 Task: Look for space in Sablayan, Philippines from 10th July, 2023 to 15th July, 2023 for 7 adults in price range Rs.10000 to Rs.15000. Place can be entire place or shared room with 4 bedrooms having 7 beds and 4 bathrooms. Property type can be house, flat, guest house. Amenities needed are: wifi, TV, free parkinig on premises, gym, breakfast. Booking option can be shelf check-in. Required host language is English.
Action: Mouse moved to (396, 87)
Screenshot: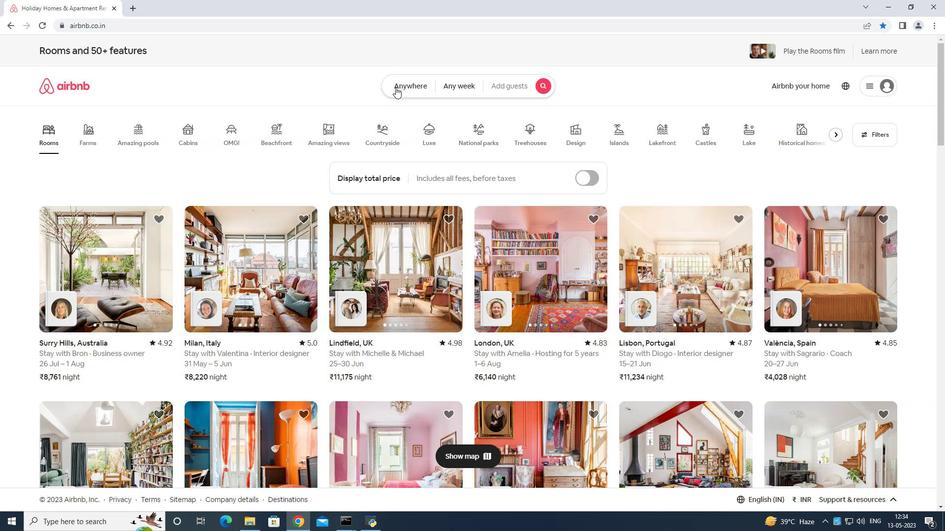 
Action: Mouse pressed left at (396, 87)
Screenshot: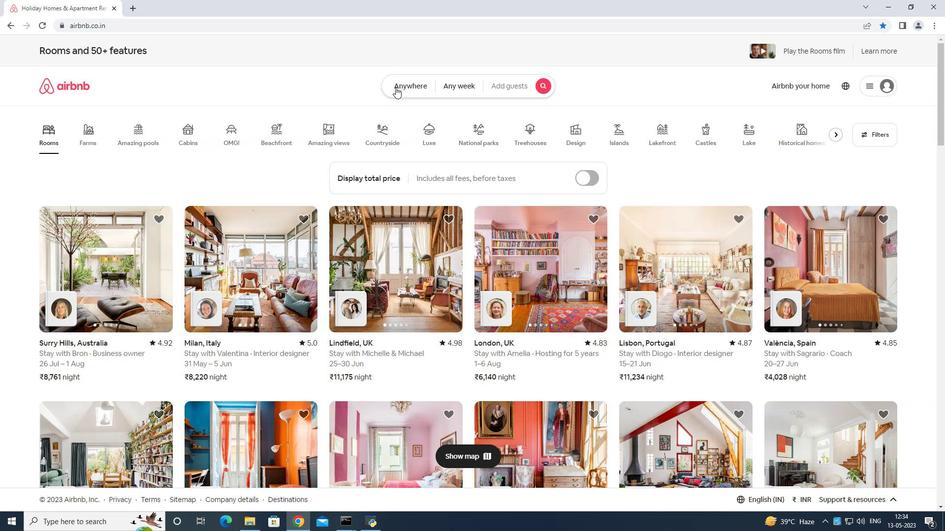 
Action: Mouse moved to (315, 118)
Screenshot: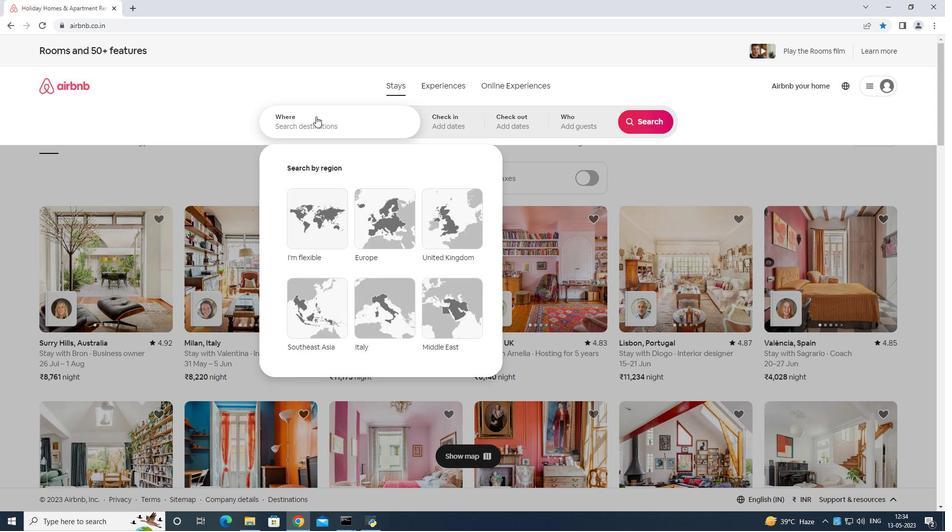 
Action: Mouse pressed left at (315, 118)
Screenshot: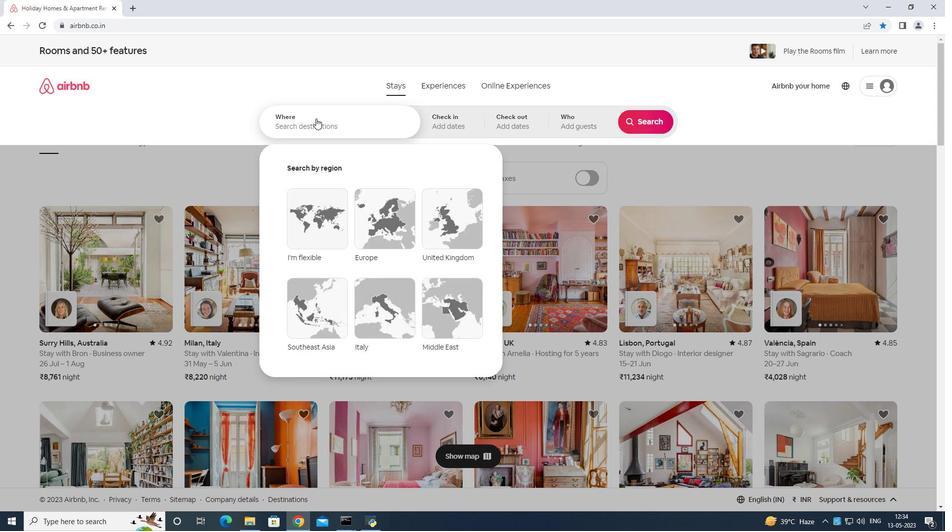 
Action: Mouse moved to (333, 120)
Screenshot: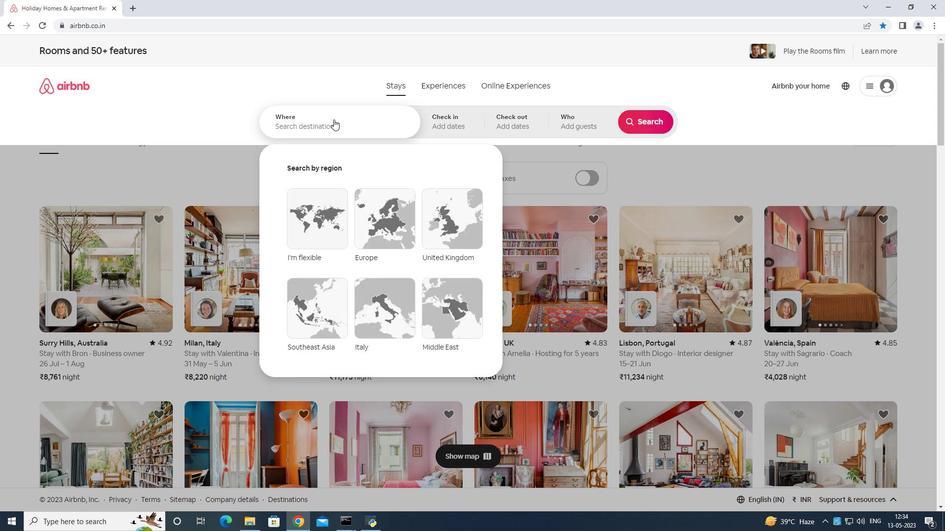 
Action: Key pressed <Key.shift>Sablayan<Key.space>pj<Key.backspace>hilipines<Key.enter>
Screenshot: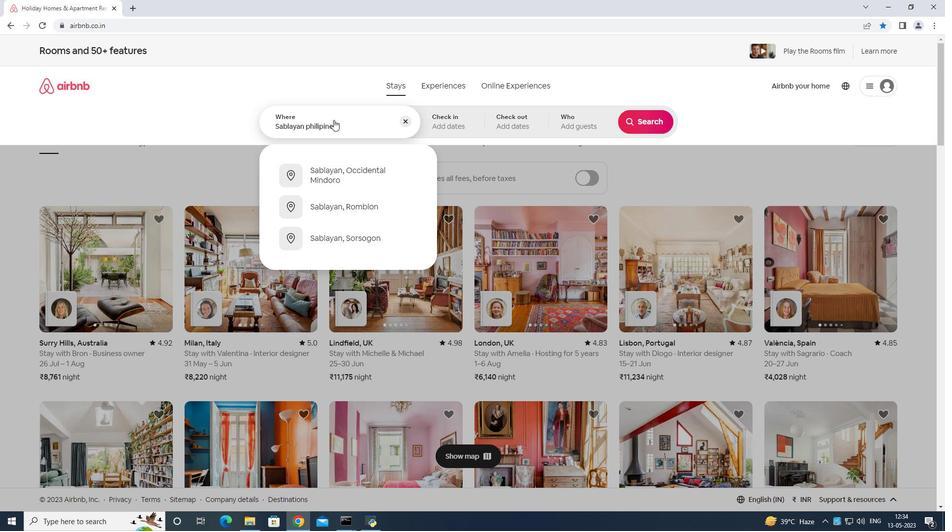 
Action: Mouse moved to (644, 199)
Screenshot: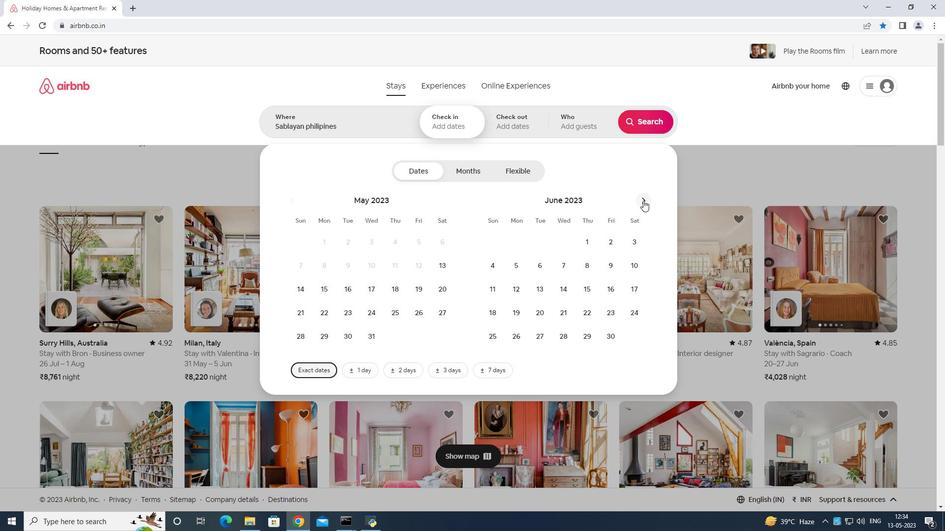 
Action: Mouse pressed left at (644, 199)
Screenshot: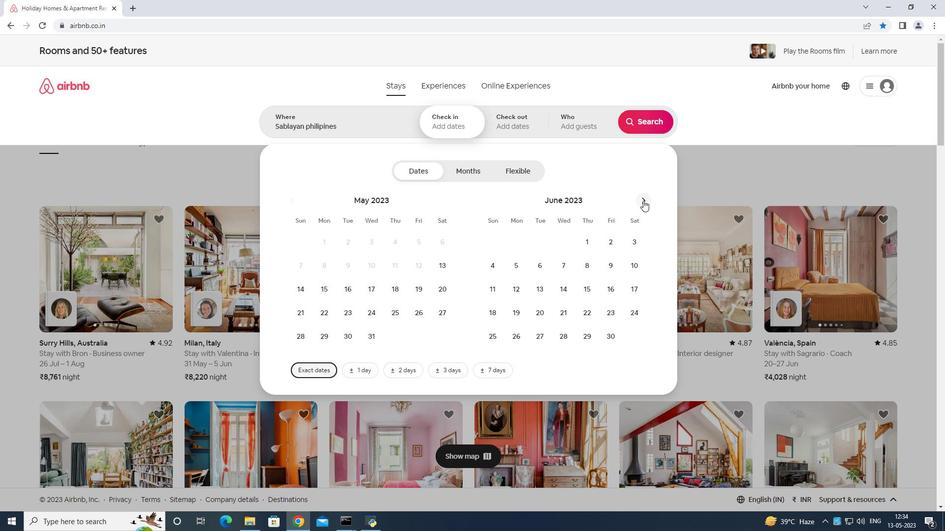 
Action: Mouse moved to (511, 284)
Screenshot: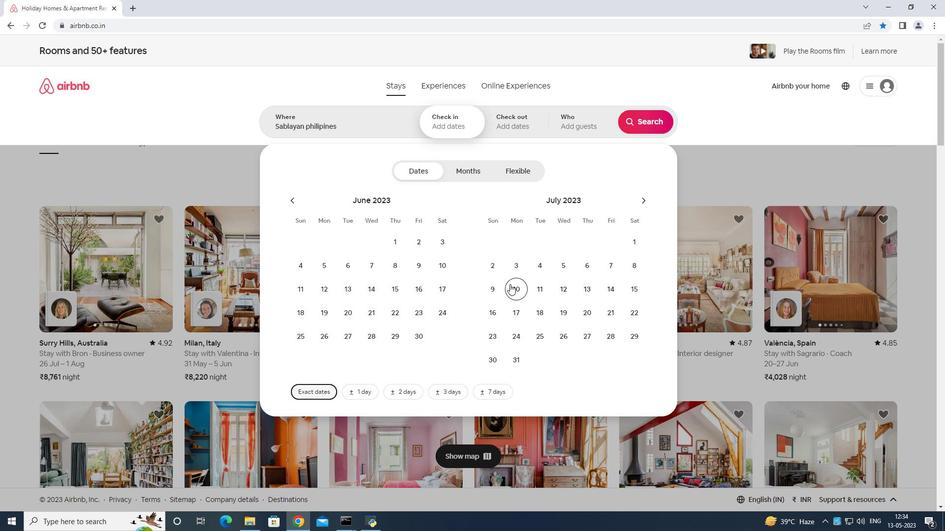 
Action: Mouse pressed left at (511, 284)
Screenshot: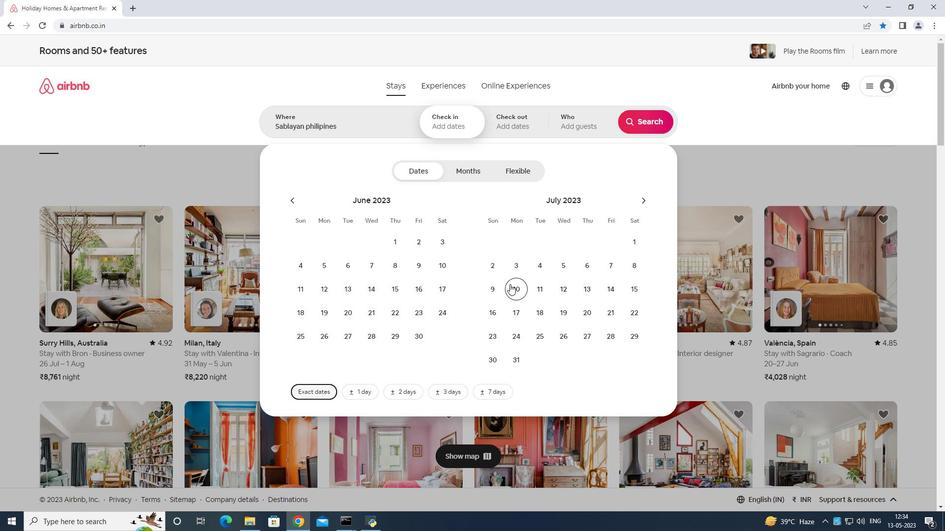
Action: Mouse moved to (633, 291)
Screenshot: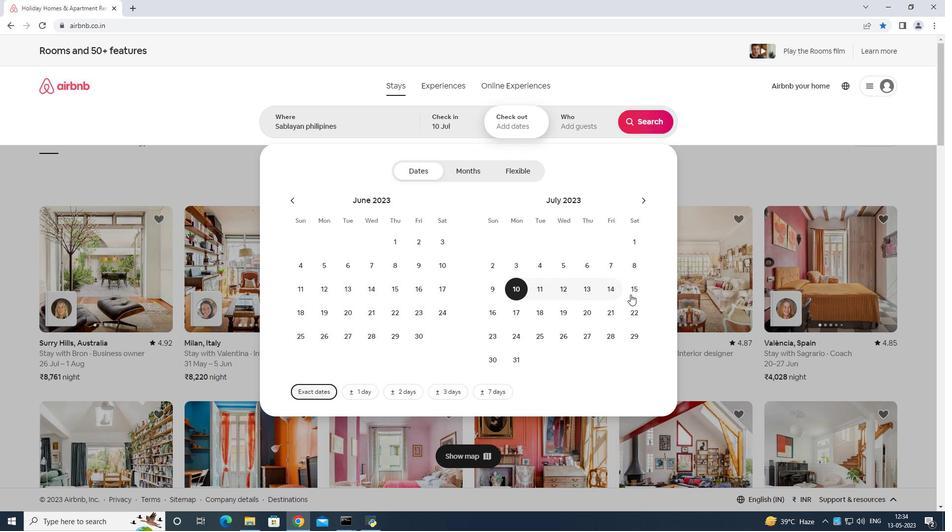 
Action: Mouse pressed left at (633, 291)
Screenshot: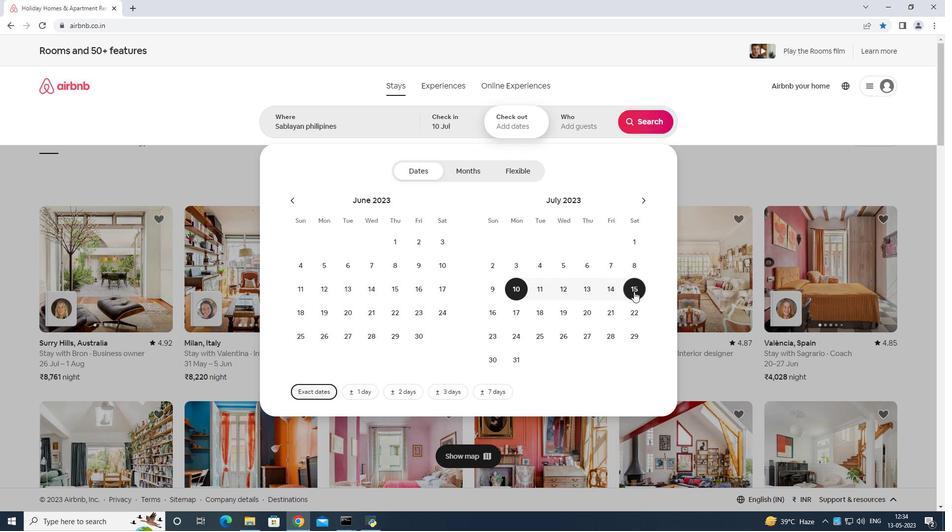 
Action: Mouse moved to (573, 119)
Screenshot: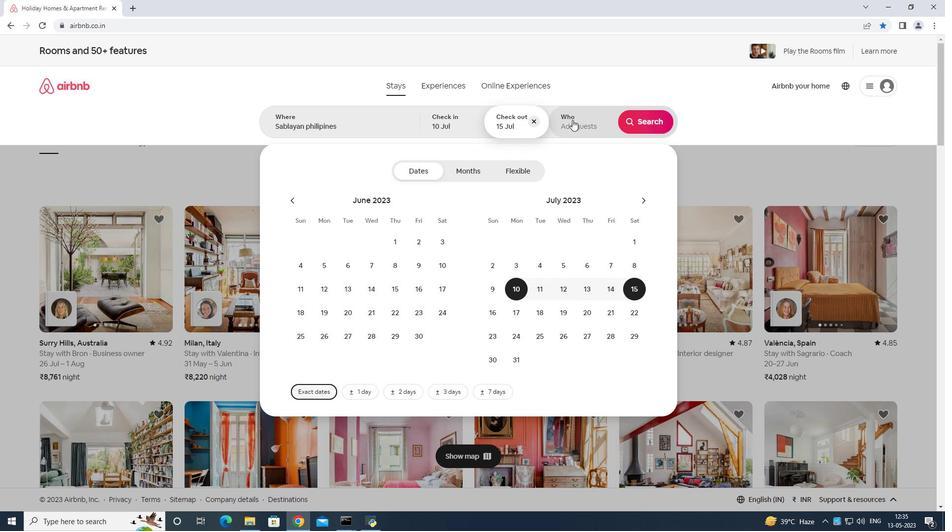 
Action: Mouse pressed left at (573, 119)
Screenshot: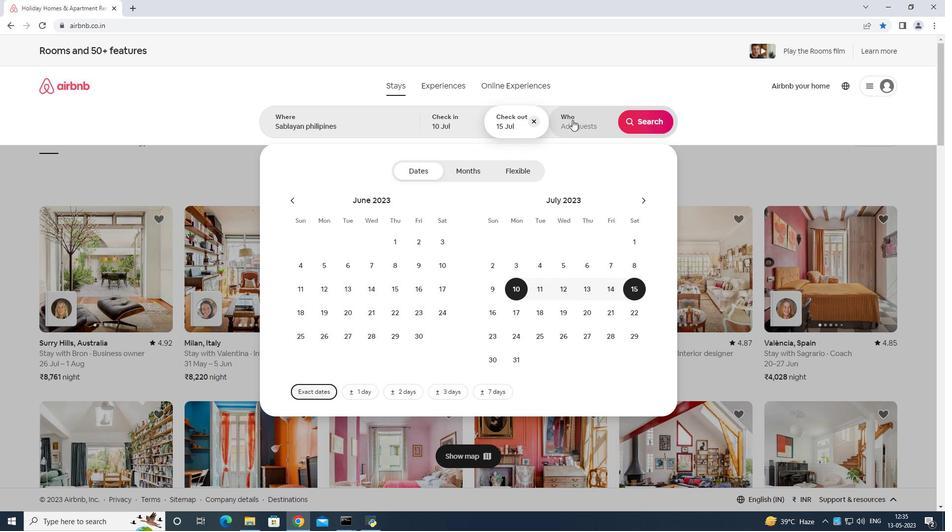 
Action: Mouse moved to (651, 172)
Screenshot: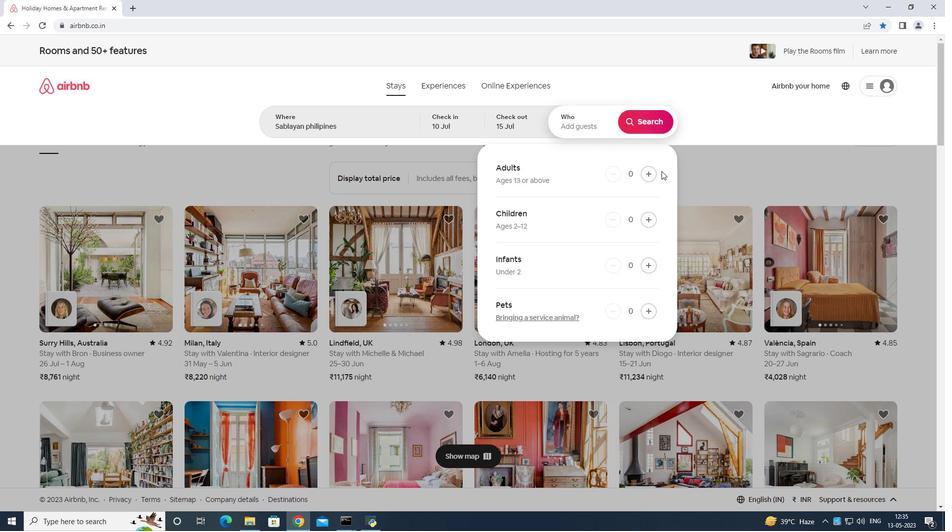 
Action: Mouse pressed left at (651, 172)
Screenshot: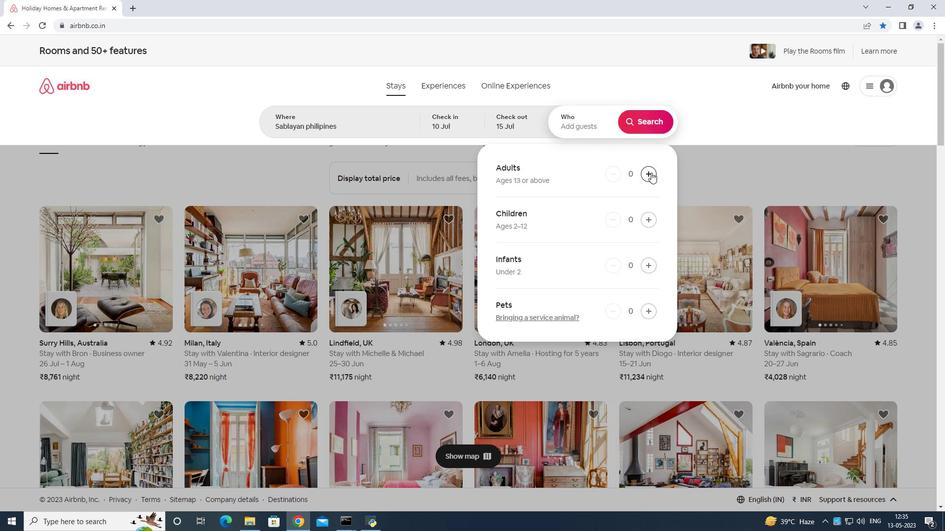 
Action: Mouse moved to (650, 172)
Screenshot: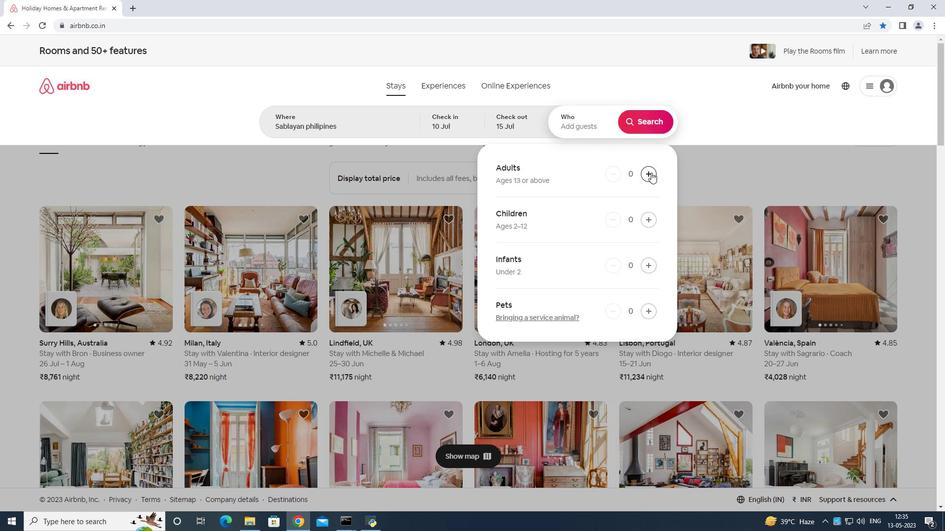 
Action: Mouse pressed left at (650, 172)
Screenshot: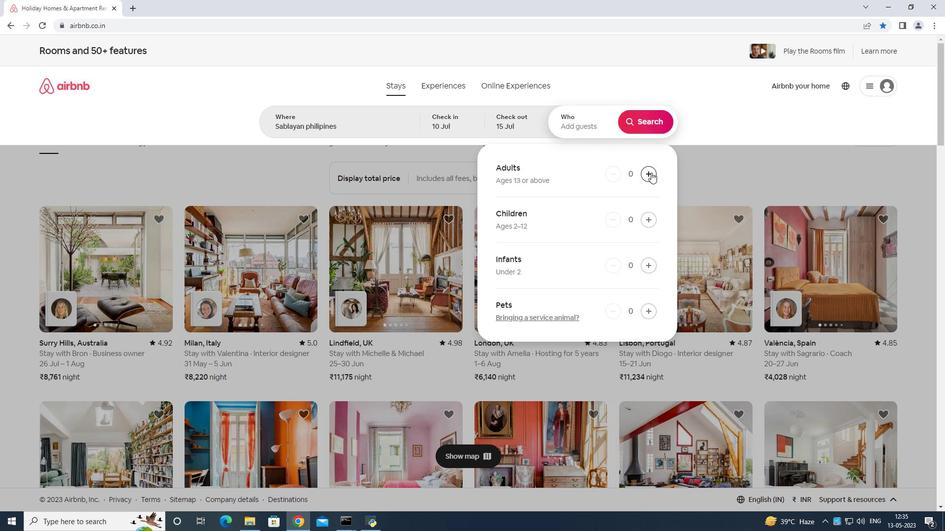 
Action: Mouse pressed left at (650, 172)
Screenshot: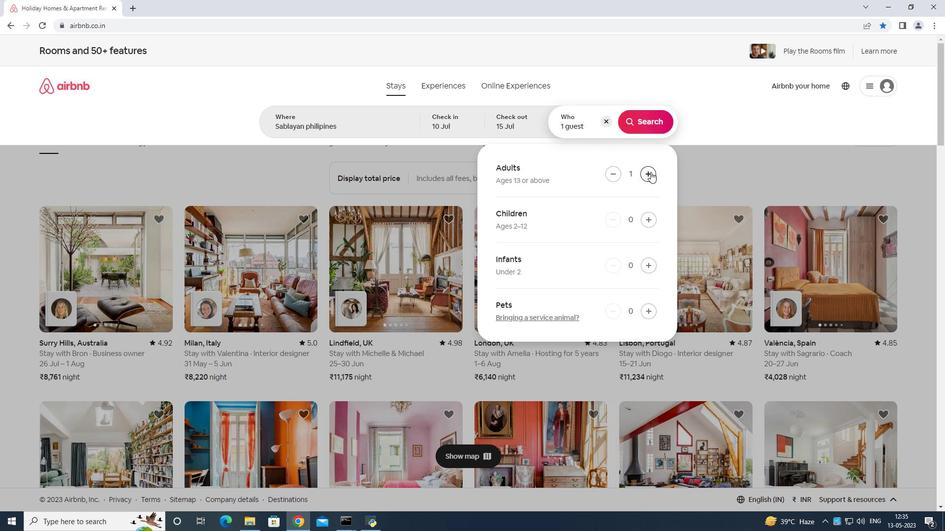 
Action: Mouse pressed left at (650, 172)
Screenshot: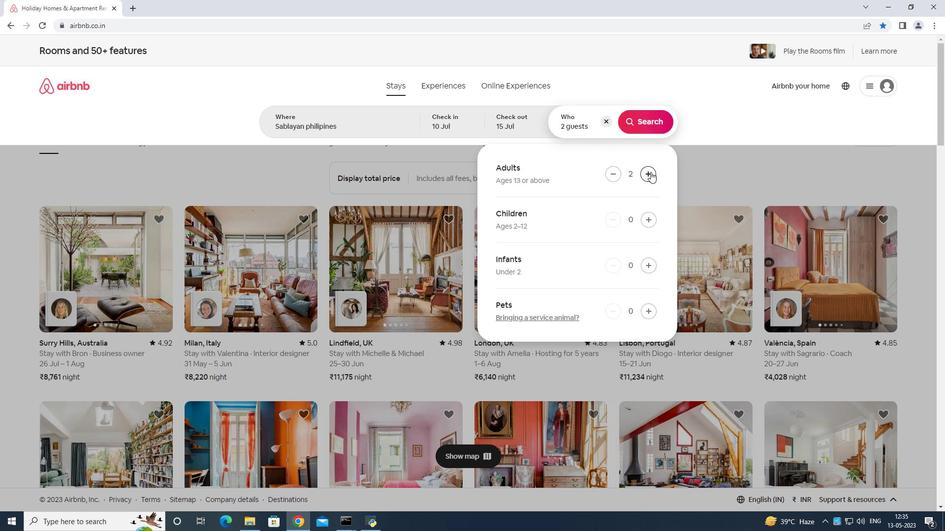 
Action: Mouse pressed left at (650, 172)
Screenshot: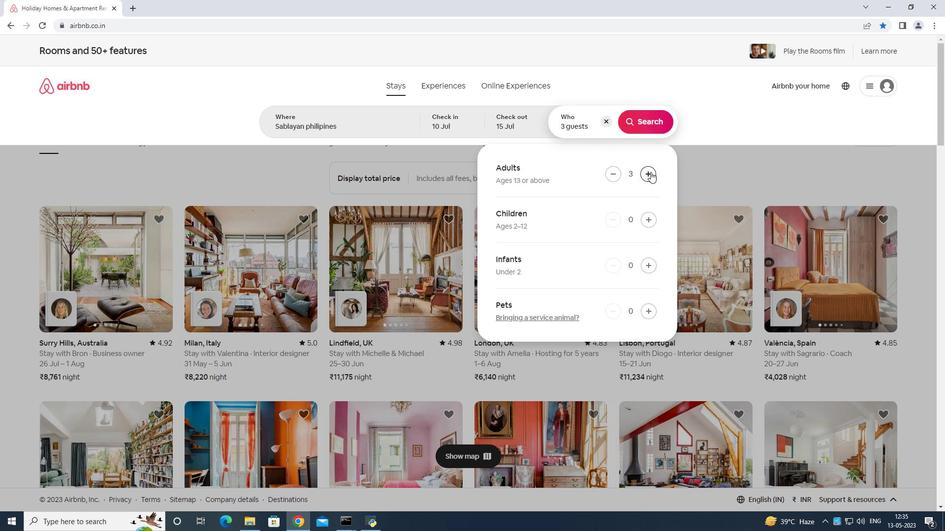 
Action: Mouse moved to (650, 172)
Screenshot: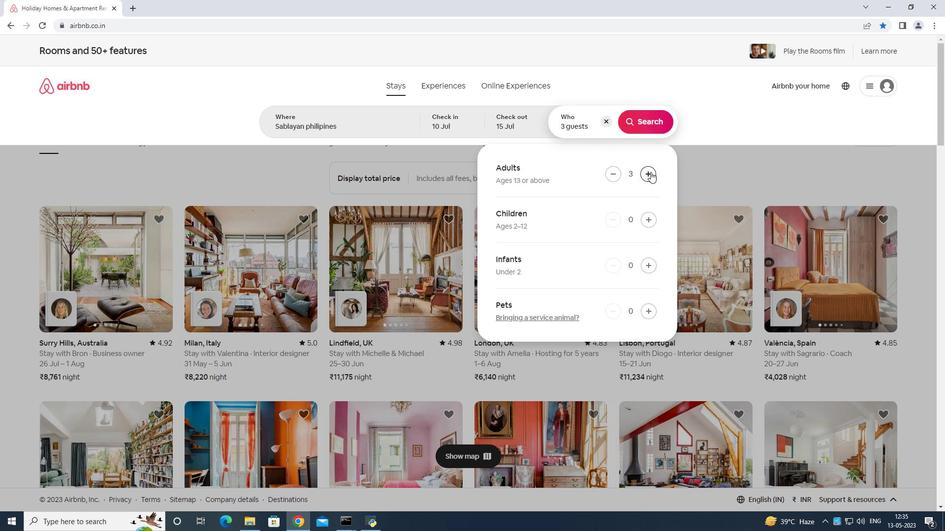 
Action: Mouse pressed left at (650, 172)
Screenshot: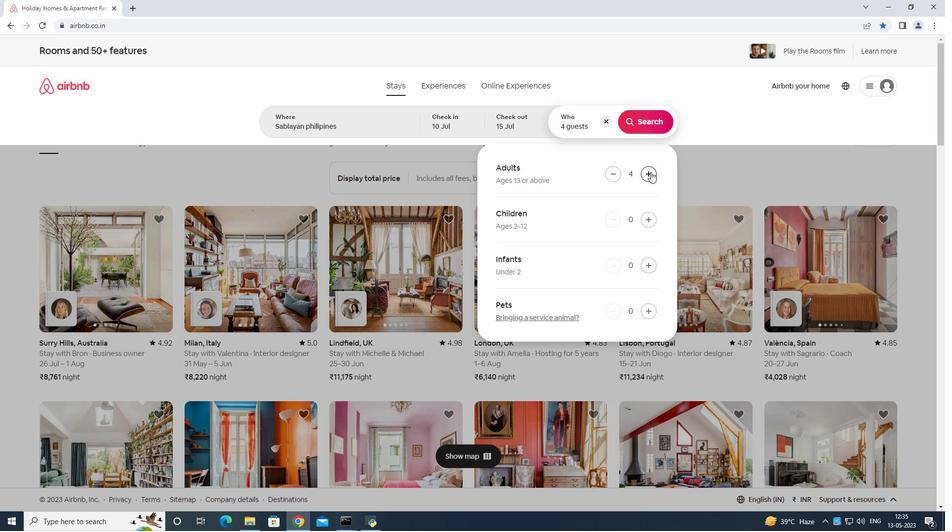
Action: Mouse moved to (651, 172)
Screenshot: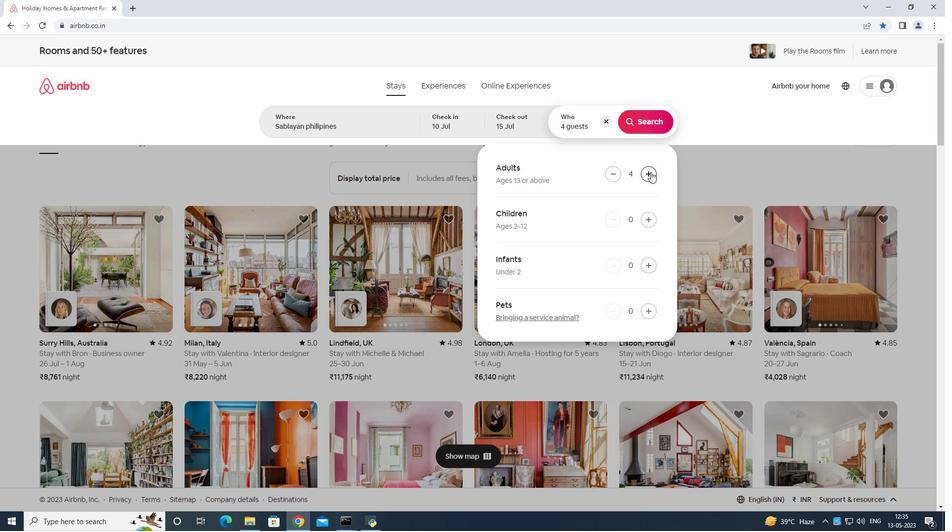 
Action: Mouse pressed left at (651, 172)
Screenshot: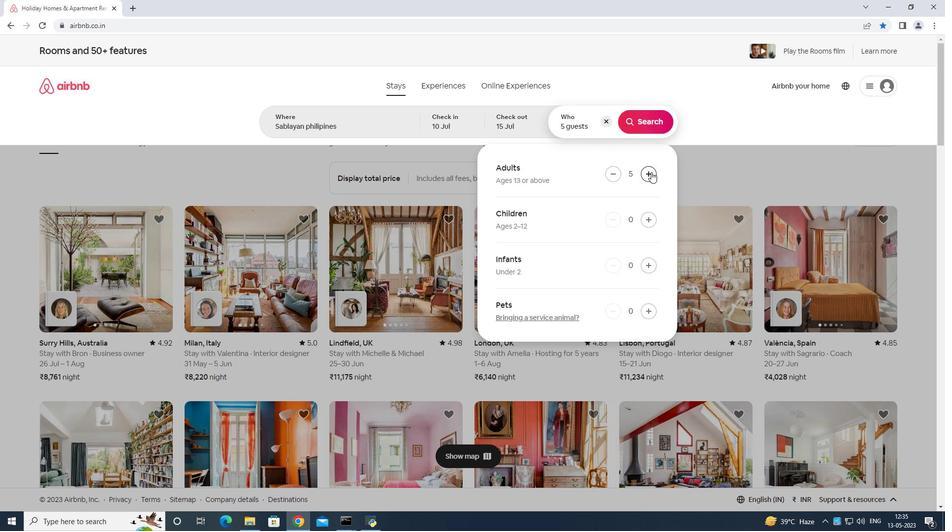 
Action: Mouse pressed left at (651, 172)
Screenshot: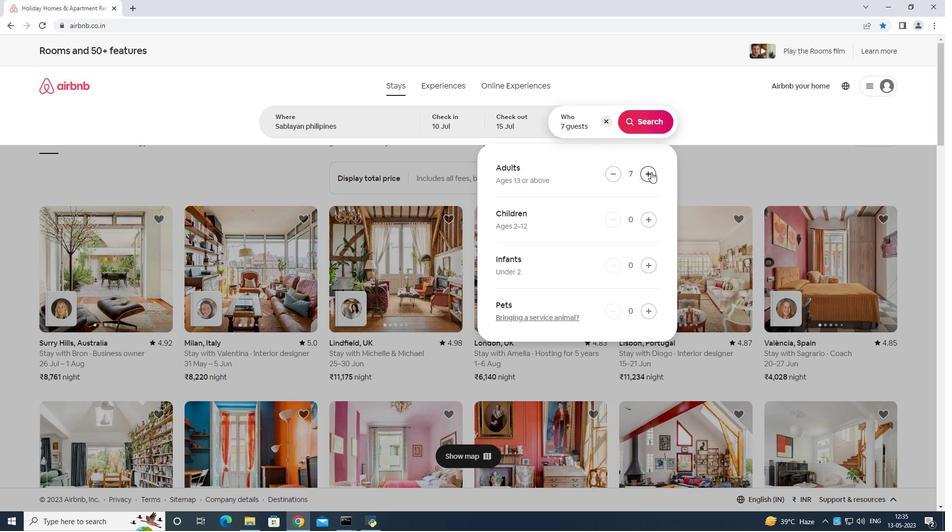 
Action: Mouse moved to (614, 172)
Screenshot: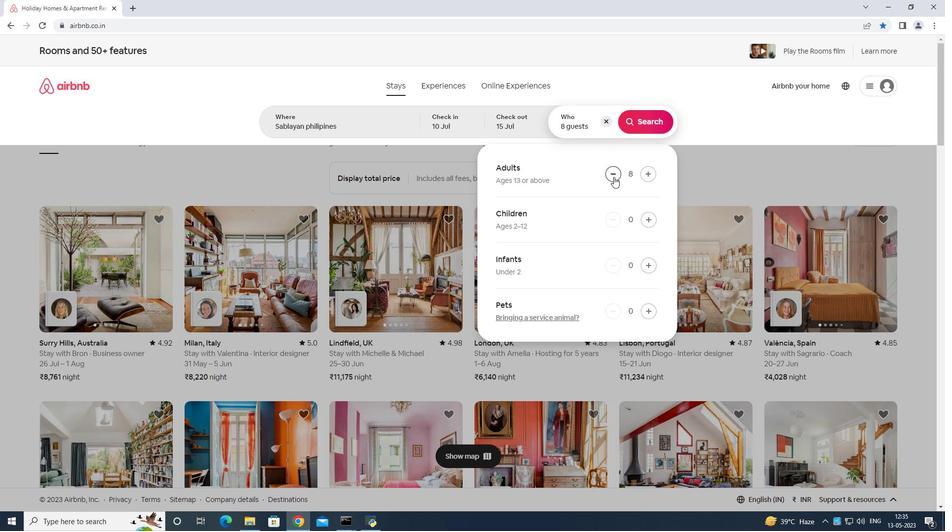 
Action: Mouse pressed left at (614, 172)
Screenshot: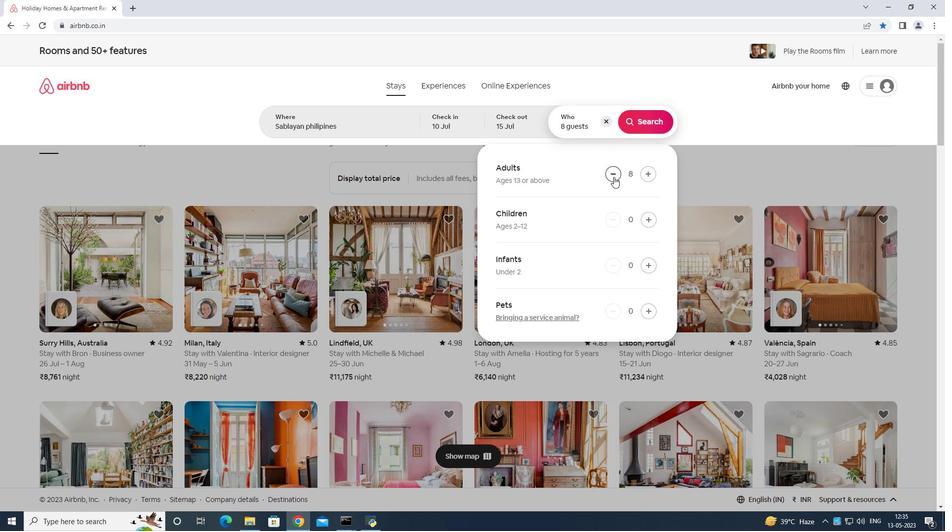 
Action: Mouse moved to (649, 116)
Screenshot: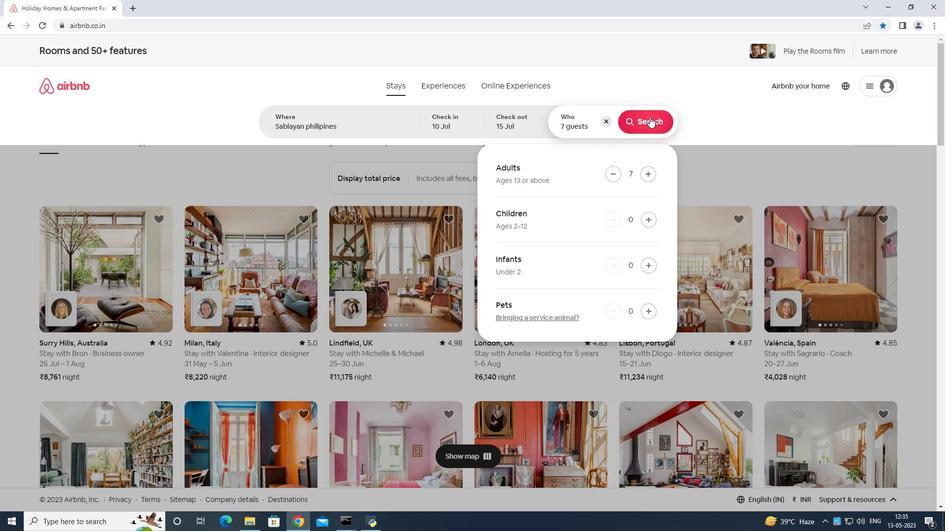 
Action: Mouse pressed left at (649, 116)
Screenshot: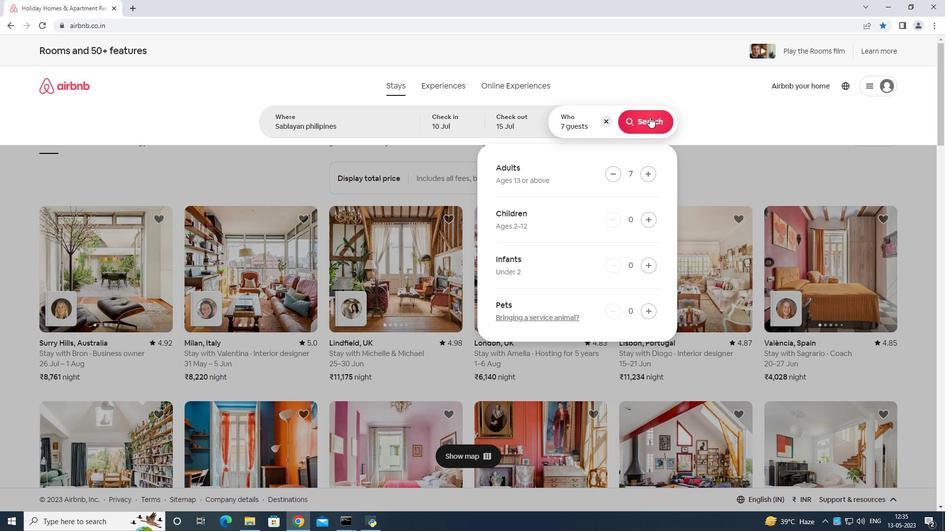 
Action: Mouse moved to (915, 90)
Screenshot: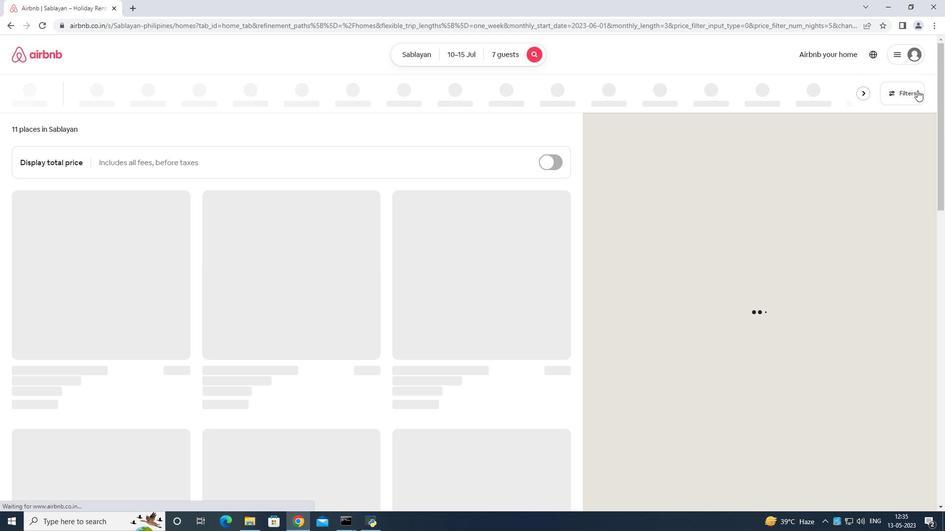 
Action: Mouse pressed left at (915, 90)
Screenshot: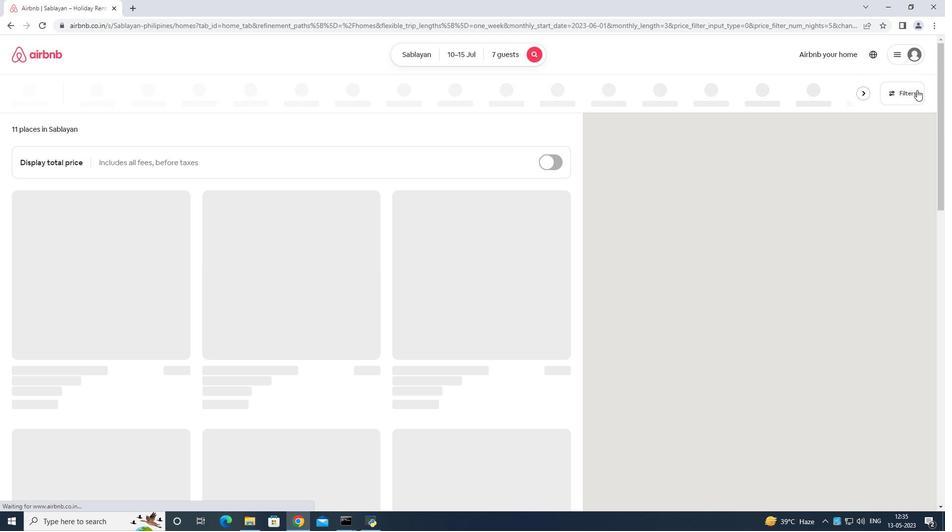 
Action: Mouse moved to (421, 325)
Screenshot: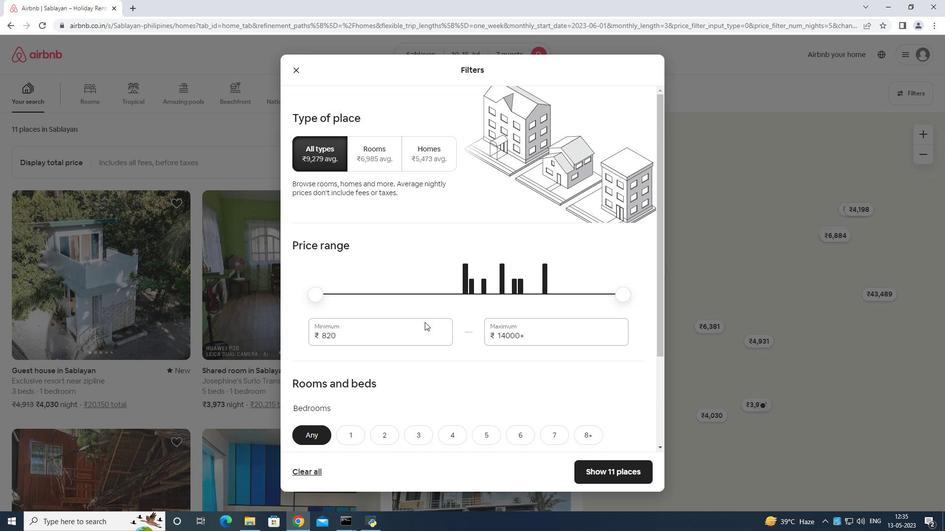 
Action: Mouse pressed left at (421, 325)
Screenshot: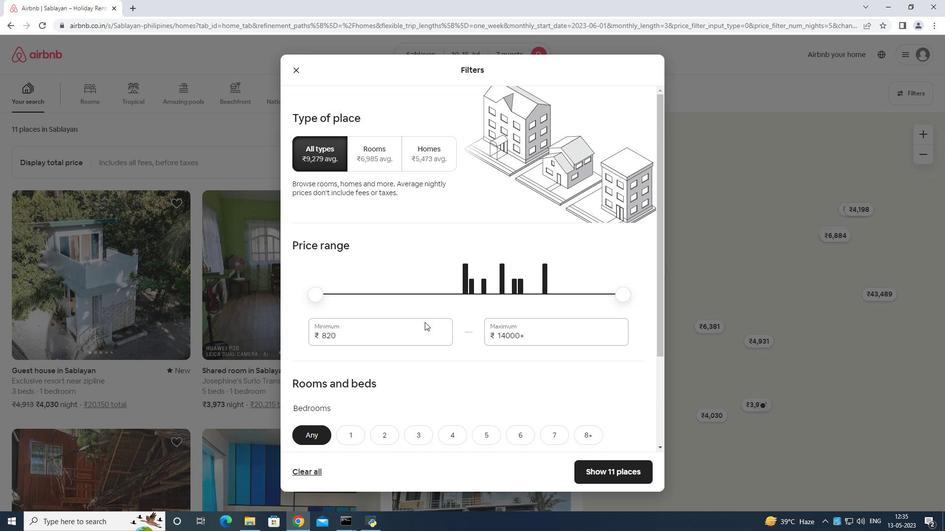 
Action: Mouse moved to (423, 323)
Screenshot: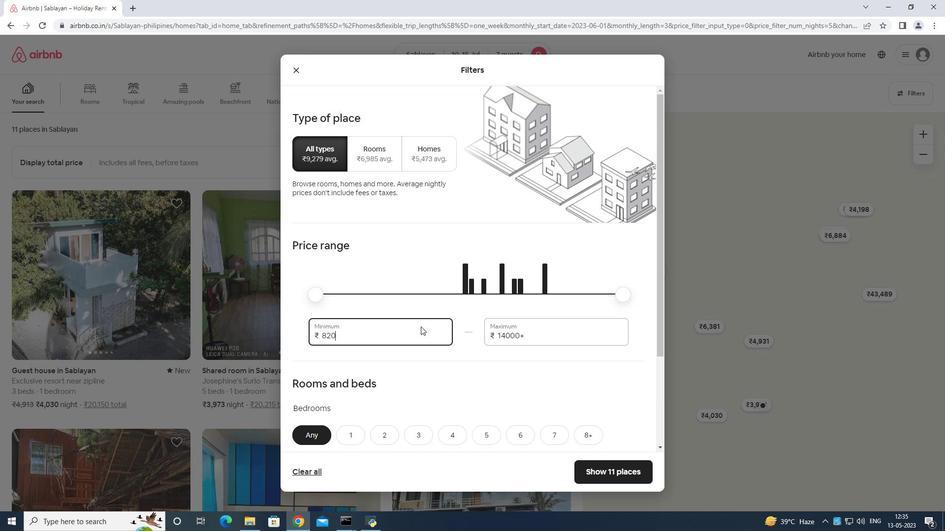 
Action: Key pressed <Key.backspace>
Screenshot: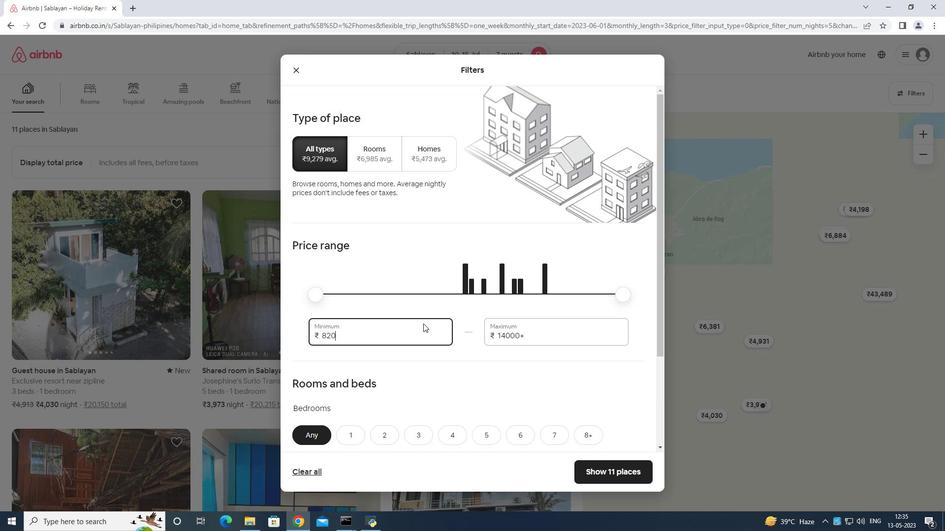
Action: Mouse moved to (423, 322)
Screenshot: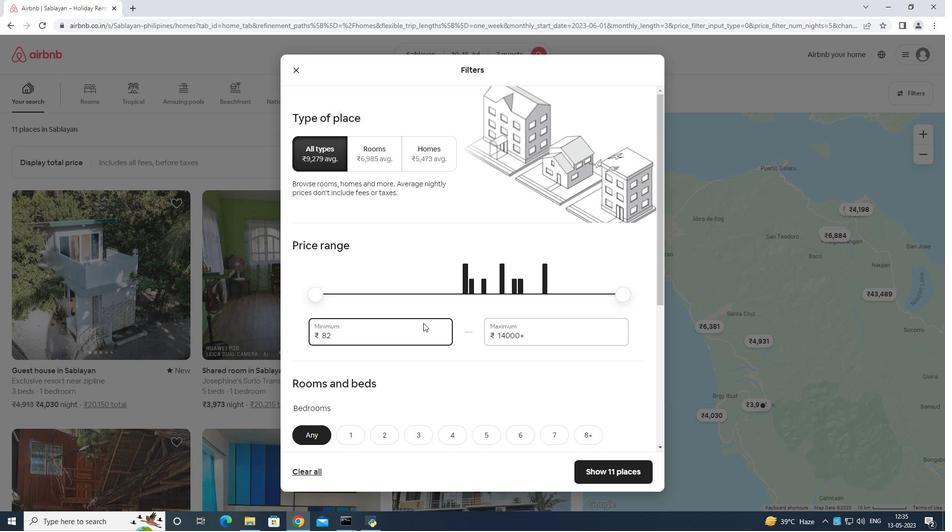 
Action: Key pressed <Key.backspace>
Screenshot: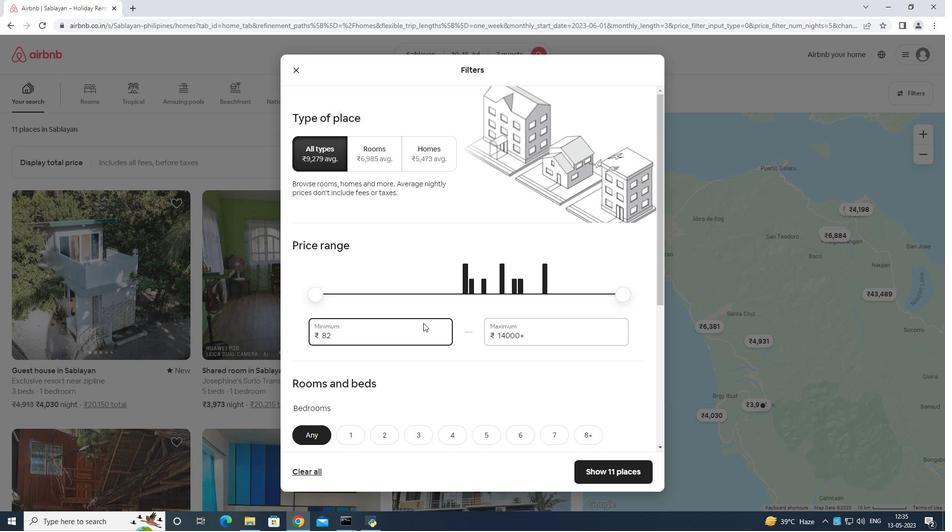 
Action: Mouse moved to (423, 321)
Screenshot: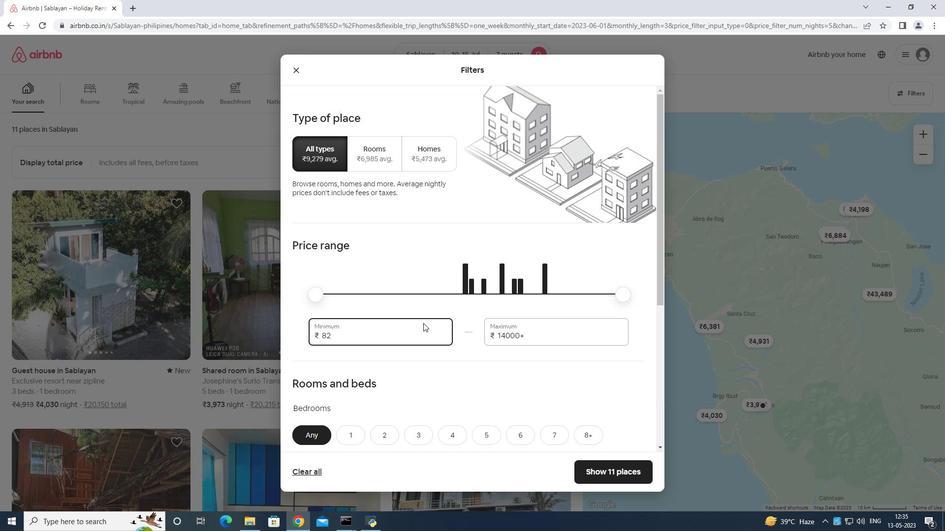 
Action: Key pressed <Key.backspace><Key.backspace>
Screenshot: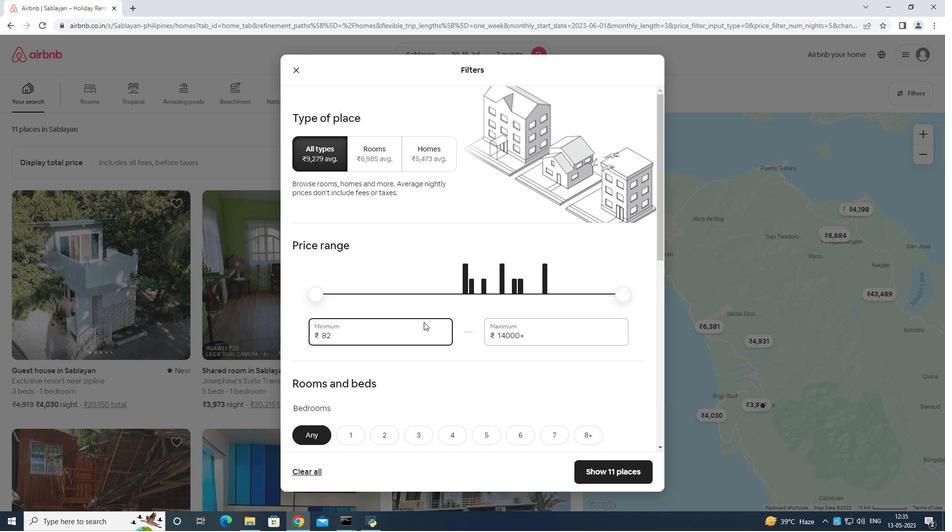 
Action: Mouse moved to (423, 320)
Screenshot: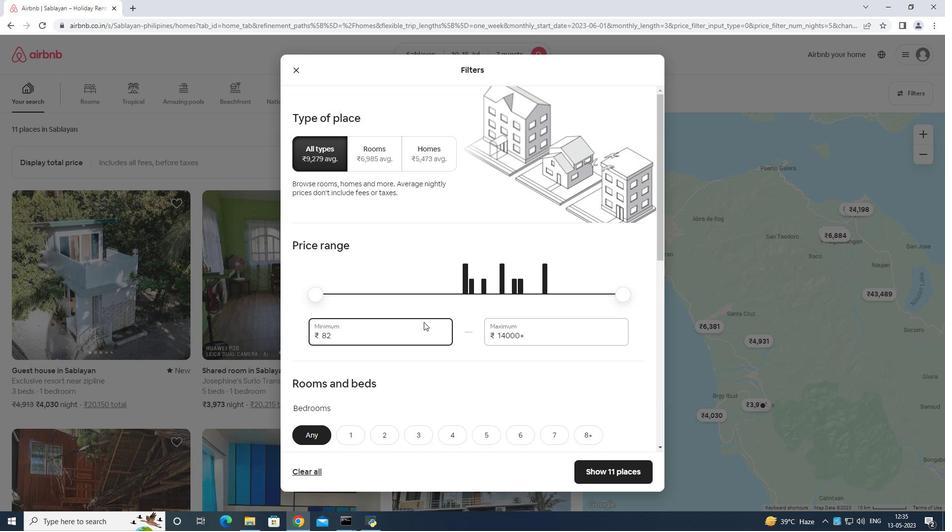 
Action: Key pressed <Key.backspace><Key.backspace>
Screenshot: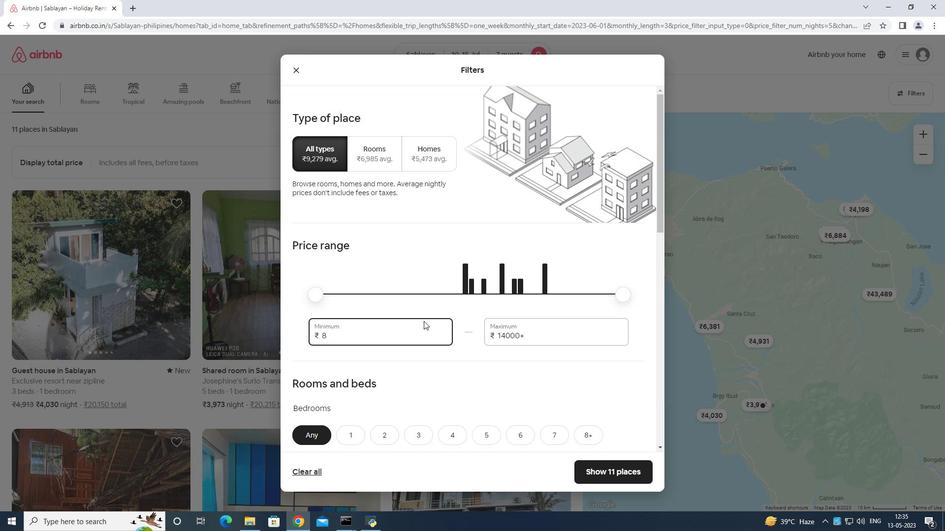 
Action: Mouse moved to (424, 319)
Screenshot: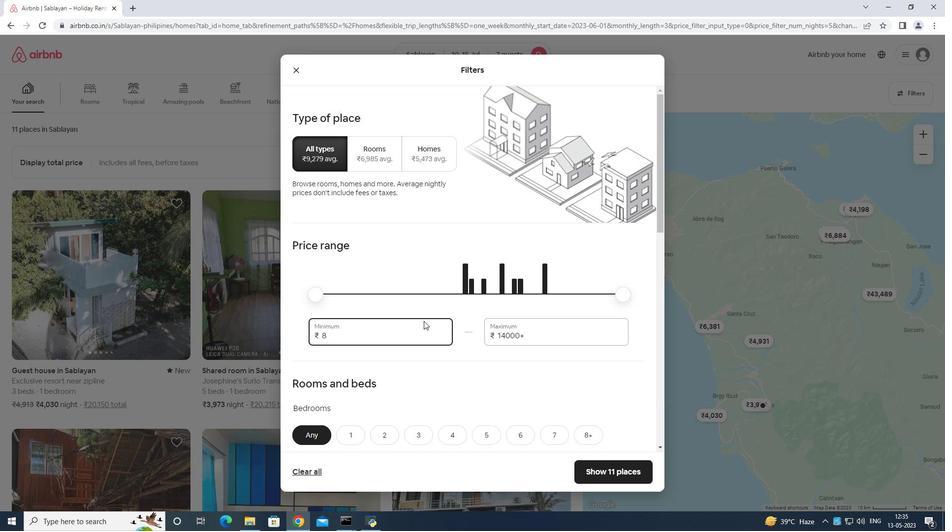 
Action: Key pressed <Key.backspace>
Screenshot: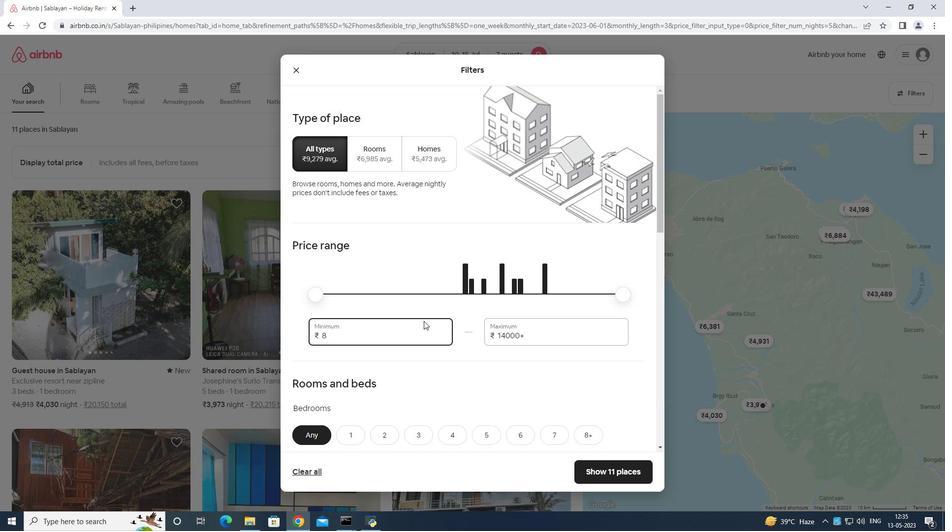 
Action: Mouse moved to (424, 319)
Screenshot: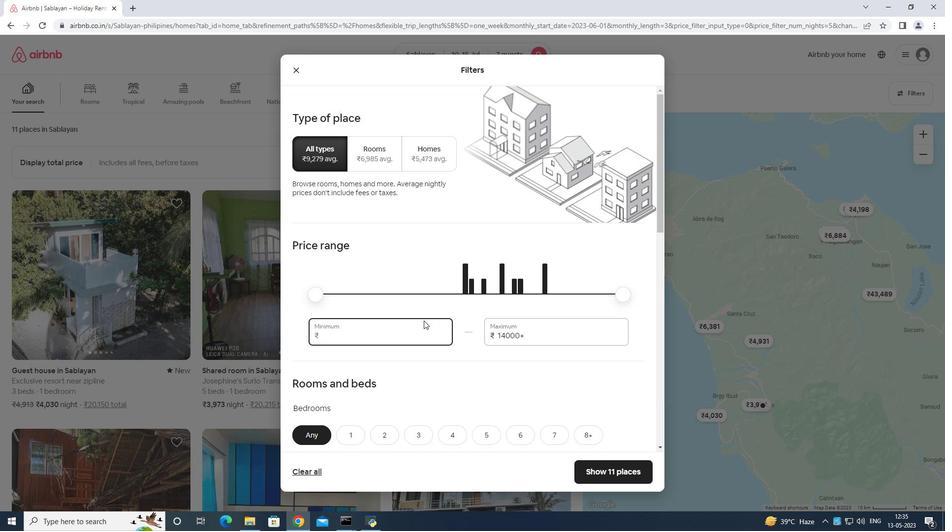 
Action: Key pressed <Key.backspace>
Screenshot: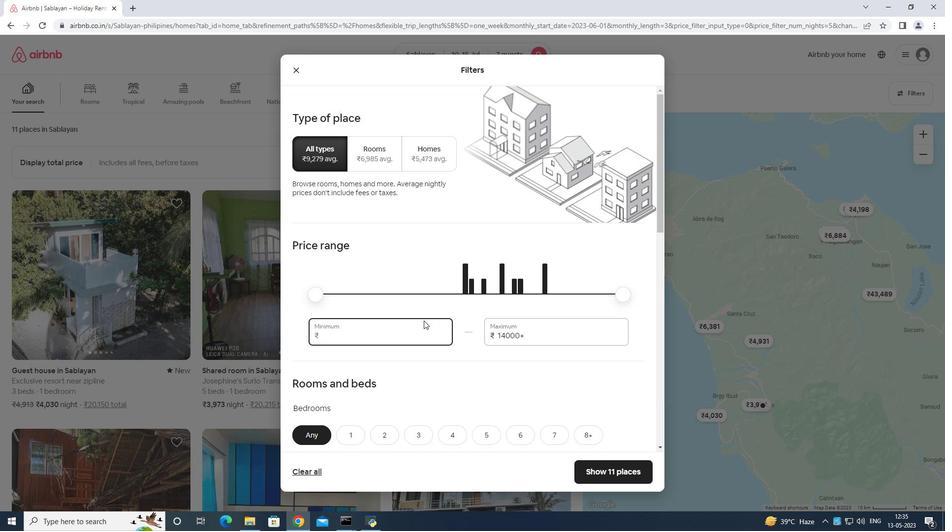 
Action: Mouse moved to (425, 318)
Screenshot: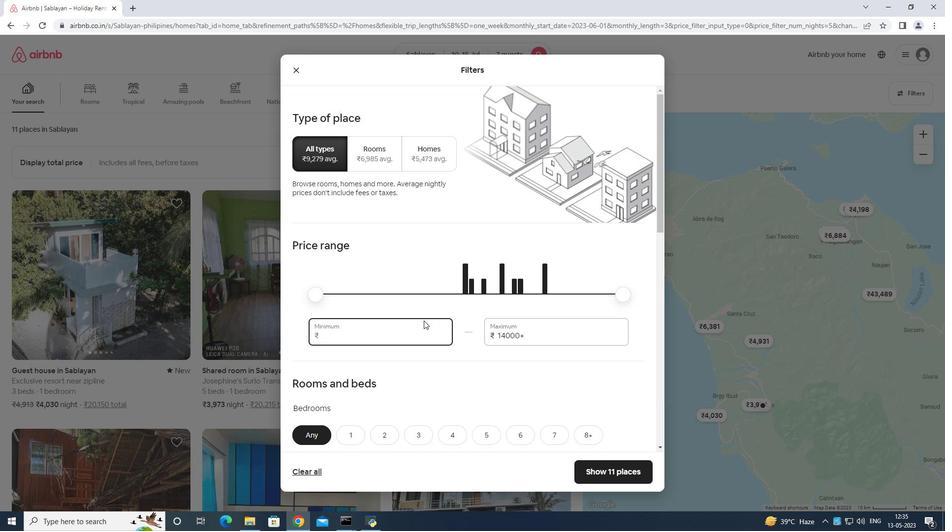
Action: Key pressed <Key.backspace>
Screenshot: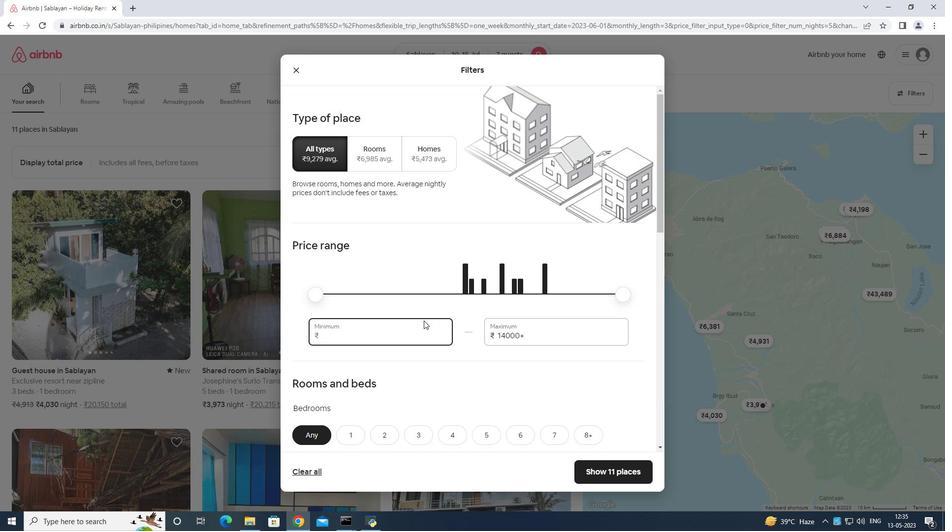 
Action: Mouse moved to (426, 317)
Screenshot: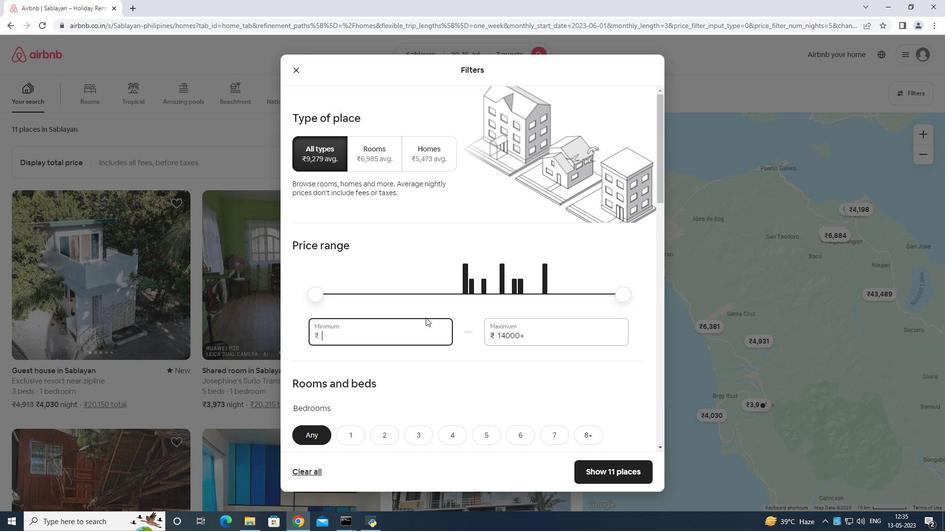 
Action: Key pressed 1
Screenshot: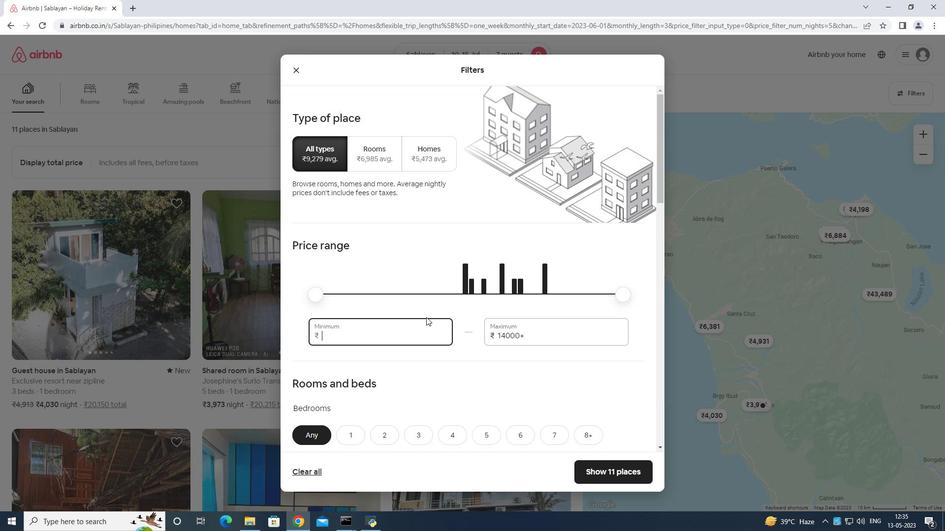 
Action: Mouse moved to (427, 316)
Screenshot: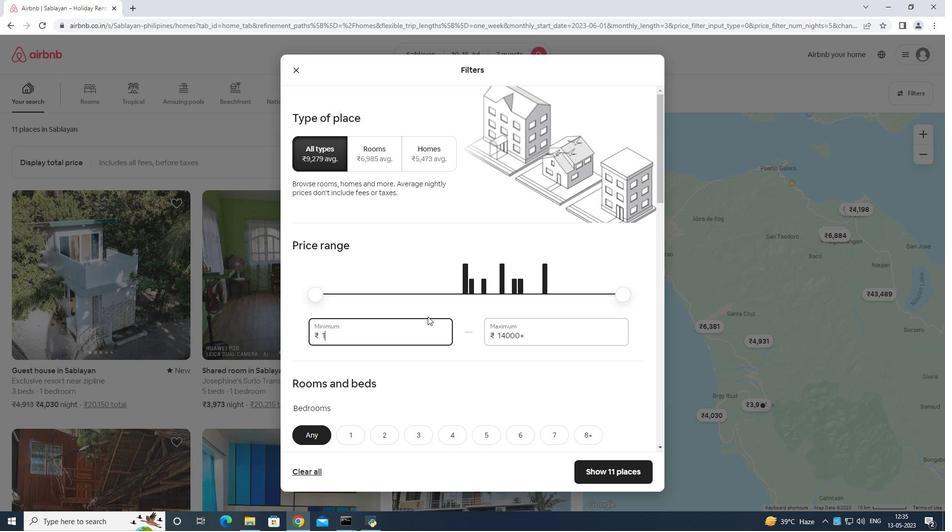 
Action: Key pressed 0
Screenshot: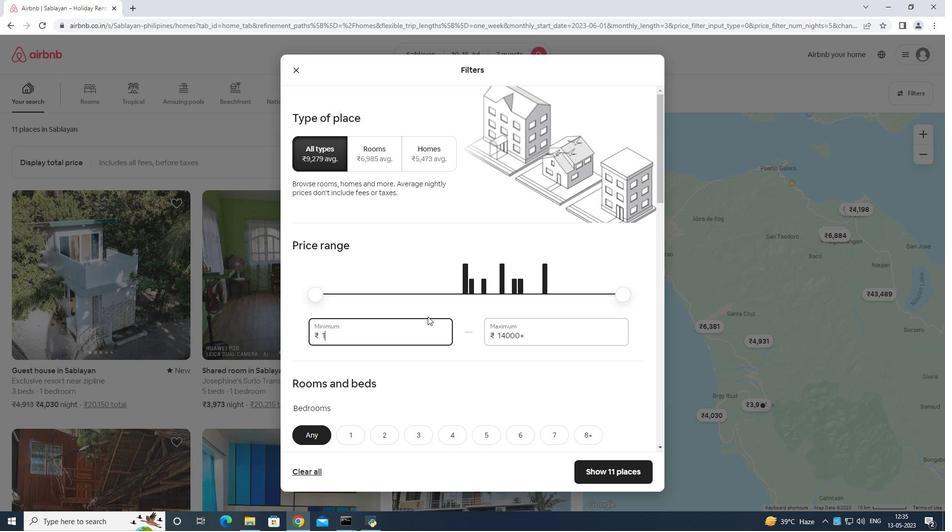 
Action: Mouse moved to (428, 315)
Screenshot: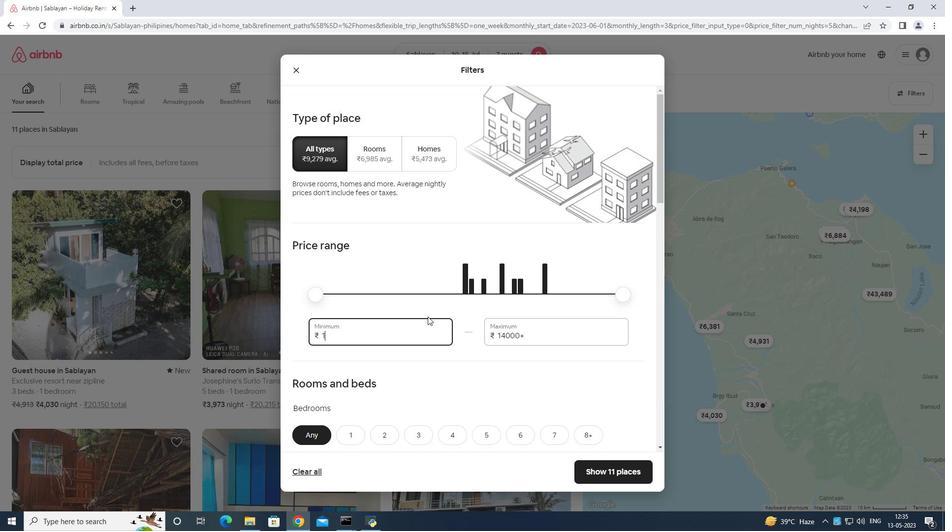 
Action: Key pressed 0
Screenshot: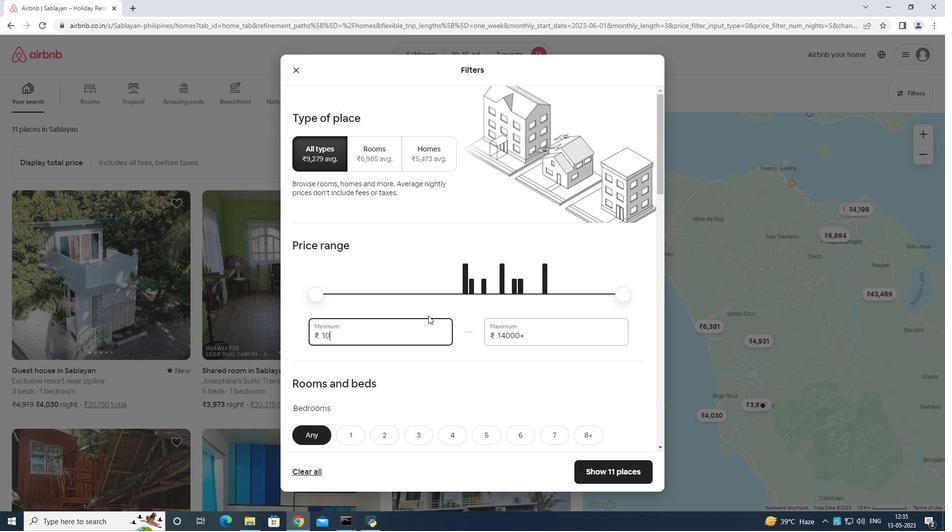 
Action: Mouse moved to (428, 315)
Screenshot: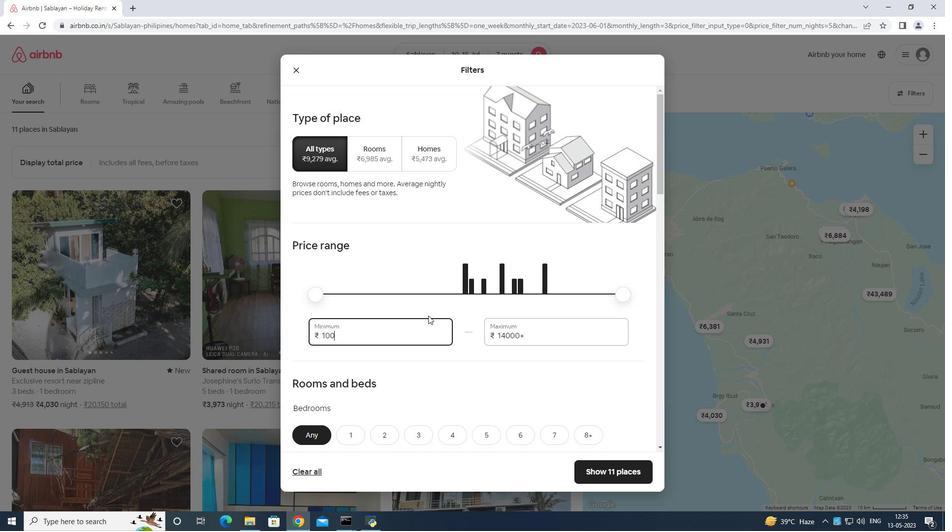 
Action: Key pressed 0
Screenshot: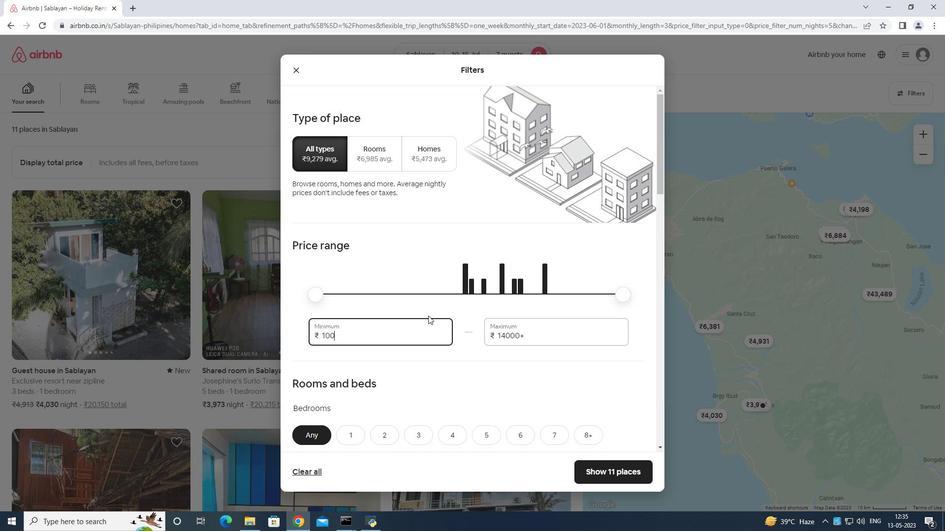 
Action: Mouse moved to (450, 320)
Screenshot: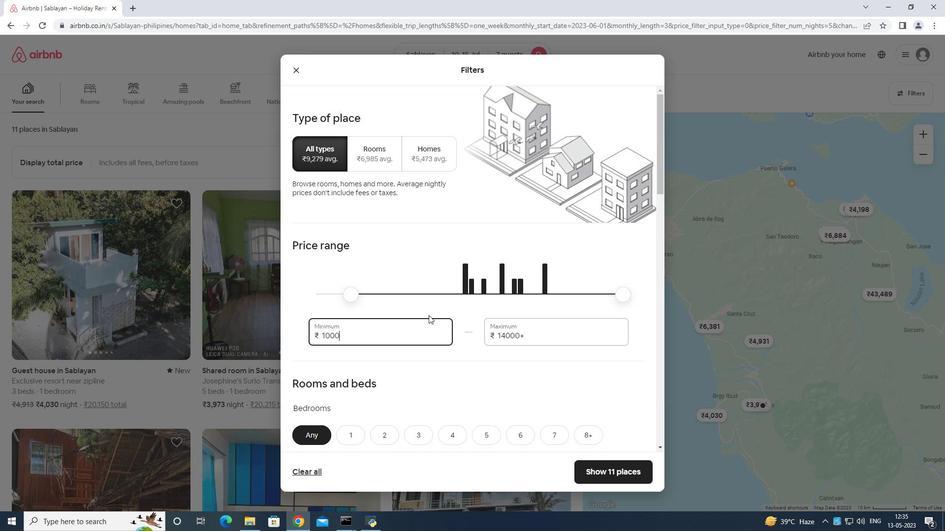 
Action: Key pressed 0
Screenshot: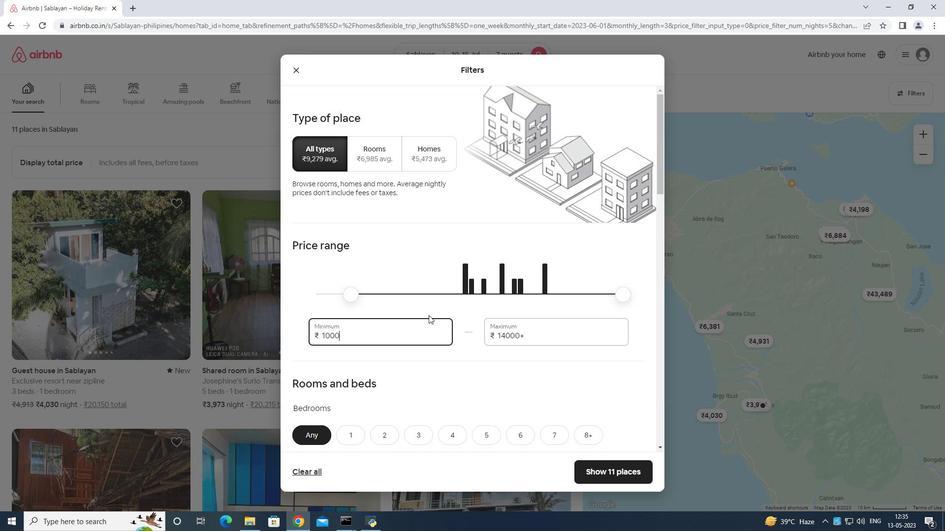 
Action: Mouse moved to (551, 328)
Screenshot: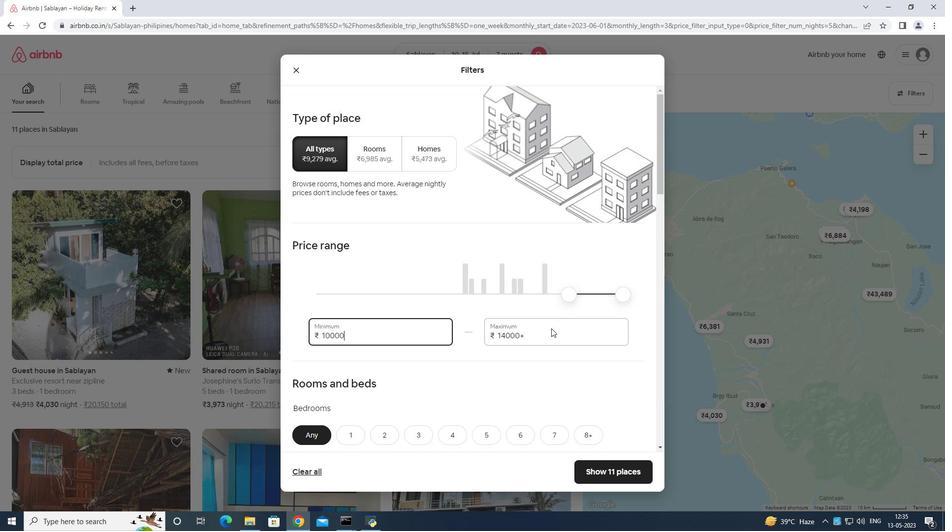 
Action: Mouse pressed left at (551, 328)
Screenshot: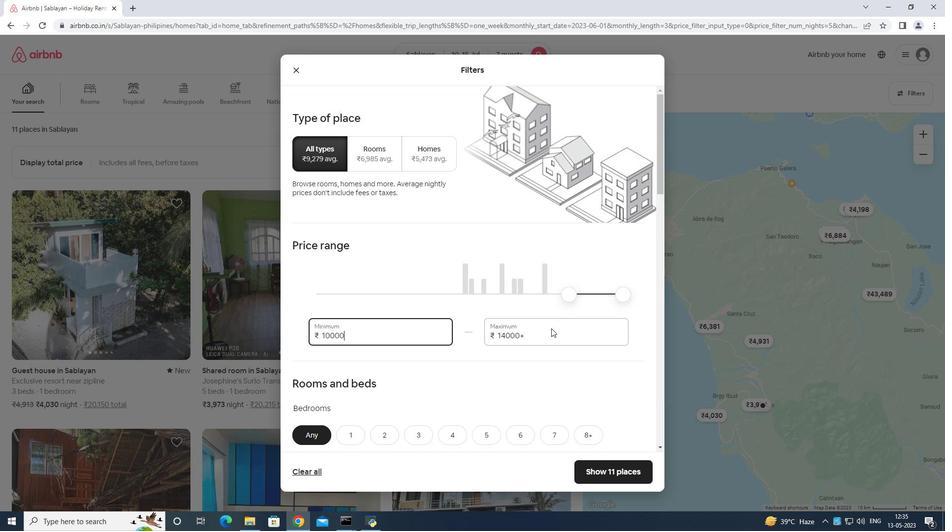 
Action: Mouse moved to (552, 328)
Screenshot: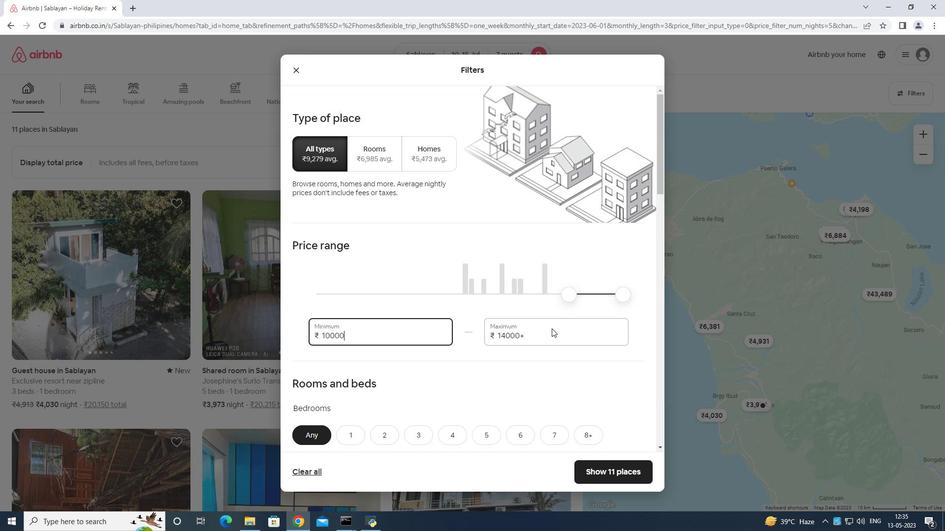 
Action: Key pressed <Key.backspace><Key.backspace><Key.backspace><Key.backspace><Key.backspace><Key.backspace><Key.backspace><Key.backspace><Key.backspace><Key.backspace><Key.backspace><Key.backspace>
Screenshot: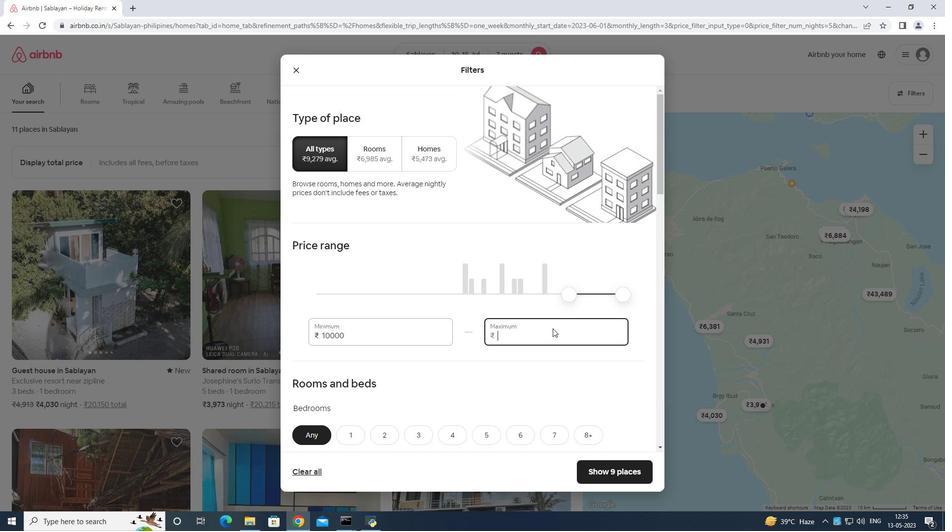 
Action: Mouse moved to (553, 328)
Screenshot: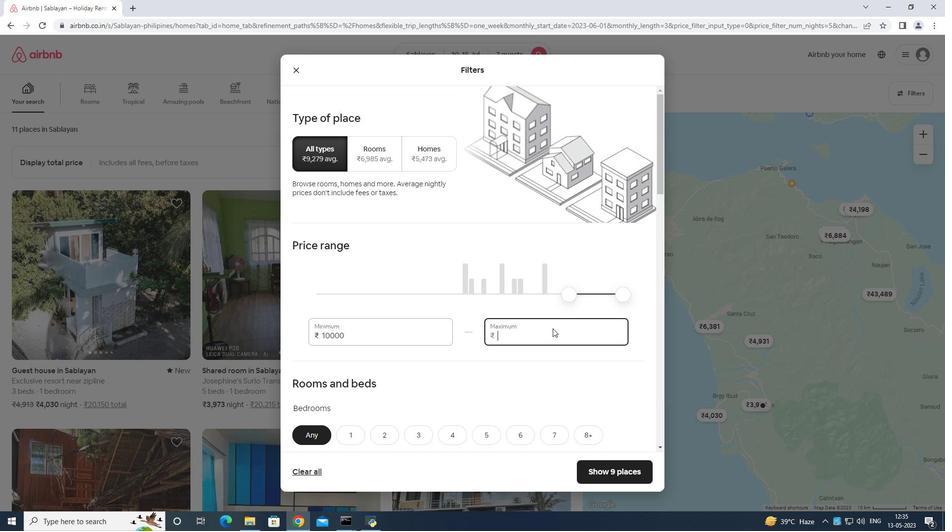
Action: Key pressed 15
Screenshot: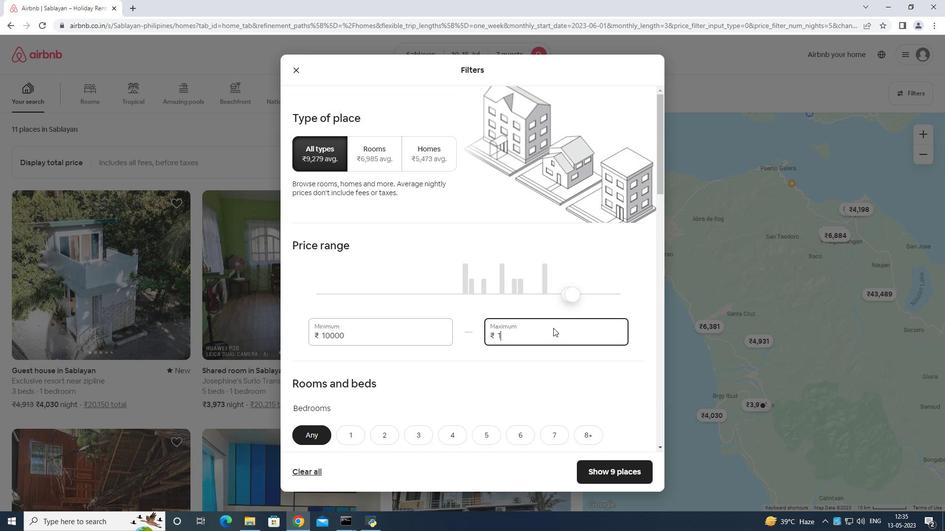 
Action: Mouse moved to (553, 328)
Screenshot: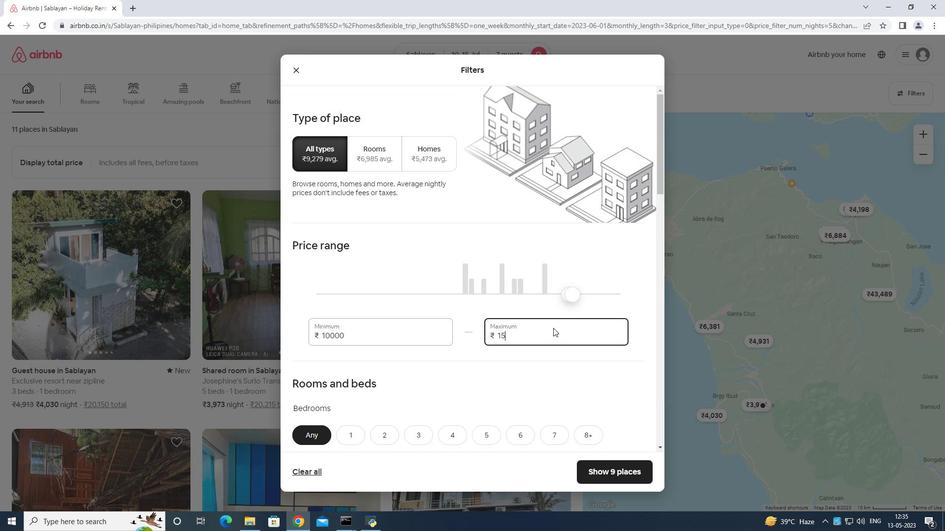 
Action: Key pressed 000
Screenshot: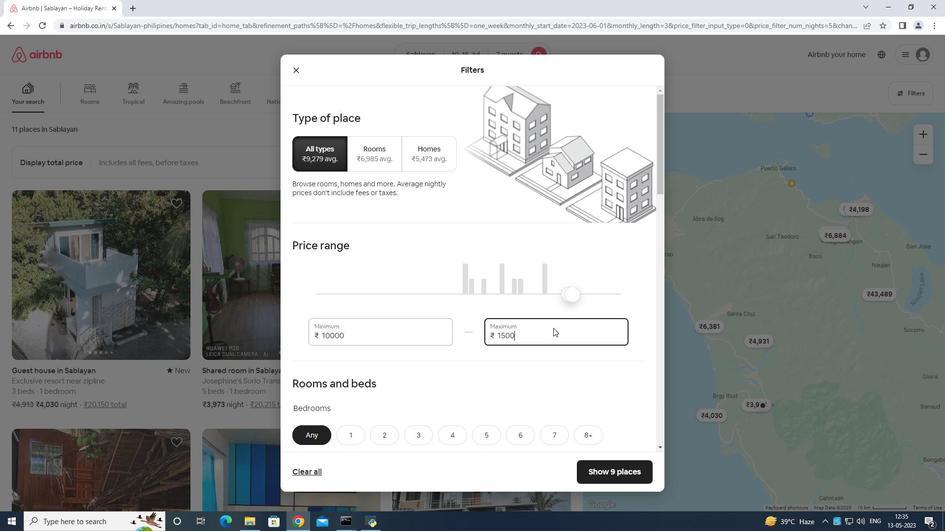 
Action: Mouse moved to (487, 353)
Screenshot: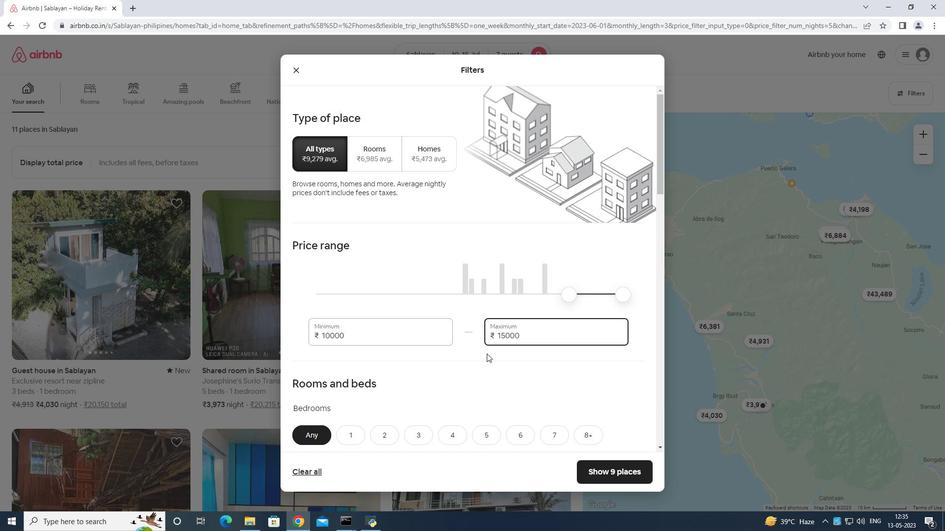 
Action: Mouse scrolled (487, 353) with delta (0, 0)
Screenshot: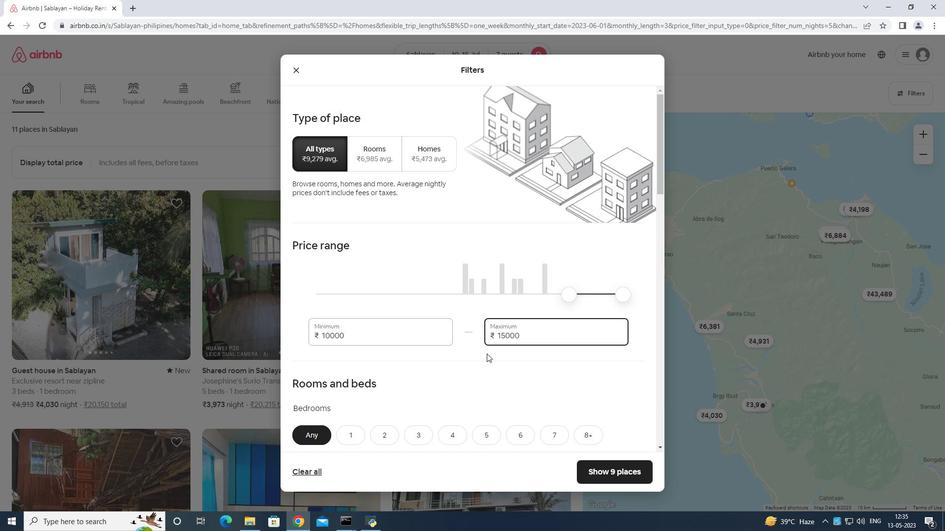 
Action: Mouse moved to (487, 353)
Screenshot: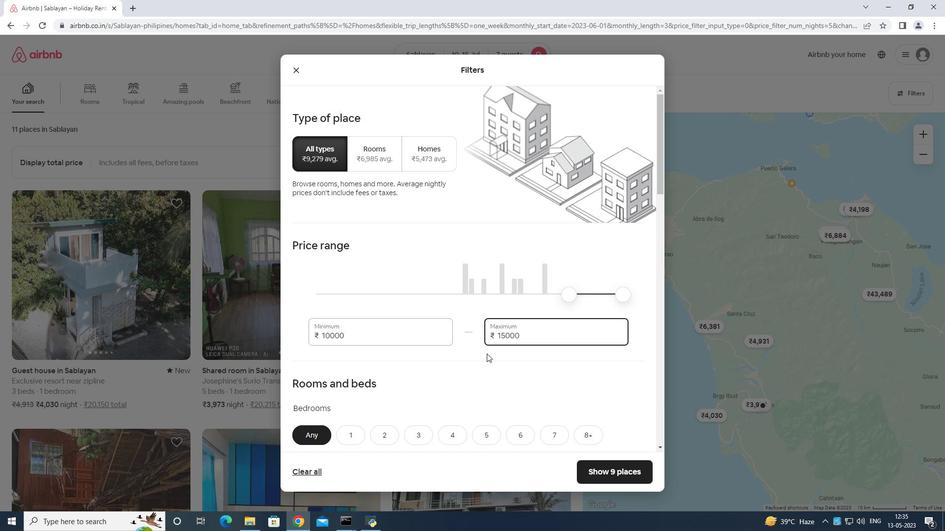 
Action: Mouse scrolled (487, 353) with delta (0, 0)
Screenshot: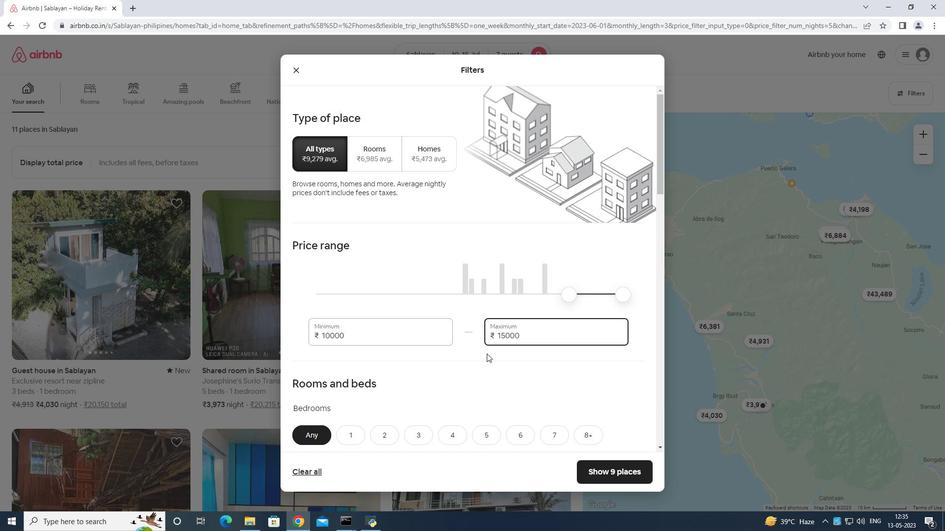 
Action: Mouse moved to (488, 353)
Screenshot: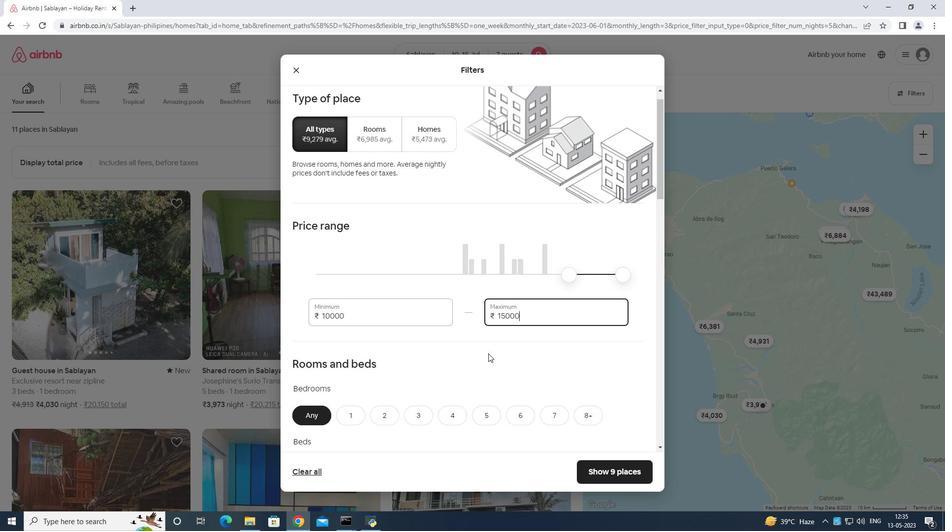 
Action: Mouse scrolled (488, 353) with delta (0, 0)
Screenshot: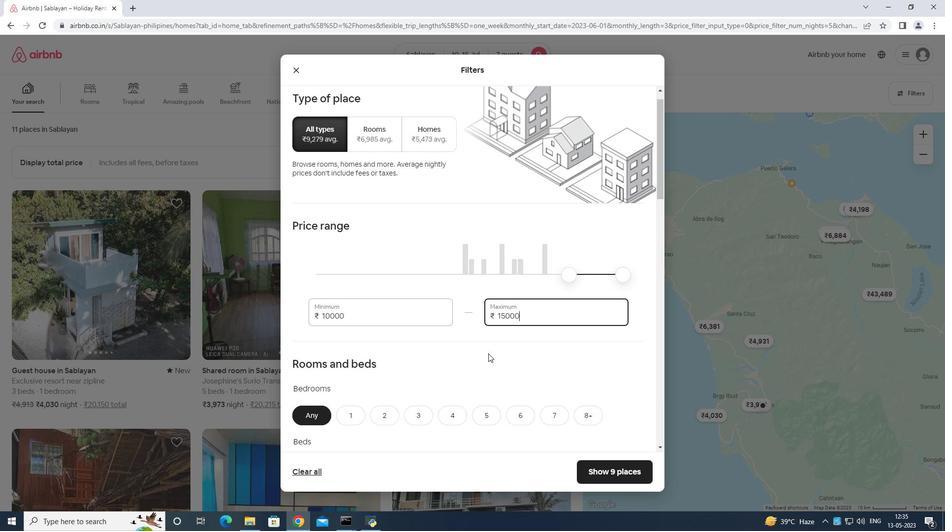 
Action: Mouse moved to (490, 350)
Screenshot: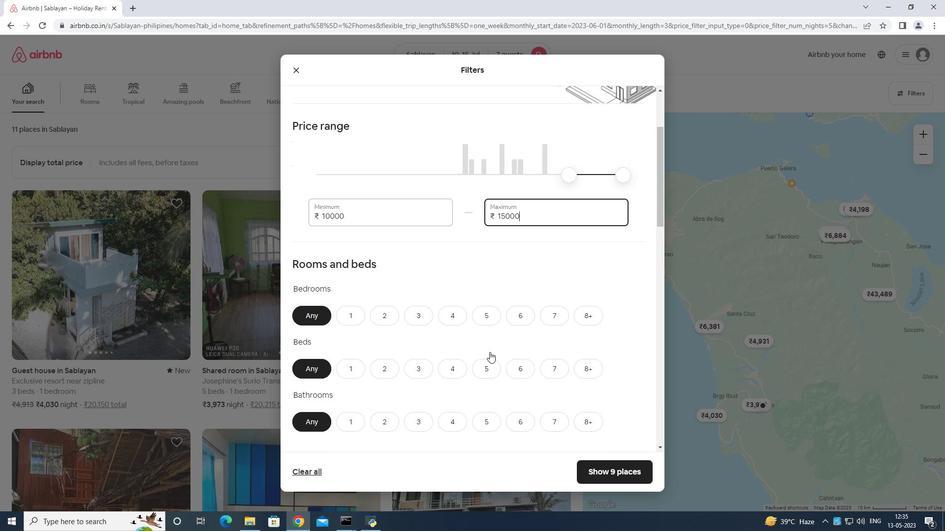 
Action: Mouse scrolled (490, 350) with delta (0, 0)
Screenshot: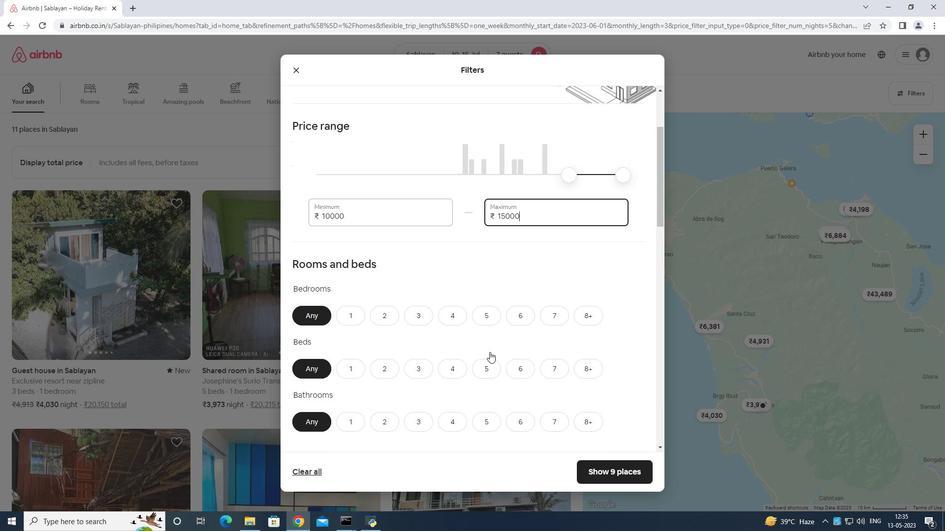 
Action: Mouse moved to (490, 350)
Screenshot: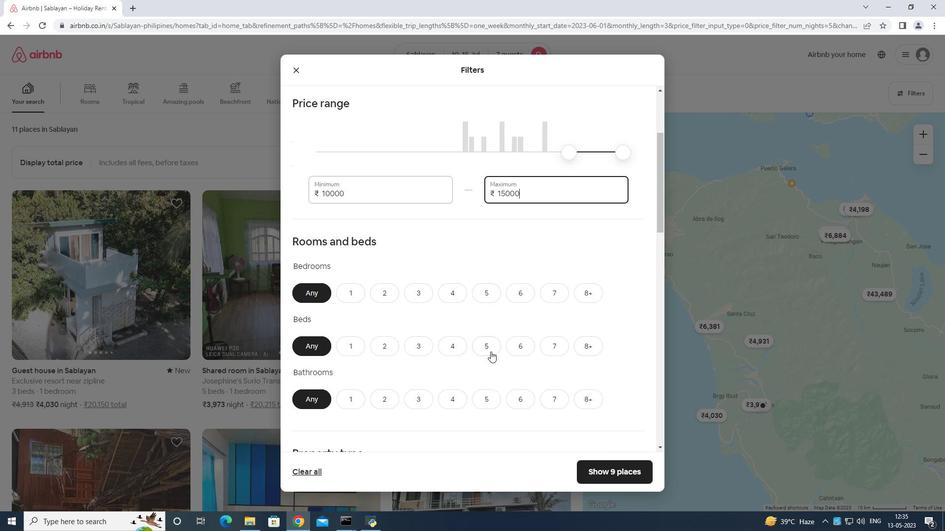 
Action: Mouse scrolled (490, 349) with delta (0, 0)
Screenshot: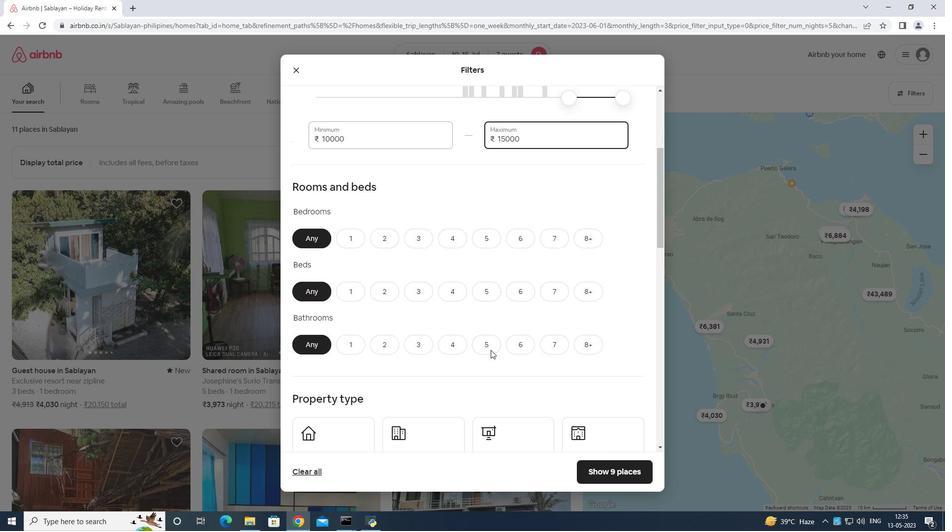 
Action: Mouse moved to (448, 185)
Screenshot: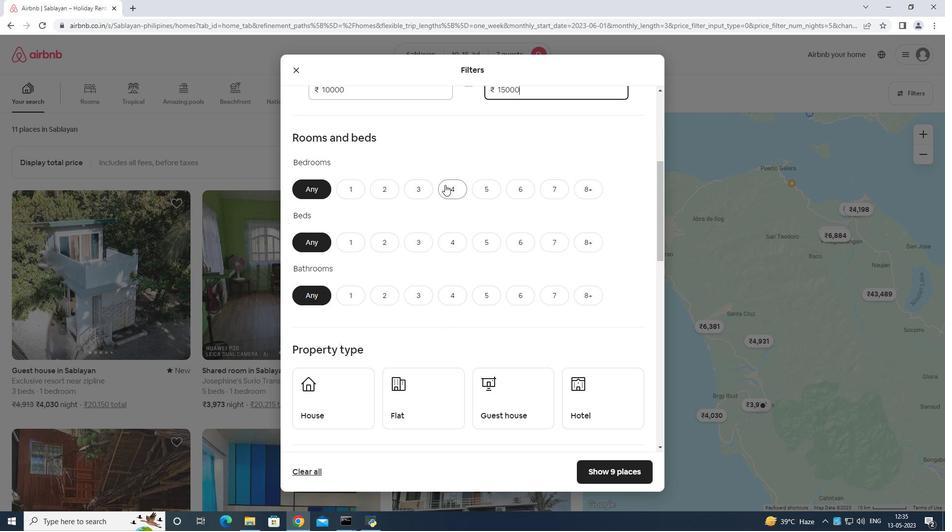 
Action: Mouse pressed left at (448, 185)
Screenshot: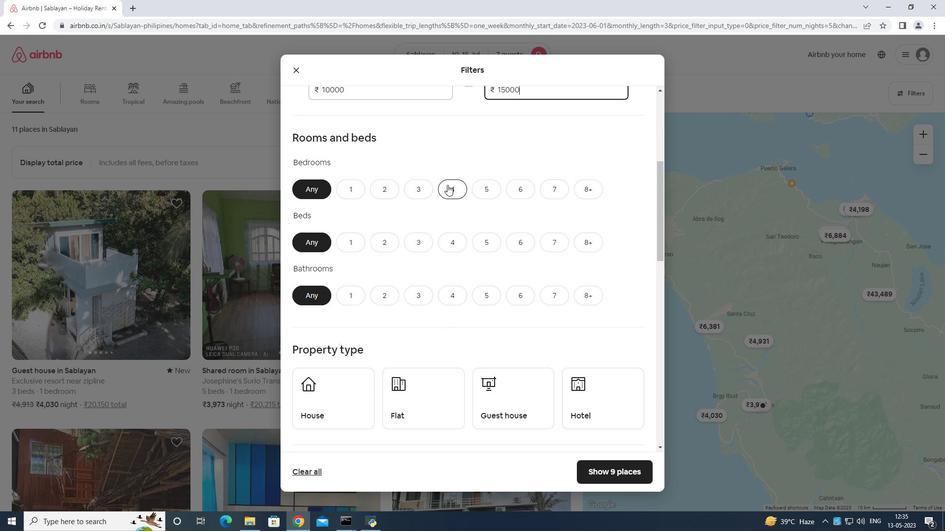 
Action: Mouse moved to (558, 240)
Screenshot: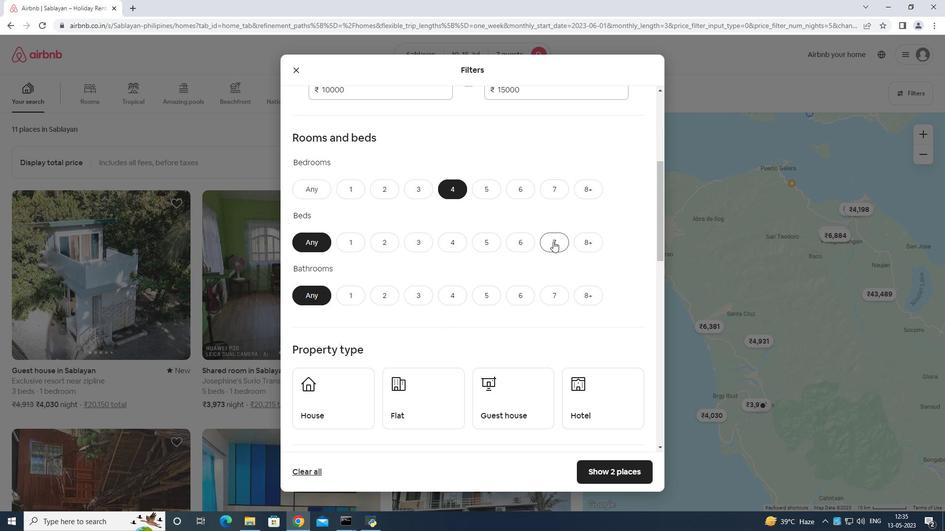 
Action: Mouse pressed left at (558, 240)
Screenshot: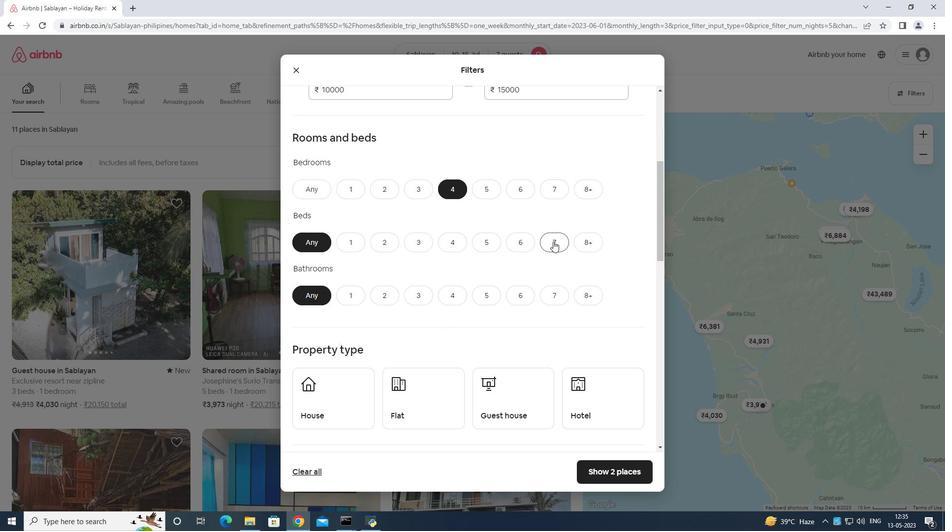 
Action: Mouse moved to (446, 296)
Screenshot: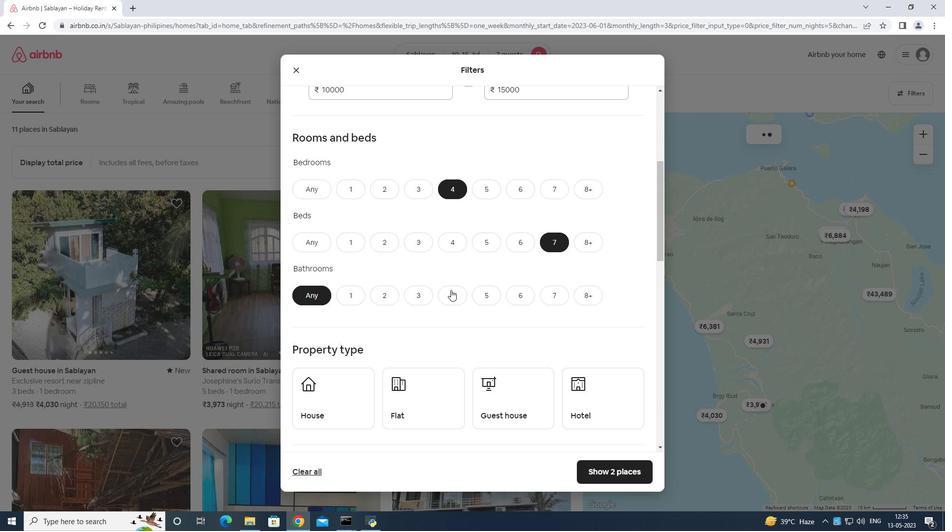 
Action: Mouse pressed left at (446, 296)
Screenshot: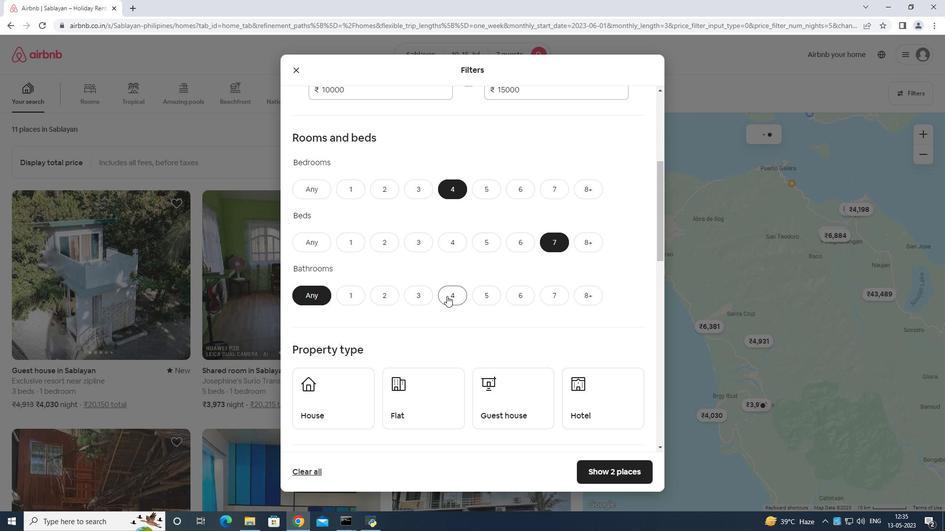 
Action: Mouse moved to (469, 262)
Screenshot: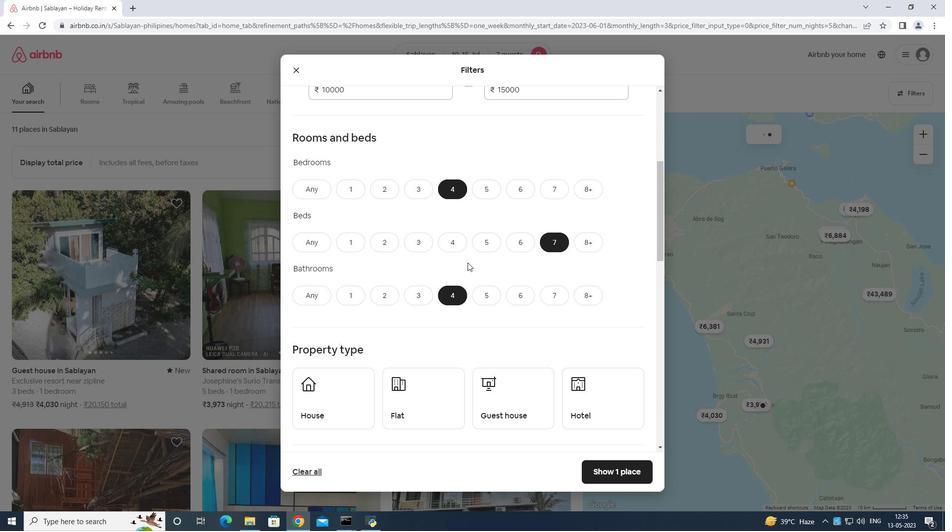 
Action: Mouse scrolled (469, 262) with delta (0, 0)
Screenshot: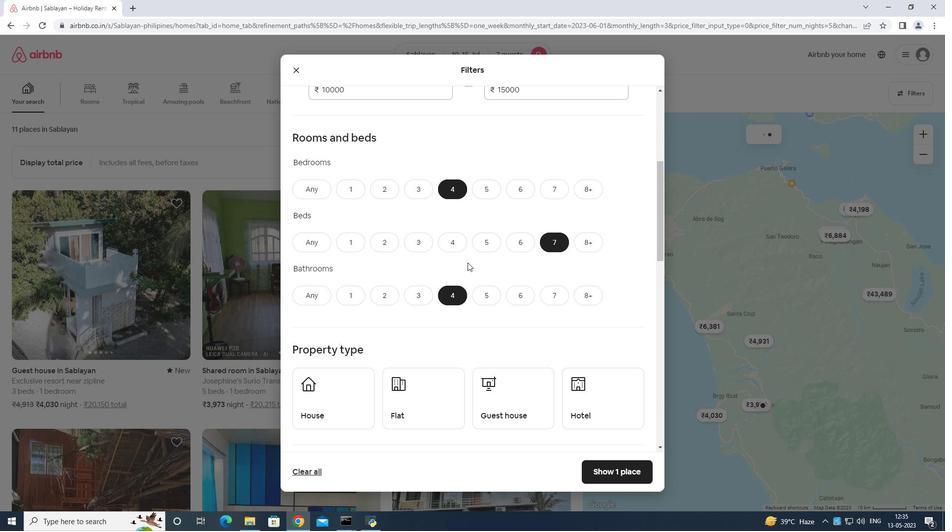 
Action: Mouse moved to (470, 263)
Screenshot: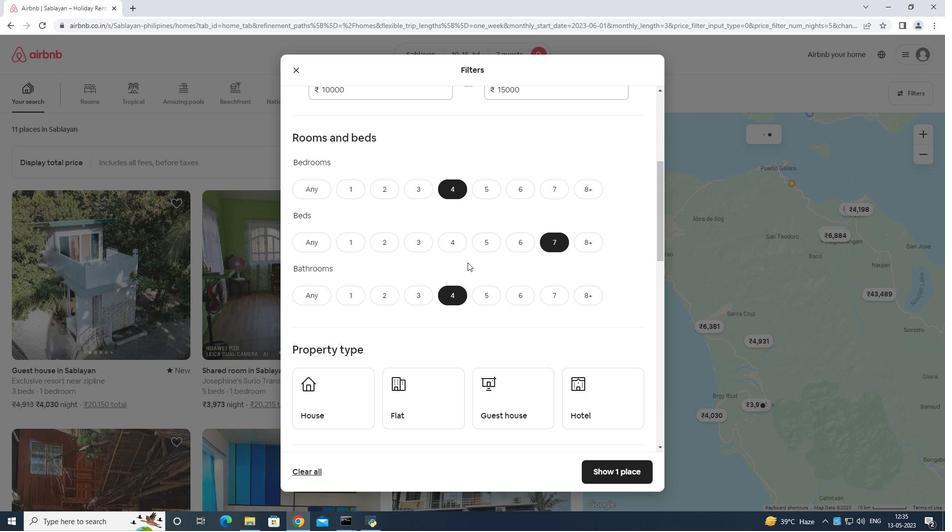 
Action: Mouse scrolled (470, 262) with delta (0, 0)
Screenshot: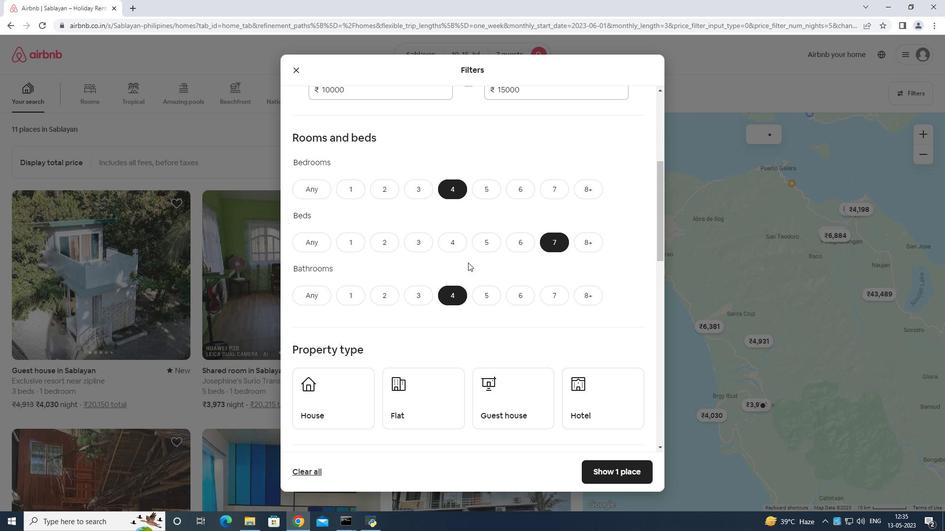 
Action: Mouse moved to (471, 263)
Screenshot: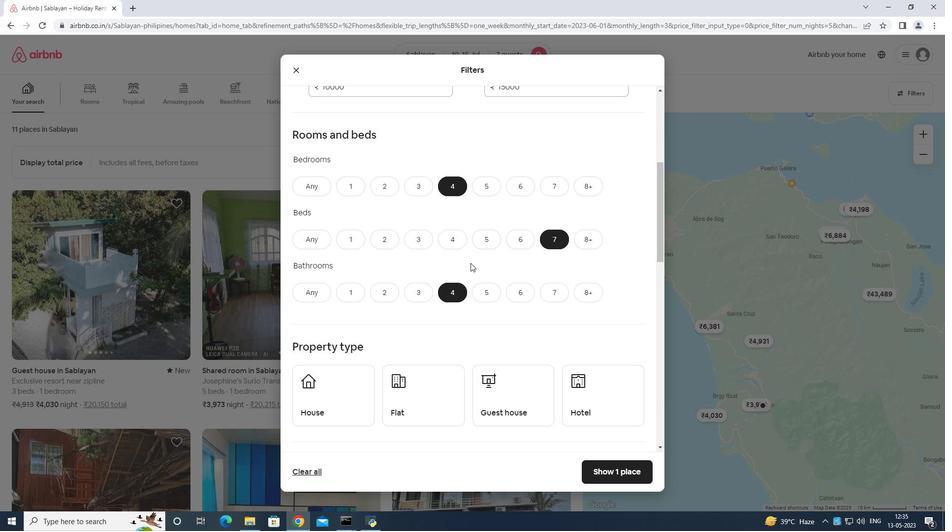 
Action: Mouse scrolled (471, 263) with delta (0, 0)
Screenshot: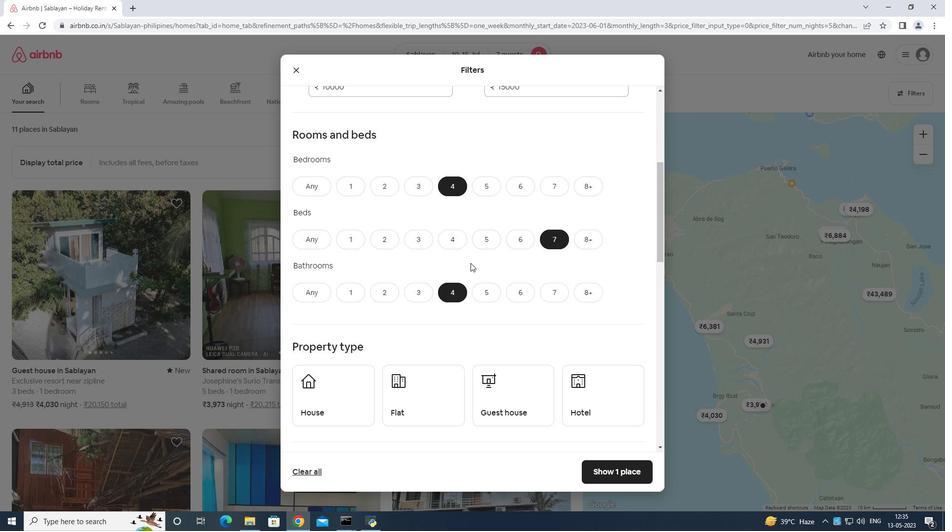
Action: Mouse moved to (352, 254)
Screenshot: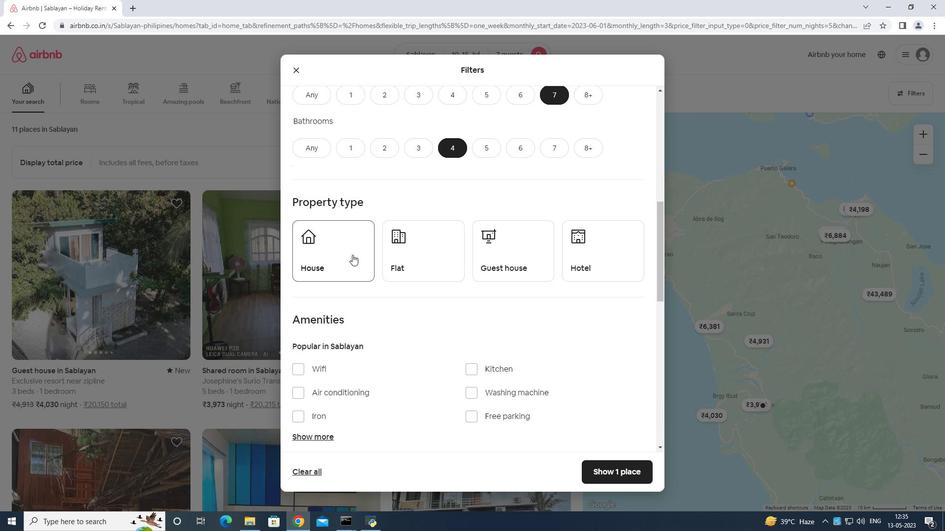
Action: Mouse pressed left at (352, 254)
Screenshot: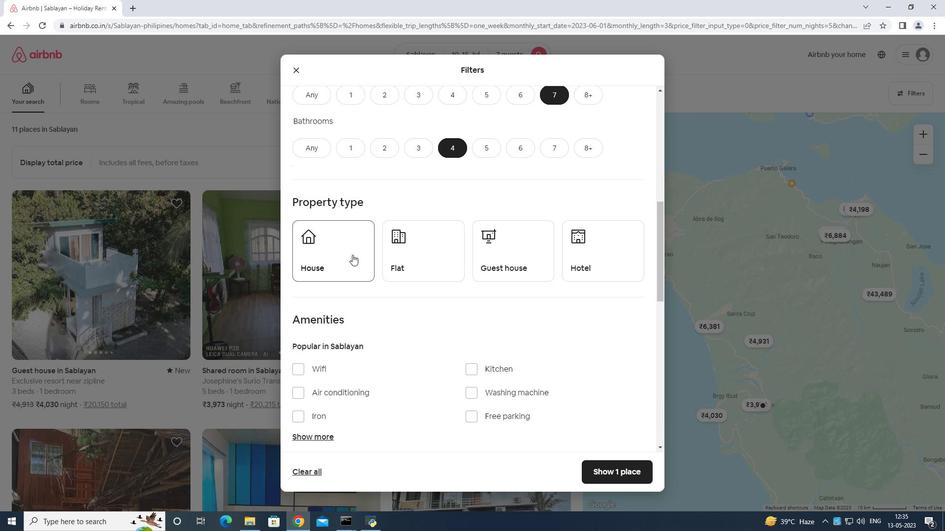
Action: Mouse moved to (425, 254)
Screenshot: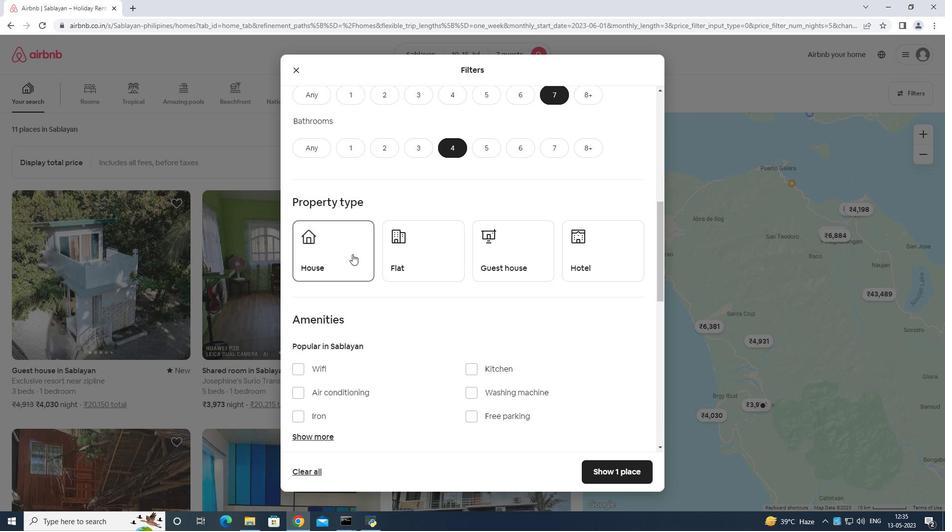 
Action: Mouse pressed left at (425, 254)
Screenshot: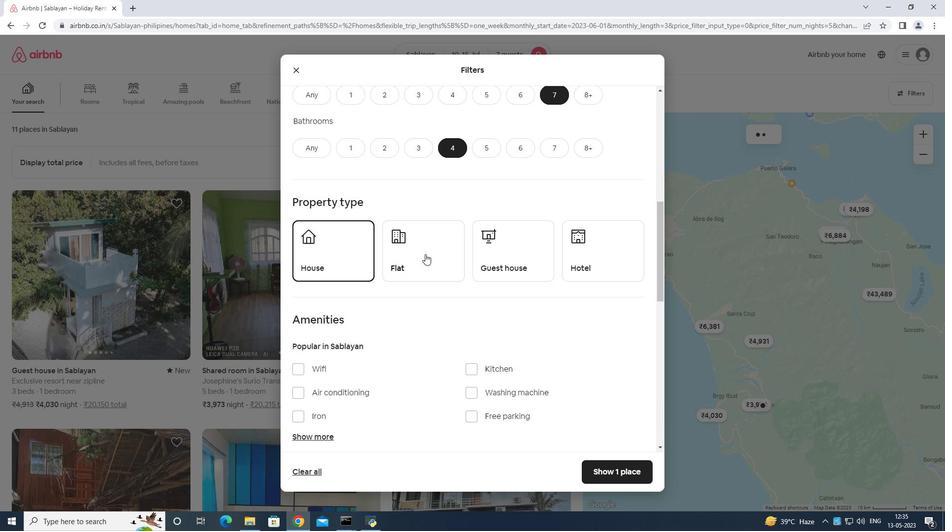 
Action: Mouse moved to (483, 256)
Screenshot: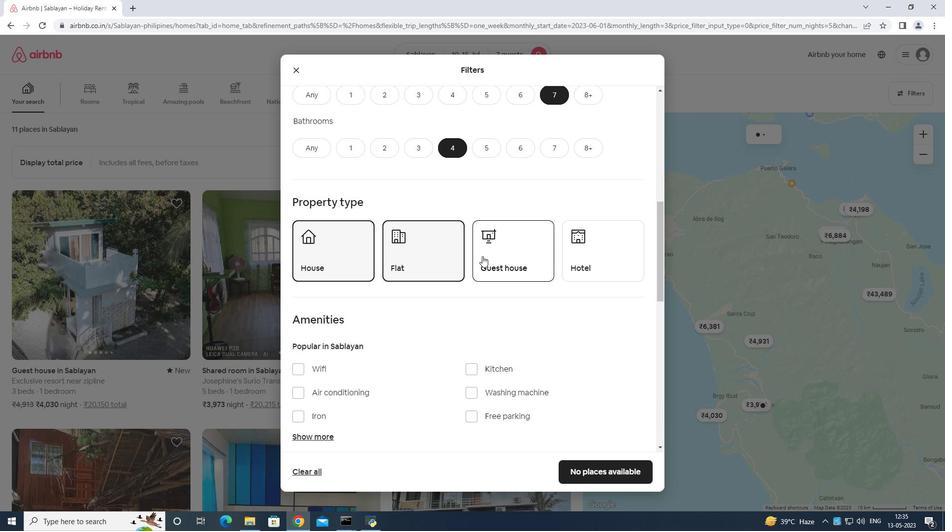 
Action: Mouse pressed left at (483, 256)
Screenshot: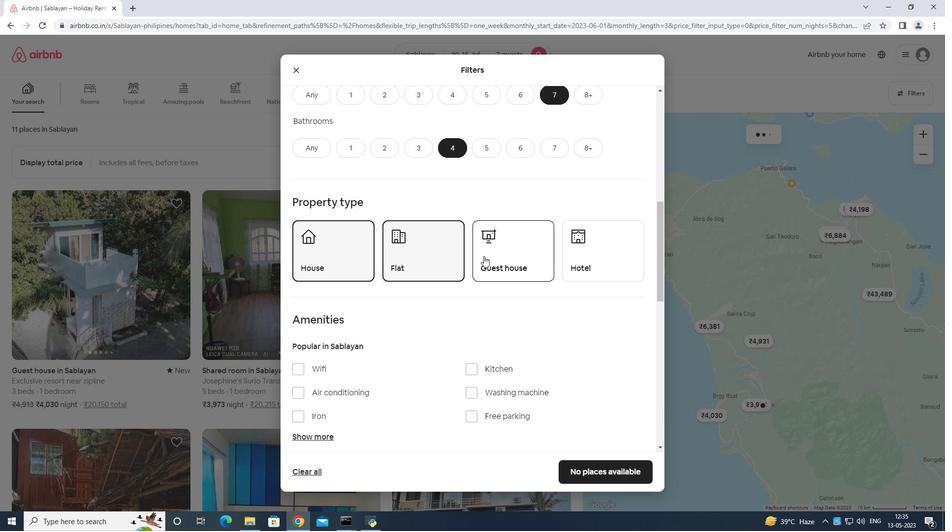 
Action: Mouse moved to (488, 253)
Screenshot: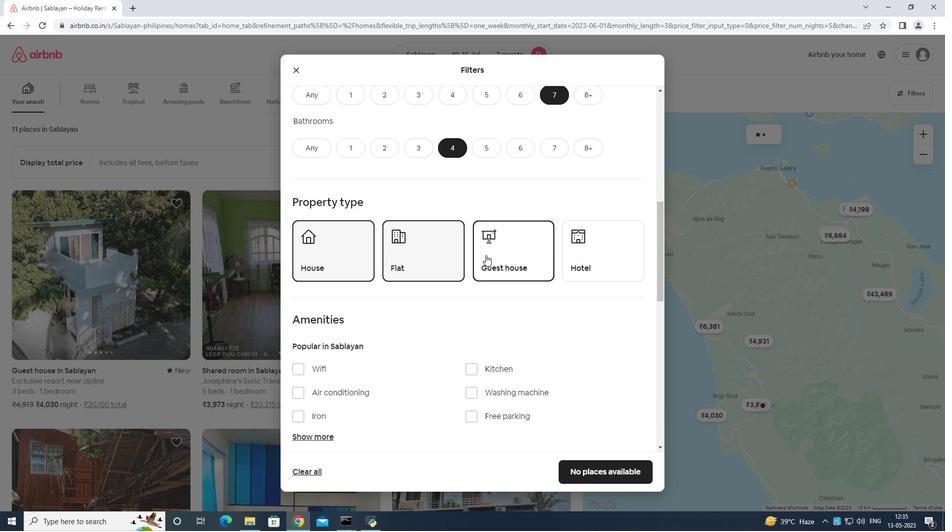 
Action: Mouse scrolled (488, 253) with delta (0, 0)
Screenshot: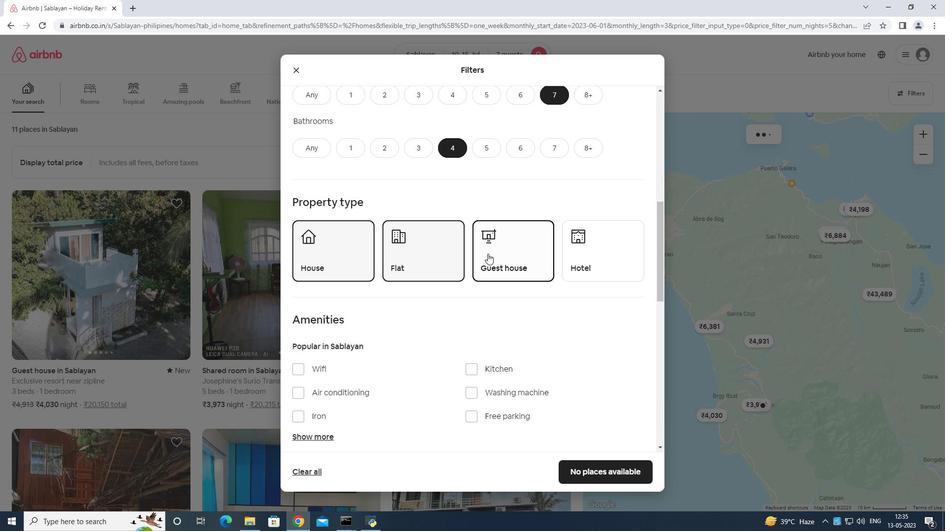 
Action: Mouse scrolled (488, 253) with delta (0, 0)
Screenshot: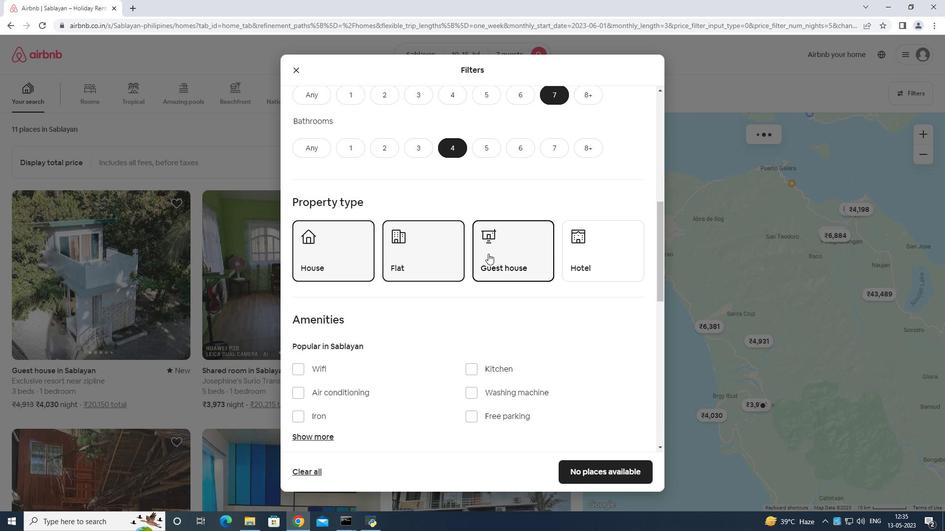 
Action: Mouse scrolled (488, 253) with delta (0, 0)
Screenshot: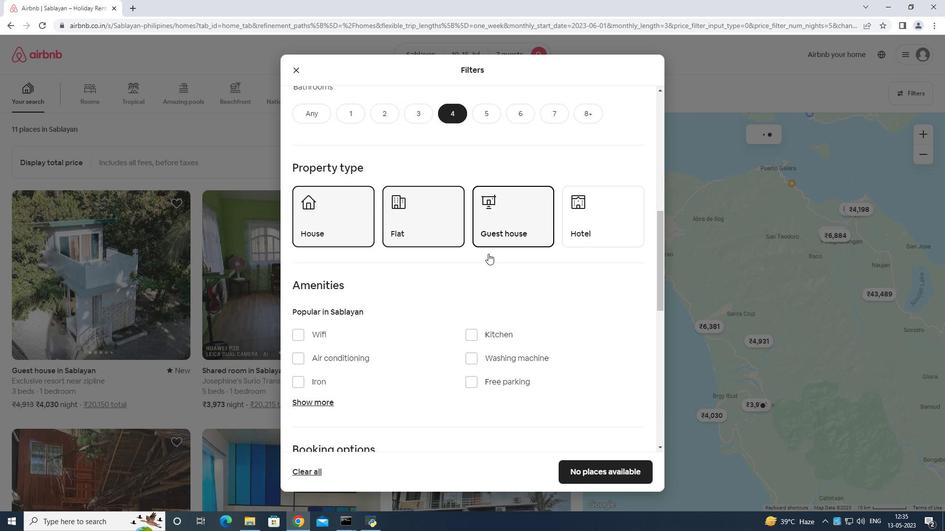
Action: Mouse moved to (298, 219)
Screenshot: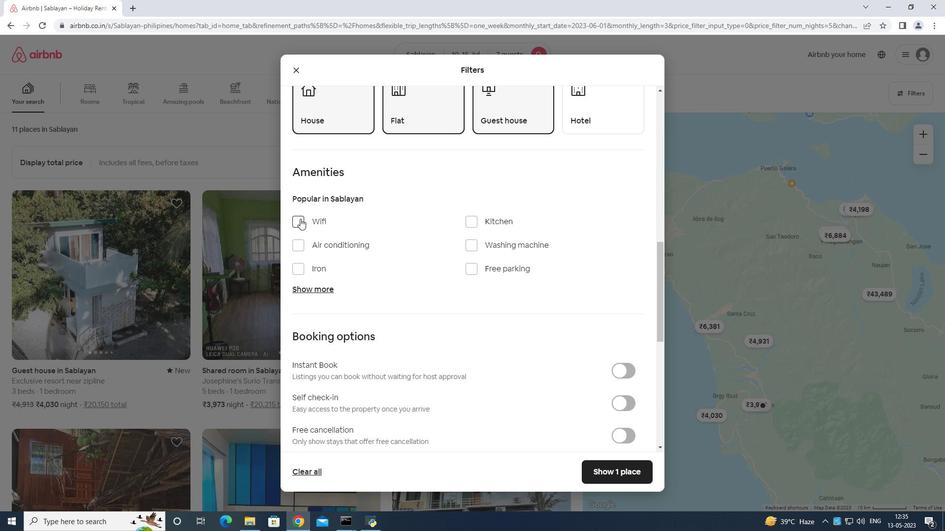 
Action: Mouse pressed left at (298, 219)
Screenshot: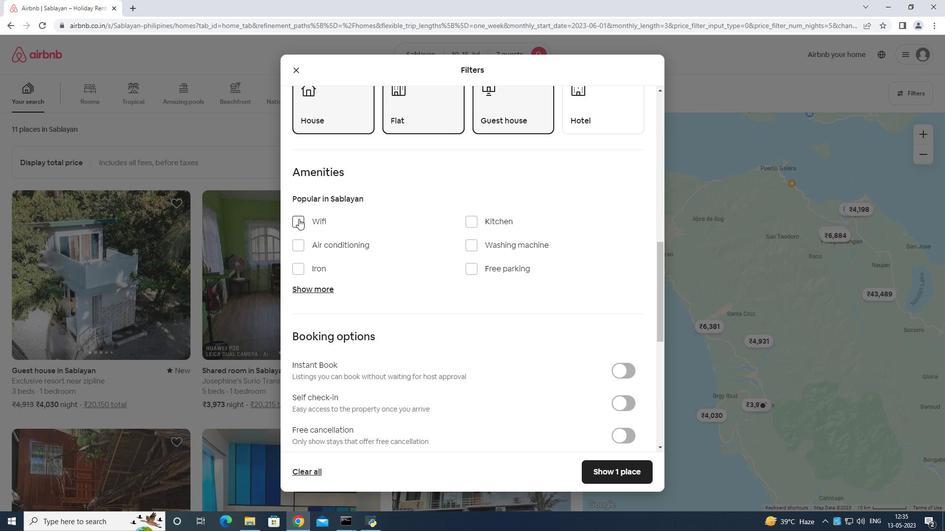 
Action: Mouse moved to (308, 280)
Screenshot: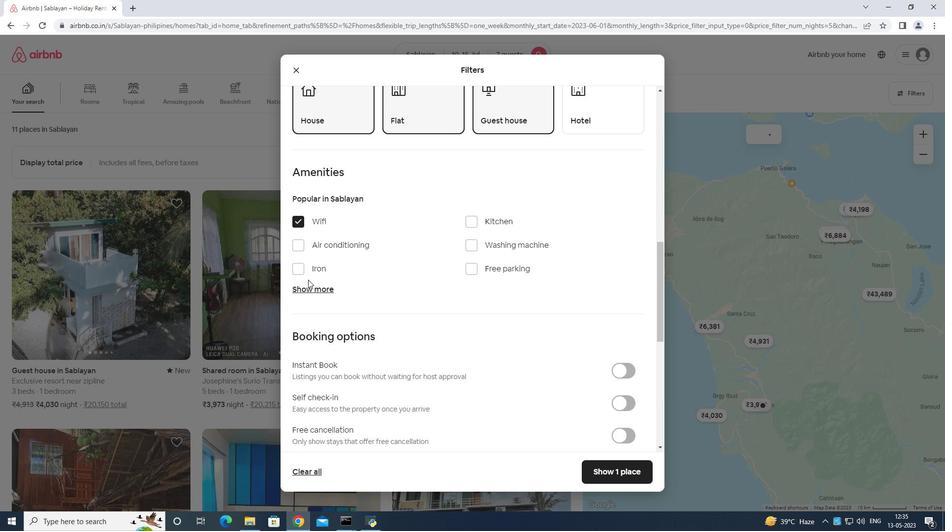 
Action: Mouse pressed left at (308, 280)
Screenshot: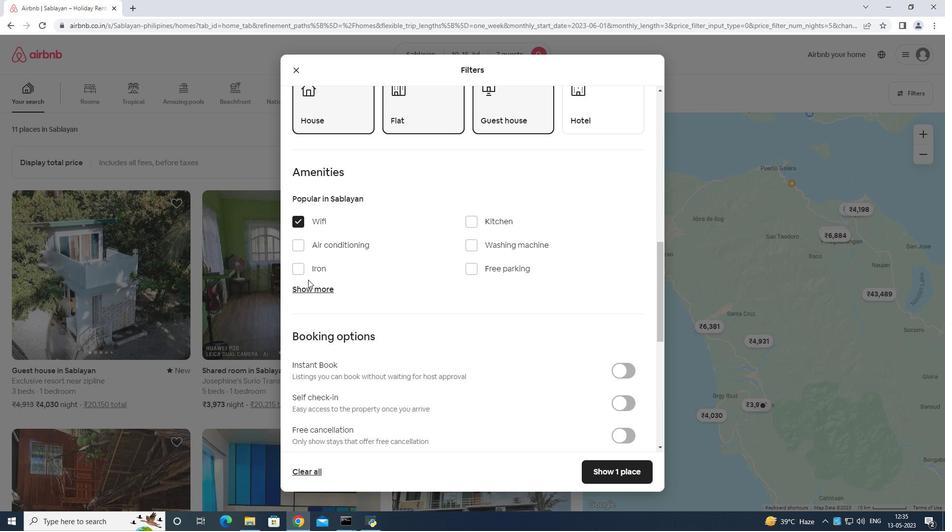 
Action: Mouse moved to (469, 267)
Screenshot: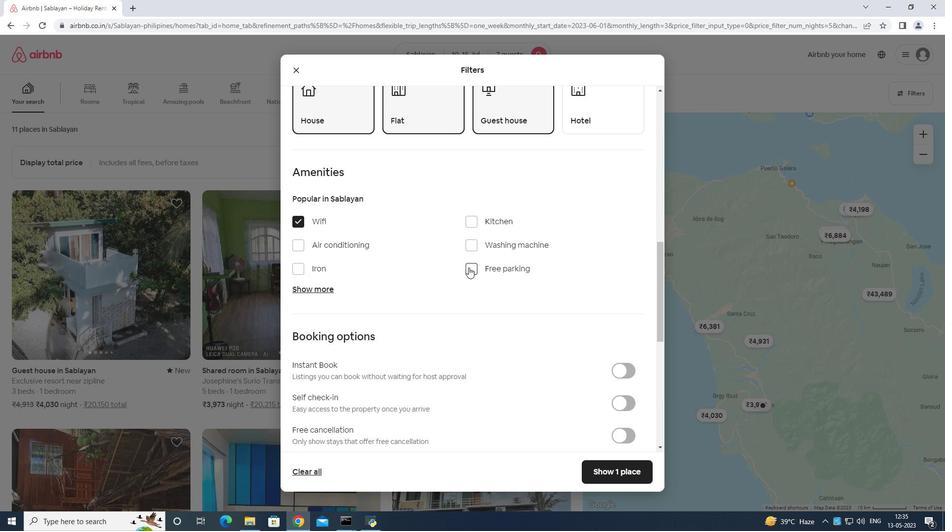 
Action: Mouse pressed left at (469, 267)
Screenshot: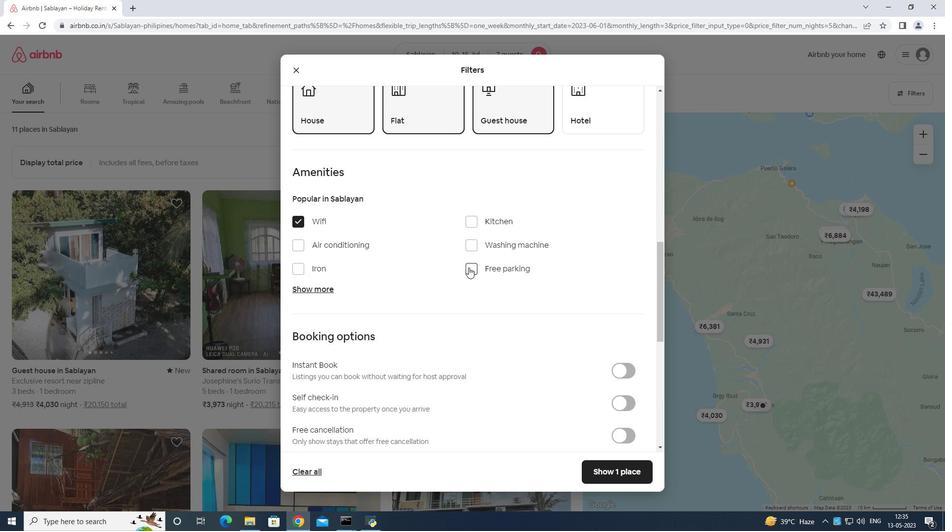 
Action: Mouse moved to (310, 286)
Screenshot: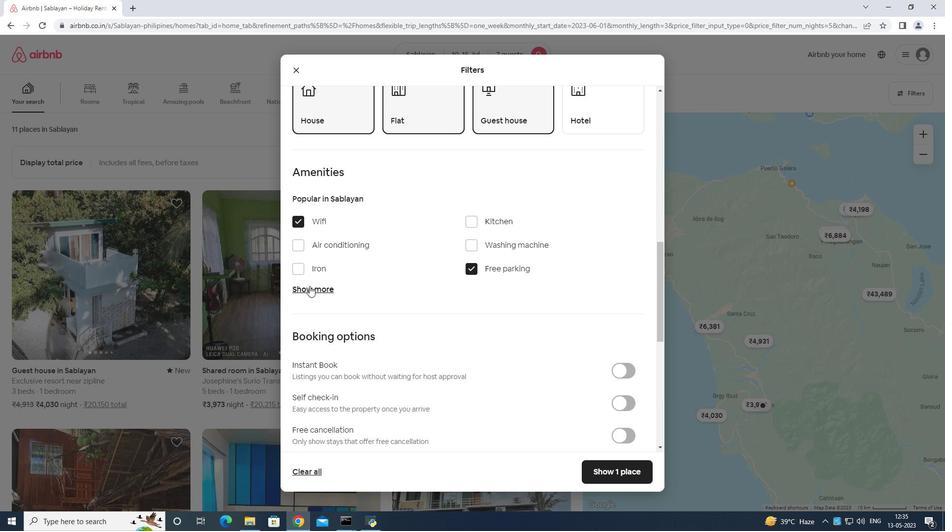 
Action: Mouse pressed left at (310, 286)
Screenshot: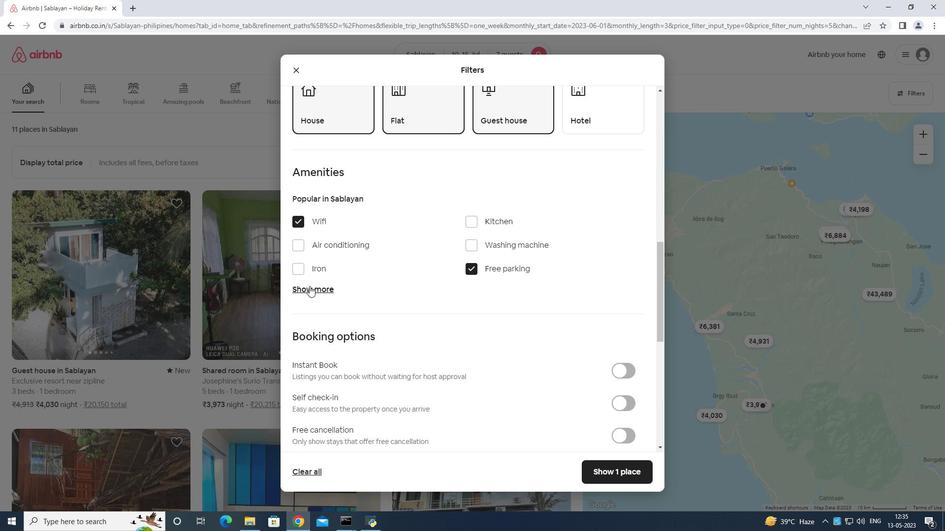 
Action: Mouse moved to (474, 347)
Screenshot: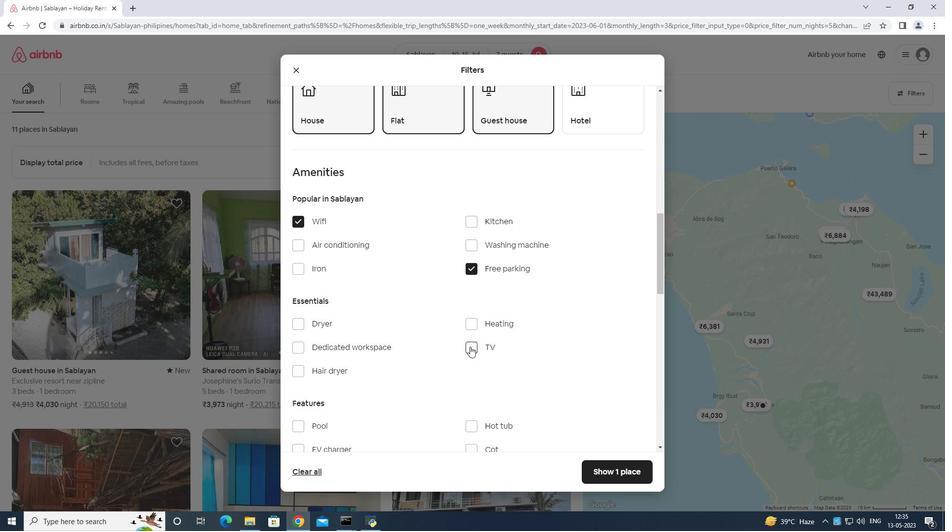 
Action: Mouse pressed left at (474, 347)
Screenshot: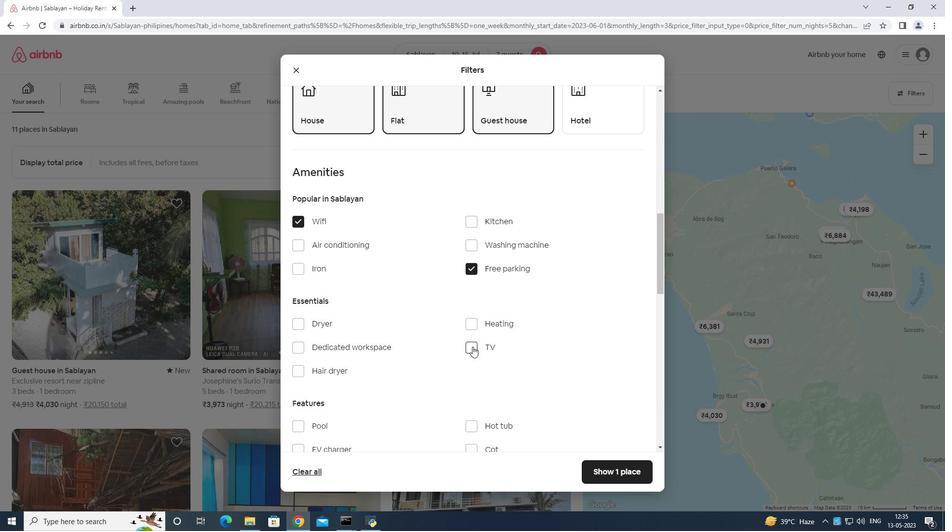 
Action: Mouse moved to (473, 336)
Screenshot: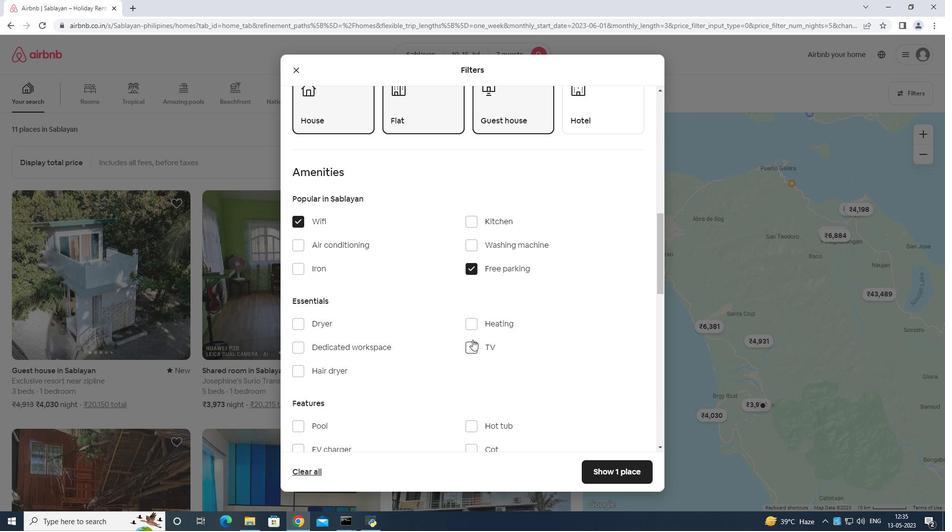 
Action: Mouse scrolled (473, 336) with delta (0, 0)
Screenshot: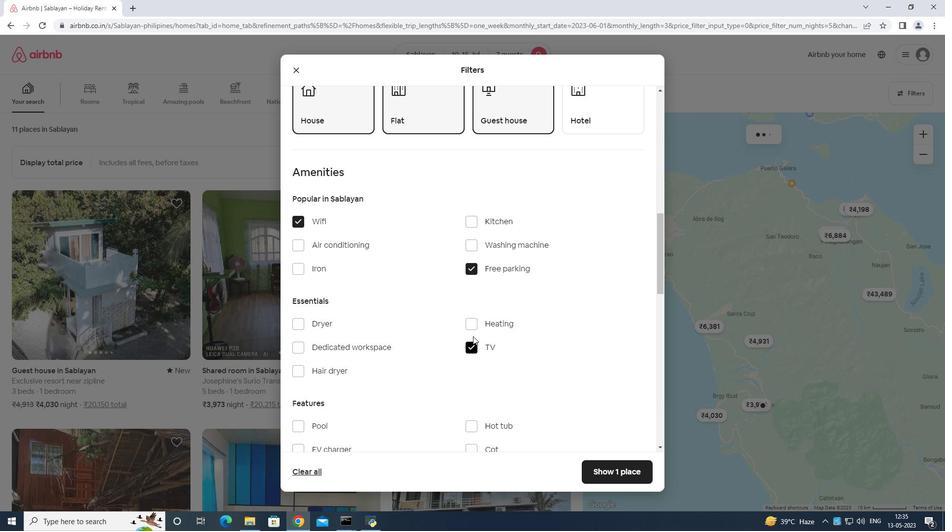 
Action: Mouse moved to (473, 336)
Screenshot: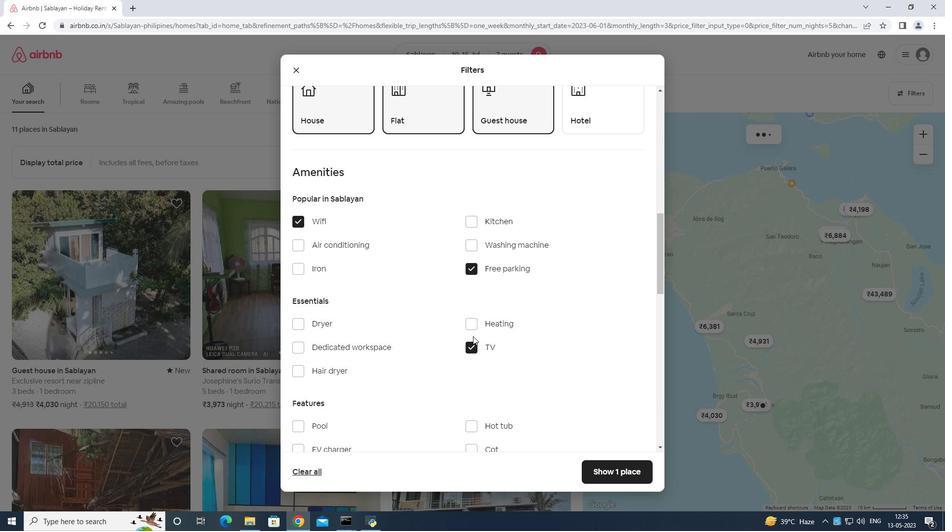 
Action: Mouse scrolled (473, 336) with delta (0, 0)
Screenshot: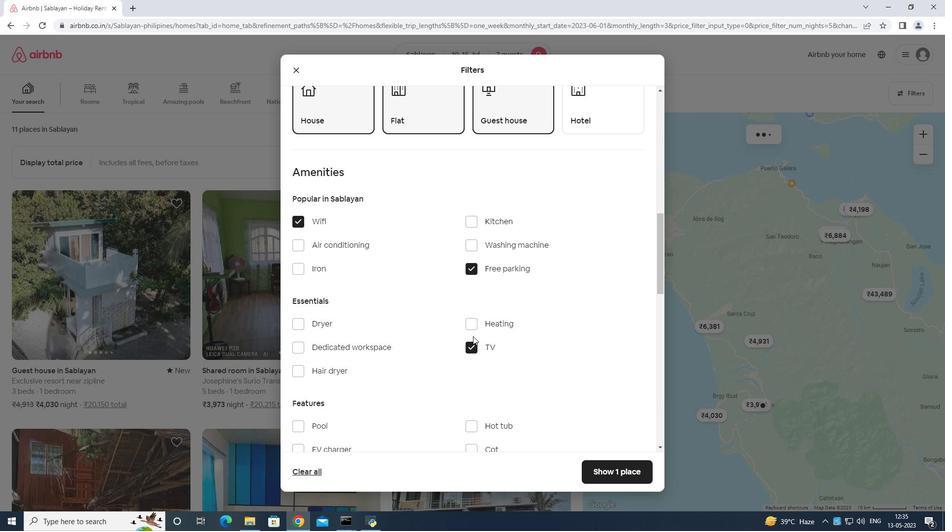 
Action: Mouse moved to (472, 336)
Screenshot: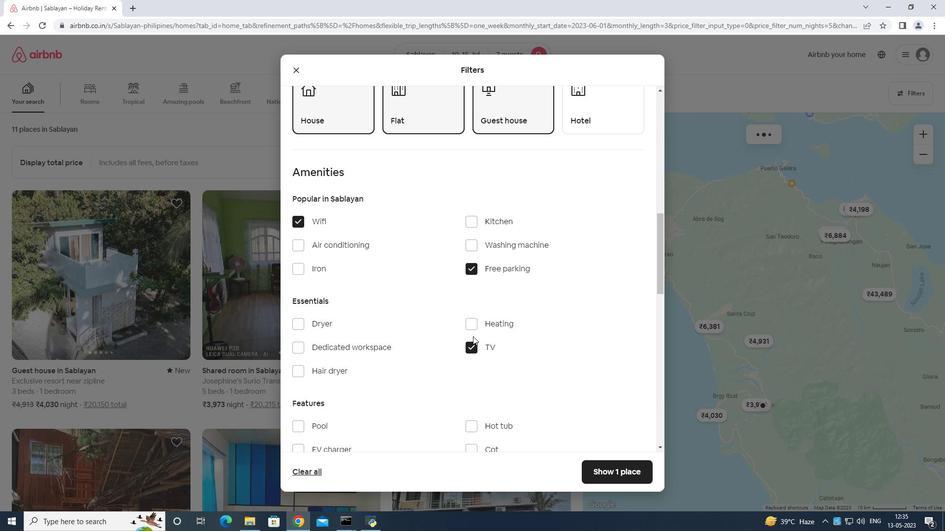 
Action: Mouse scrolled (472, 336) with delta (0, 0)
Screenshot: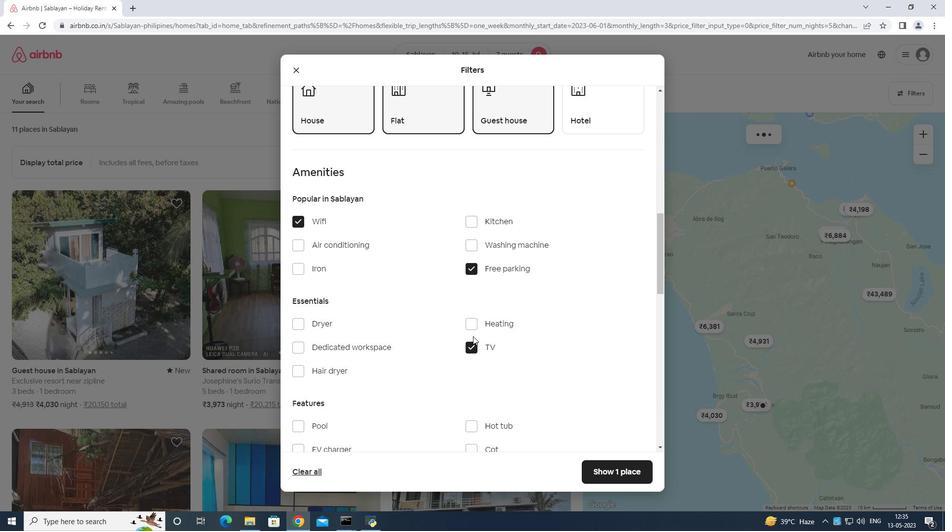 
Action: Mouse moved to (472, 336)
Screenshot: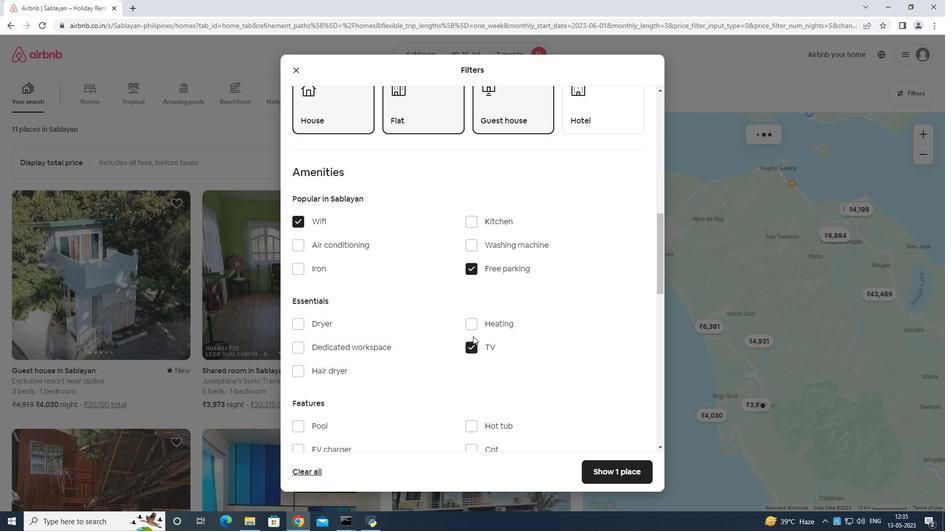 
Action: Mouse scrolled (472, 336) with delta (0, 0)
Screenshot: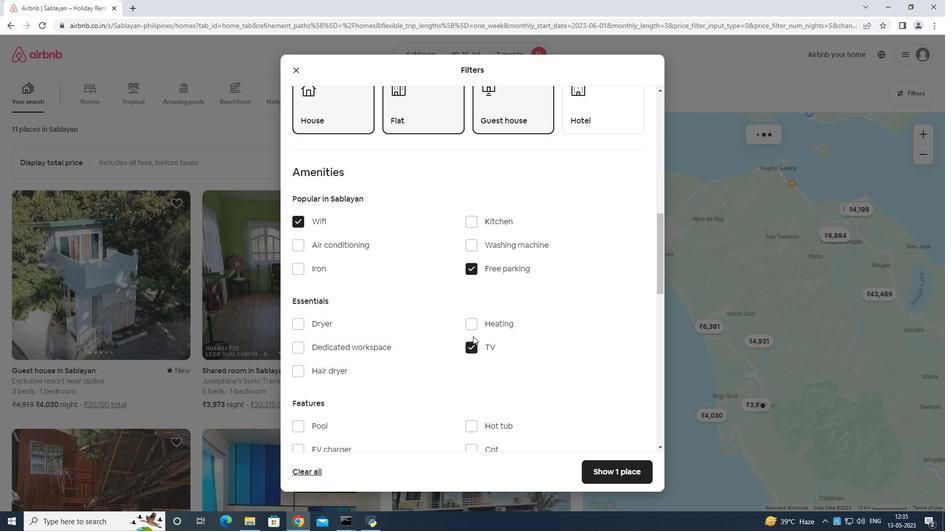 
Action: Mouse moved to (295, 276)
Screenshot: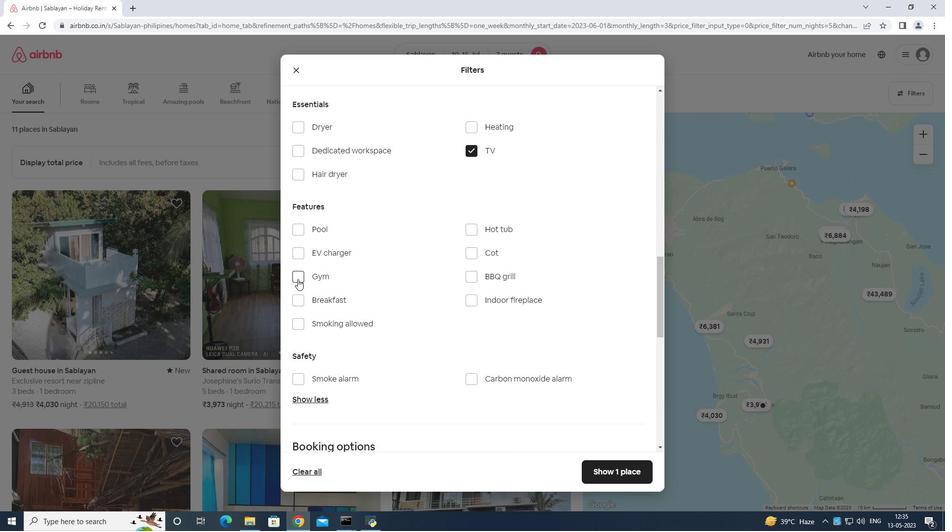 
Action: Mouse pressed left at (295, 276)
Screenshot: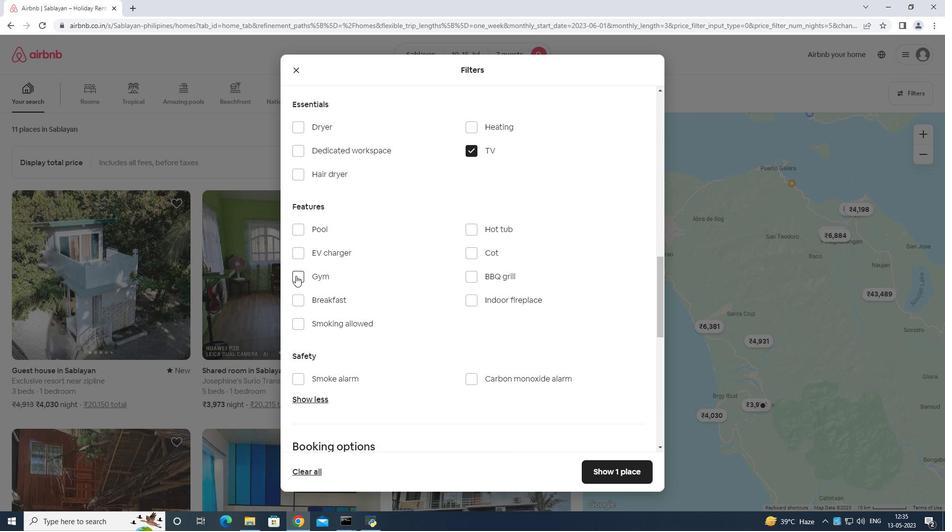 
Action: Mouse moved to (297, 298)
Screenshot: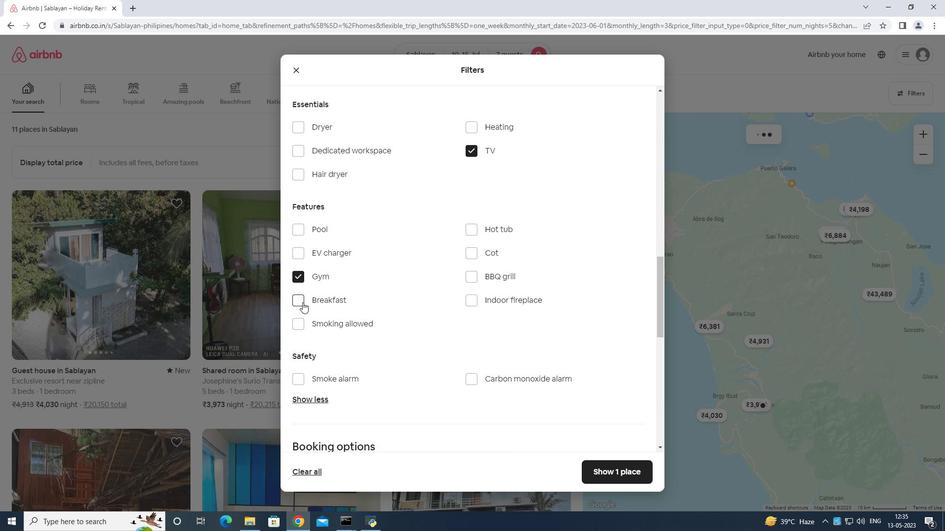
Action: Mouse pressed left at (297, 298)
Screenshot: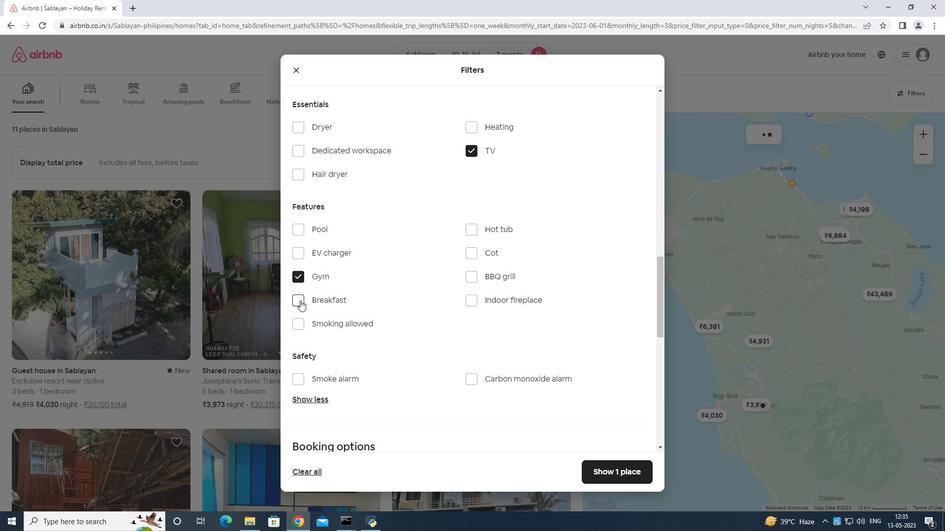 
Action: Mouse moved to (386, 302)
Screenshot: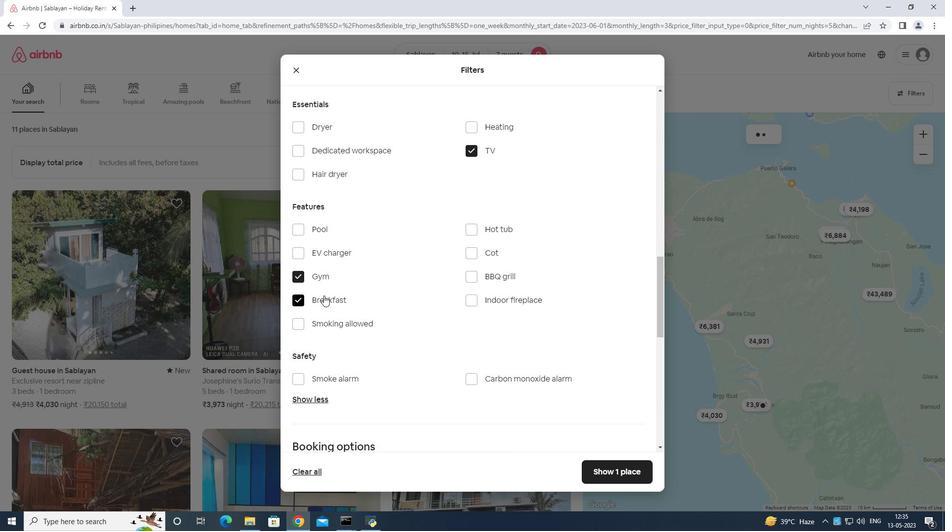 
Action: Mouse scrolled (386, 301) with delta (0, 0)
Screenshot: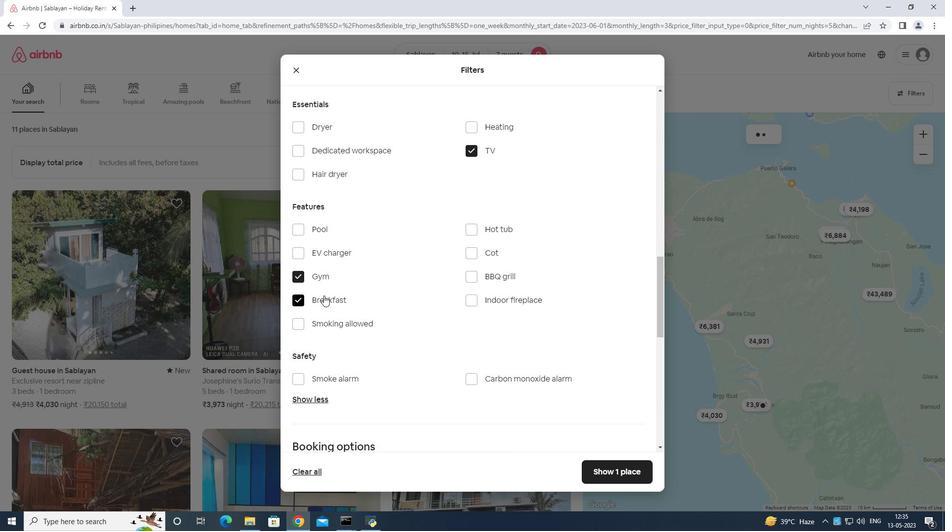 
Action: Mouse moved to (405, 311)
Screenshot: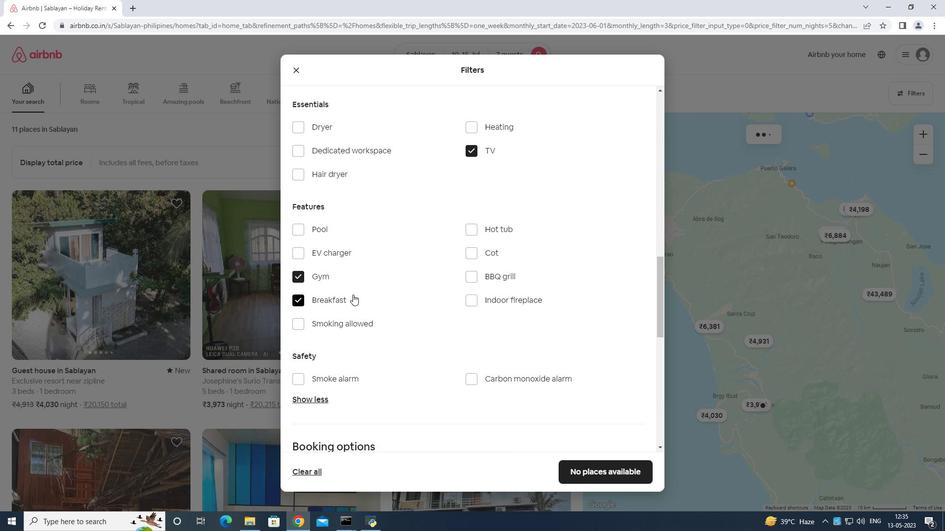
Action: Mouse scrolled (405, 310) with delta (0, 0)
Screenshot: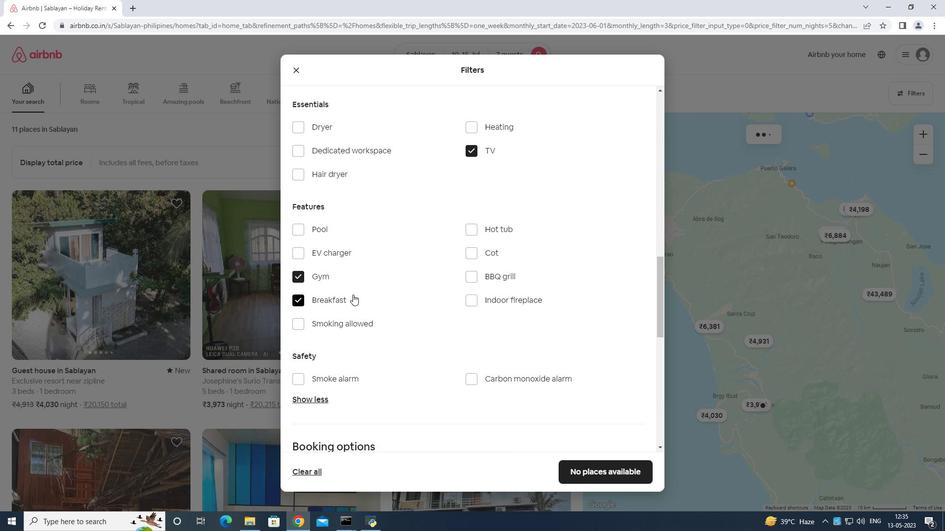 
Action: Mouse moved to (412, 314)
Screenshot: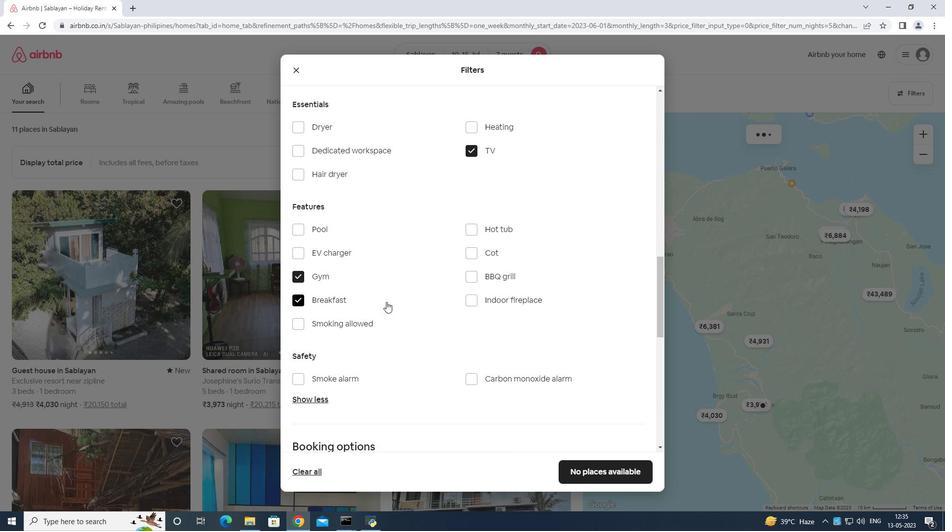 
Action: Mouse scrolled (412, 314) with delta (0, 0)
Screenshot: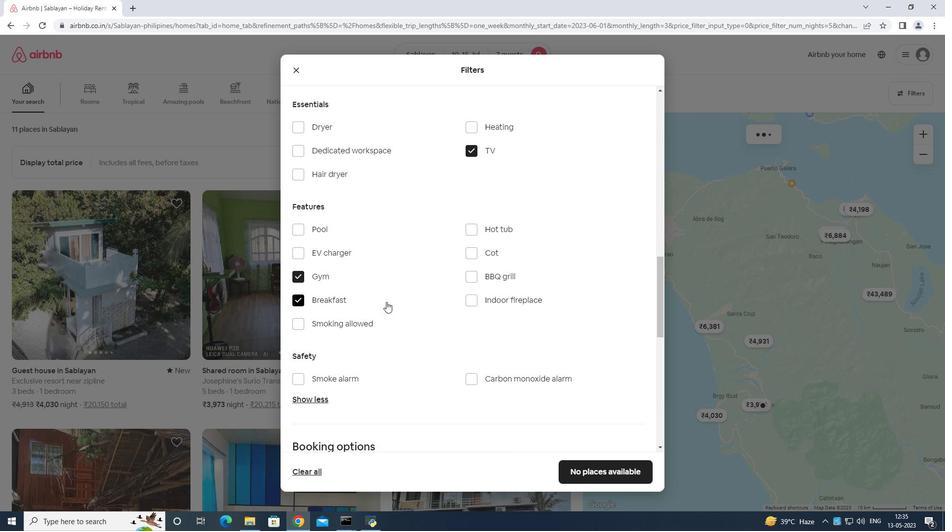 
Action: Mouse moved to (420, 315)
Screenshot: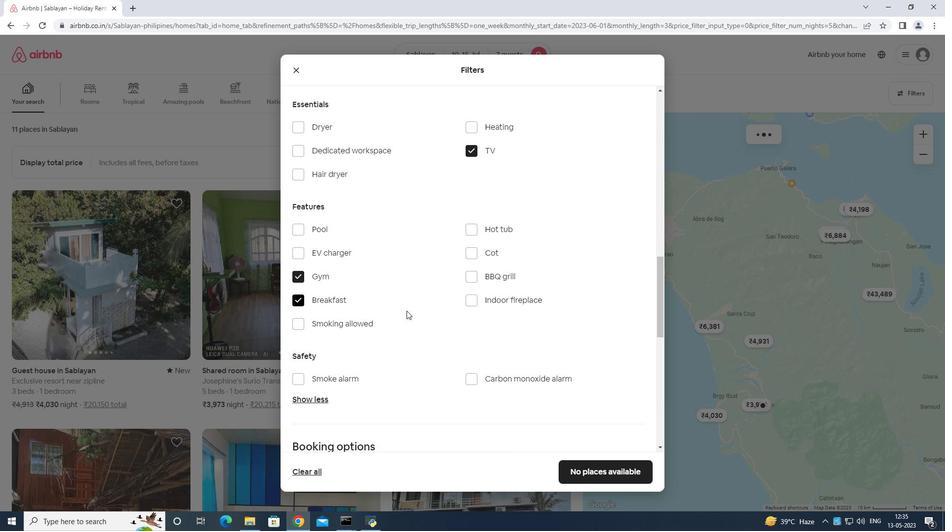 
Action: Mouse scrolled (420, 315) with delta (0, 0)
Screenshot: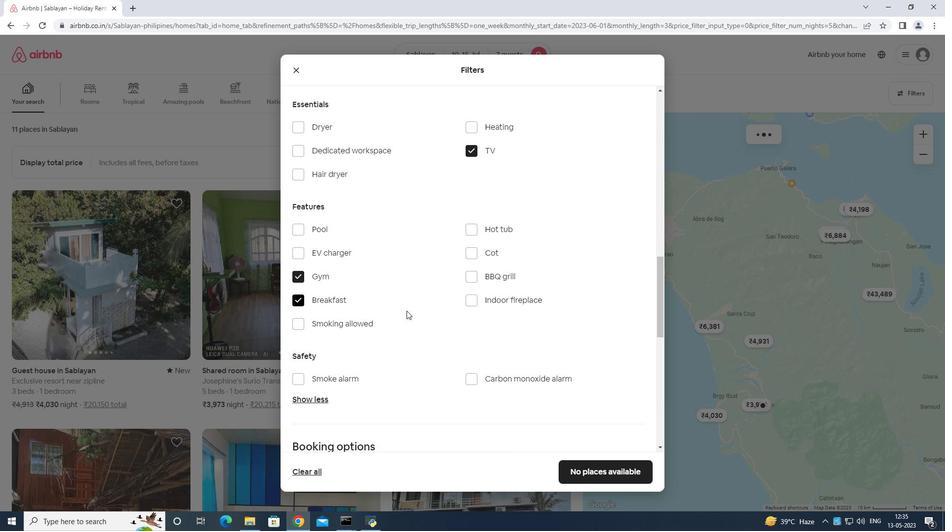 
Action: Mouse moved to (617, 313)
Screenshot: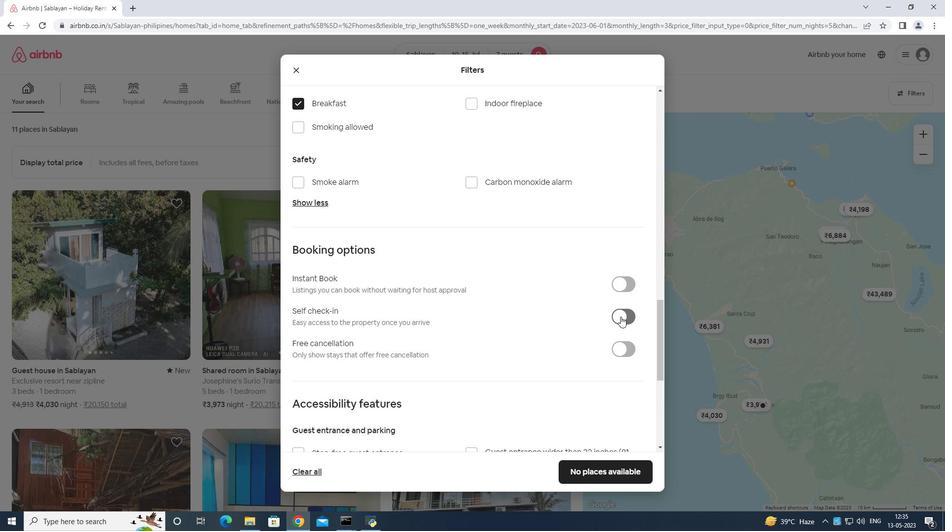 
Action: Mouse pressed left at (617, 313)
Screenshot: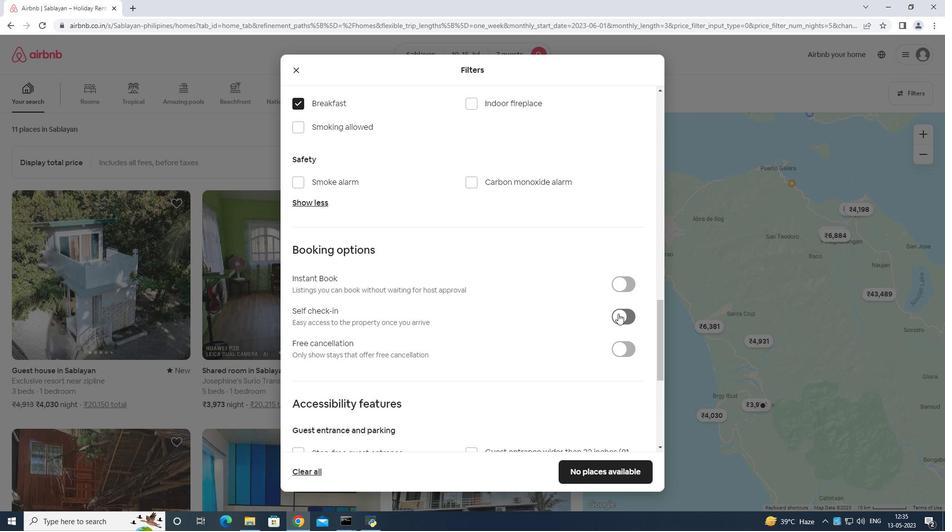 
Action: Mouse moved to (614, 307)
Screenshot: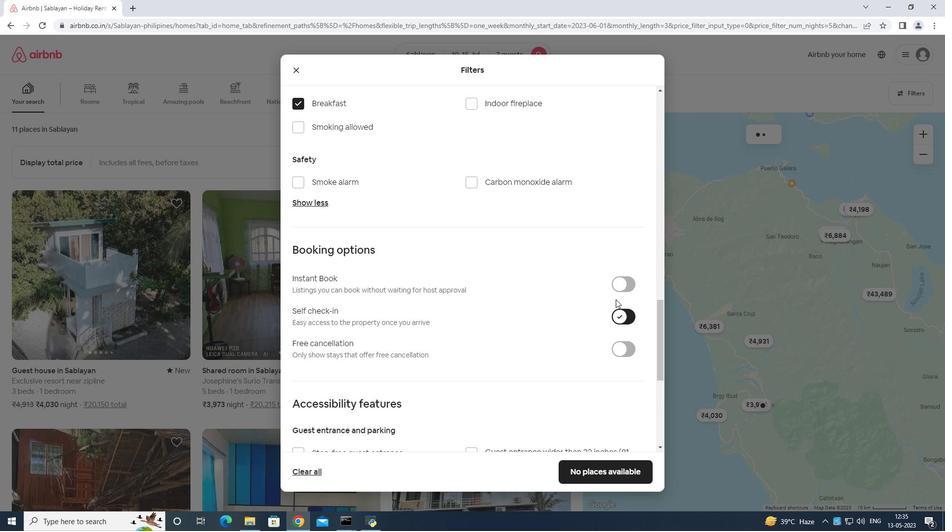 
Action: Mouse scrolled (614, 306) with delta (0, 0)
Screenshot: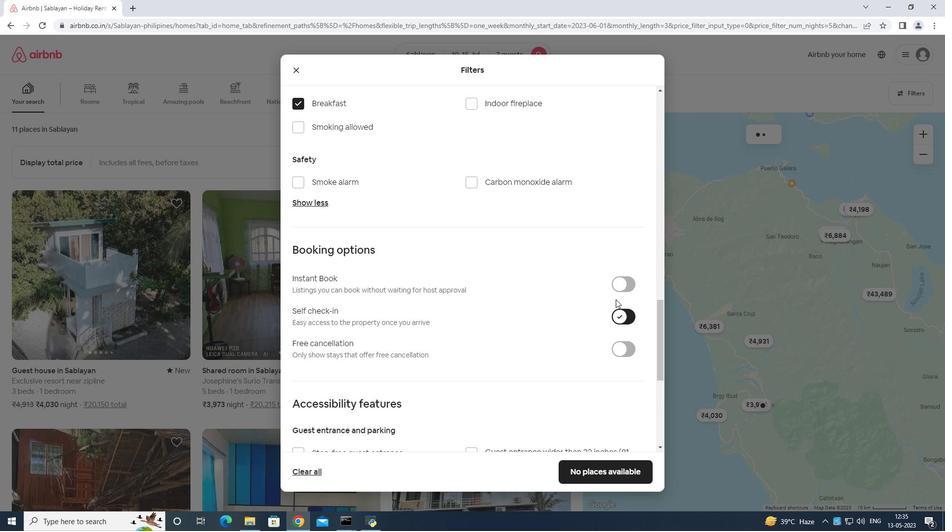 
Action: Mouse moved to (613, 312)
Screenshot: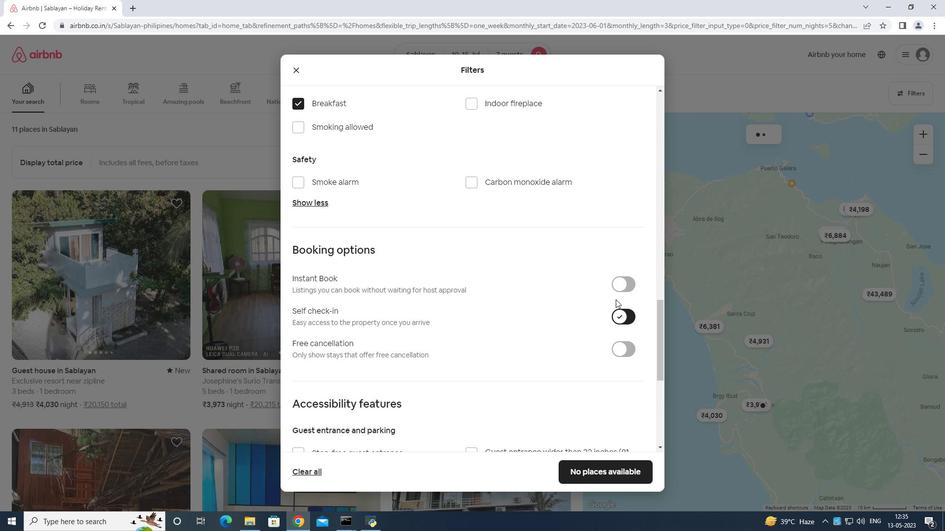 
Action: Mouse scrolled (613, 311) with delta (0, 0)
Screenshot: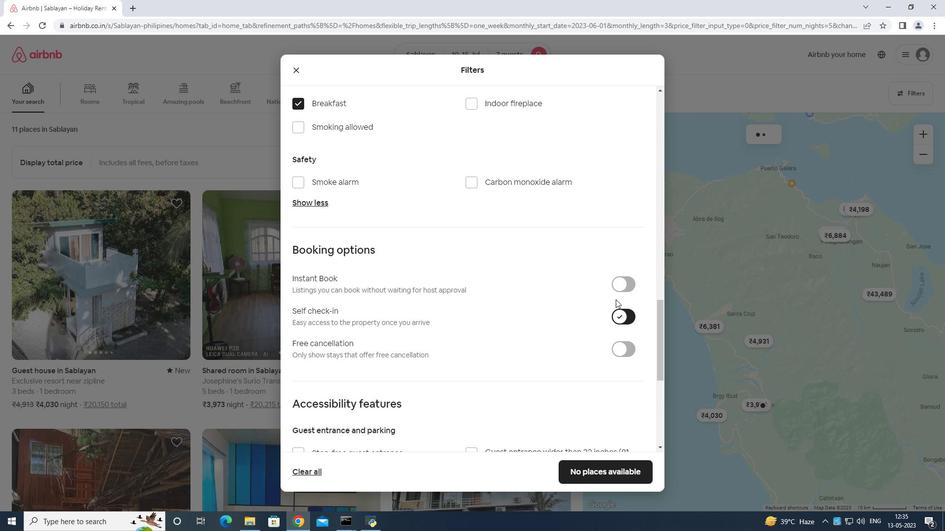 
Action: Mouse moved to (612, 314)
Screenshot: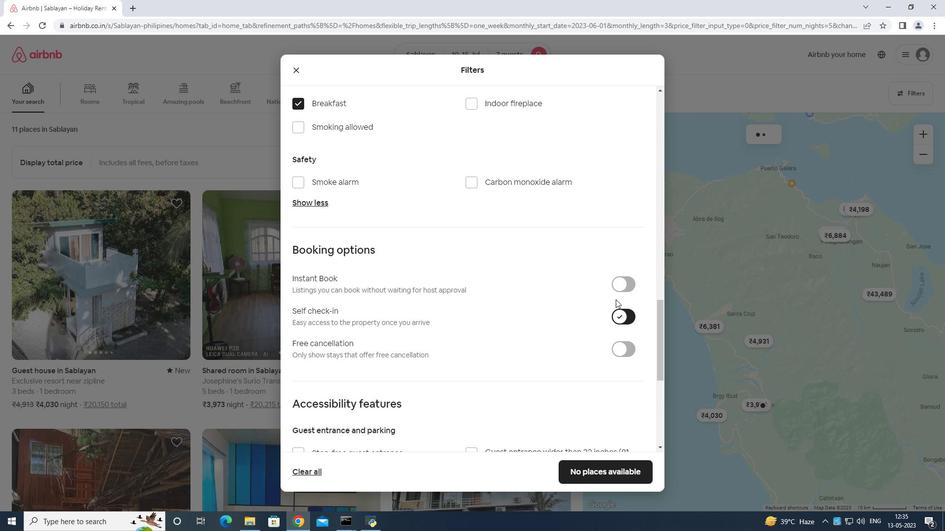 
Action: Mouse scrolled (612, 314) with delta (0, 0)
Screenshot: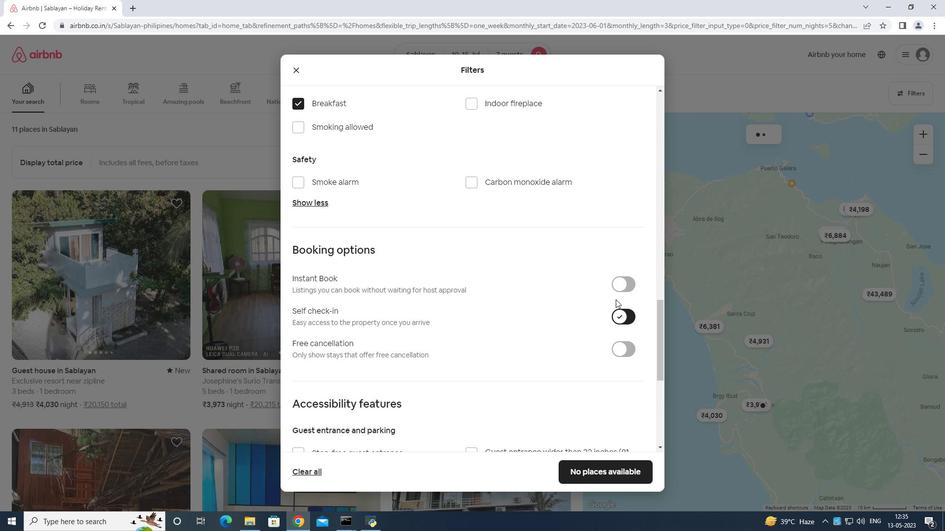 
Action: Mouse moved to (610, 317)
Screenshot: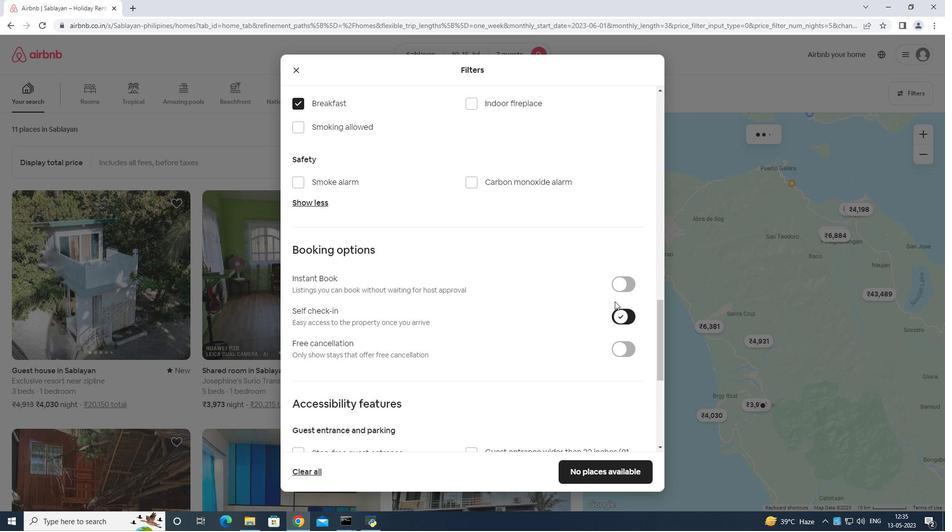 
Action: Mouse scrolled (610, 317) with delta (0, 0)
Screenshot: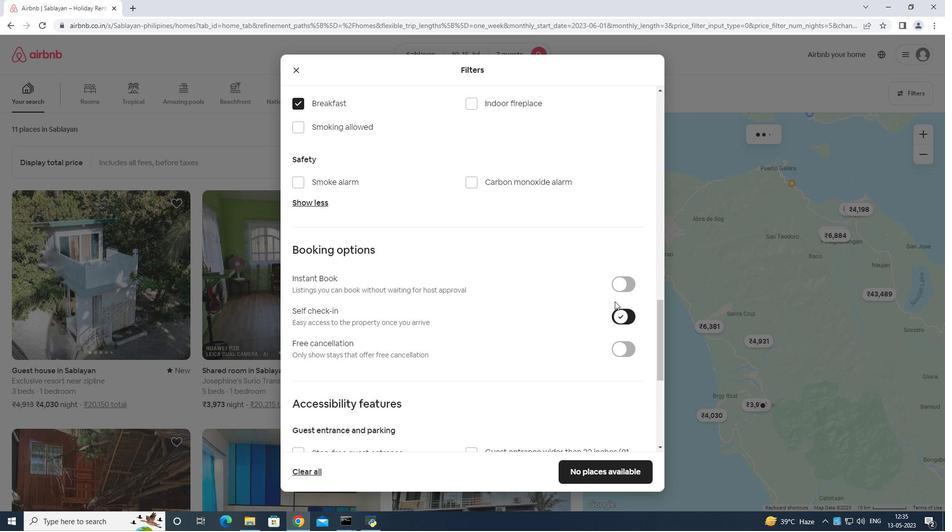 
Action: Mouse moved to (596, 332)
Screenshot: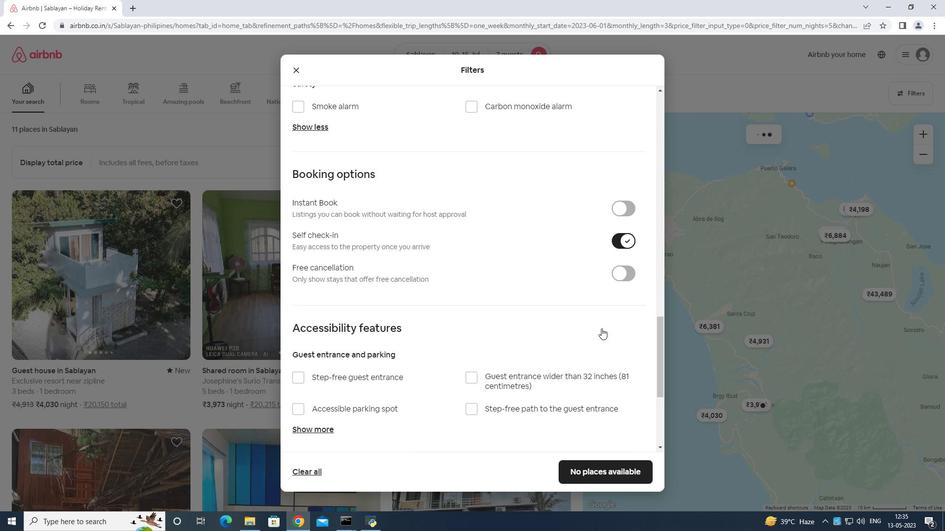 
Action: Mouse scrolled (596, 332) with delta (0, 0)
Screenshot: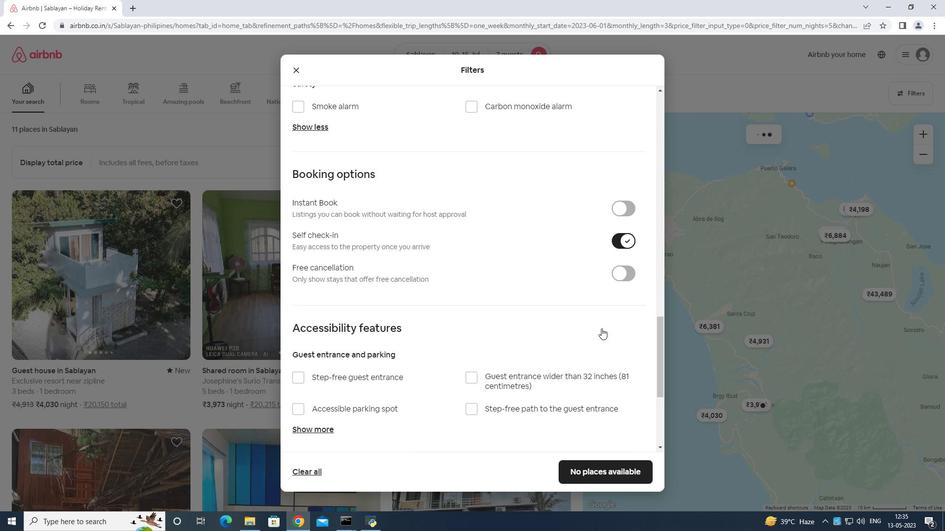 
Action: Mouse moved to (595, 336)
Screenshot: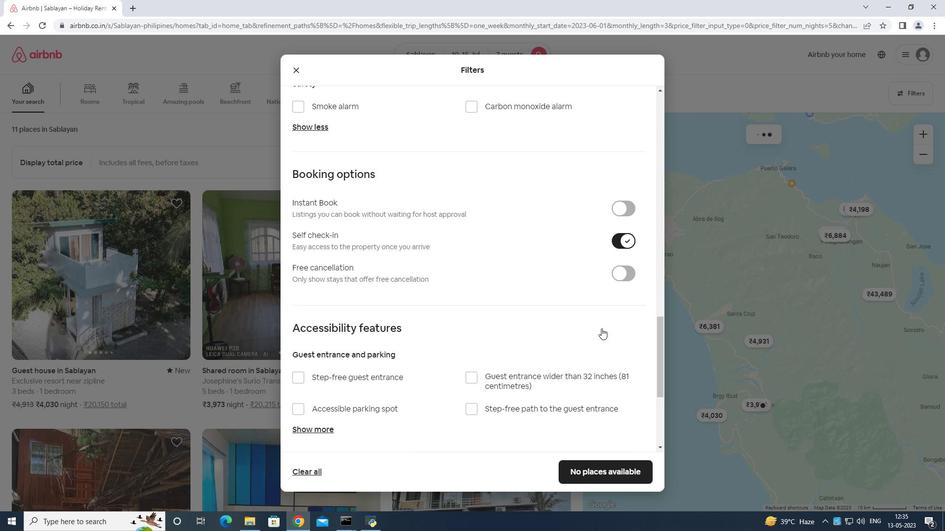 
Action: Mouse scrolled (595, 335) with delta (0, 0)
Screenshot: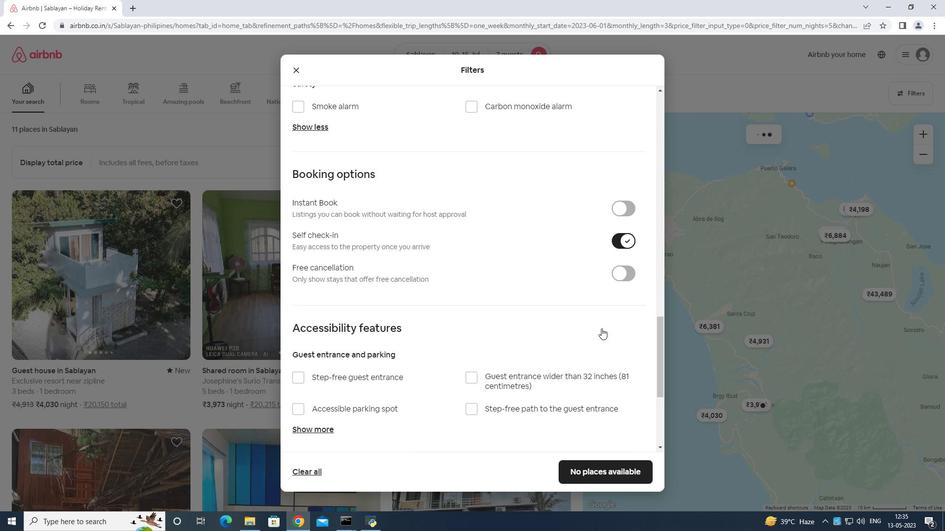 
Action: Mouse moved to (595, 337)
Screenshot: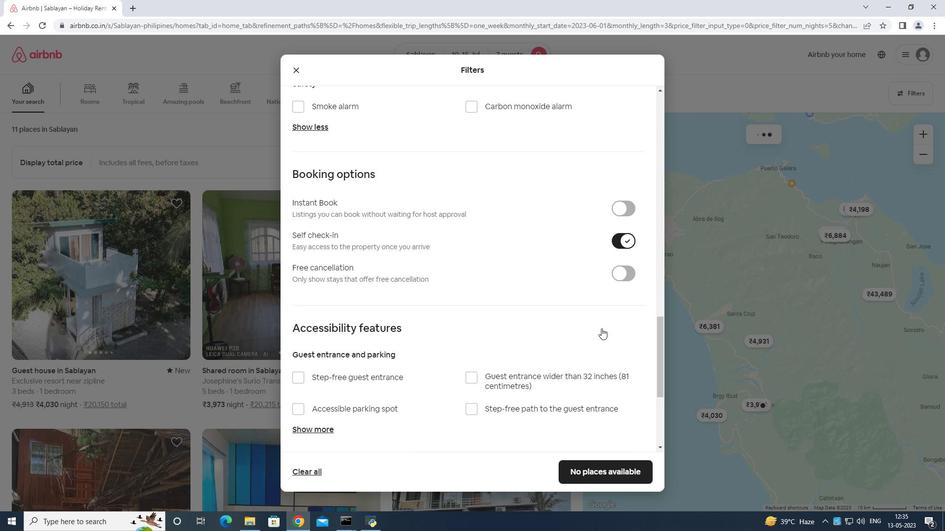 
Action: Mouse scrolled (595, 336) with delta (0, 0)
Screenshot: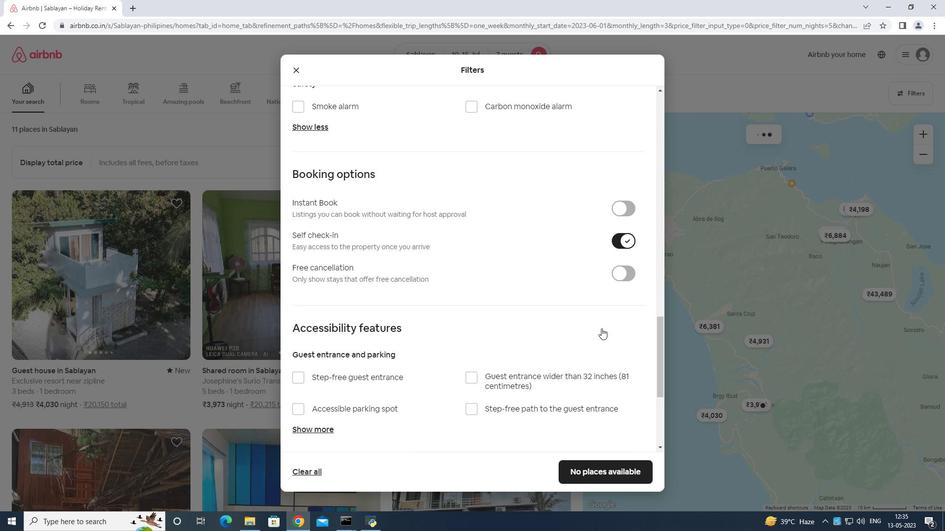 
Action: Mouse scrolled (595, 336) with delta (0, 0)
Screenshot: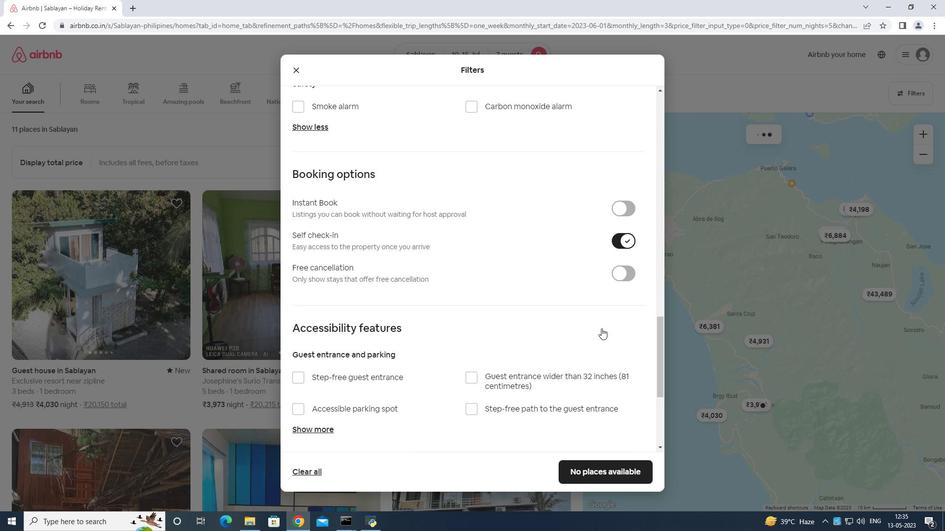 
Action: Mouse moved to (594, 339)
Screenshot: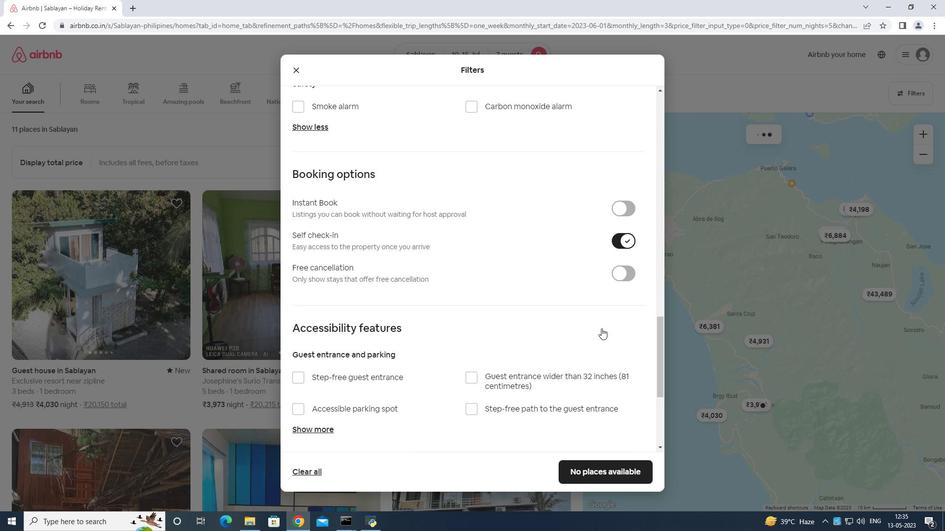 
Action: Mouse scrolled (594, 338) with delta (0, 0)
Screenshot: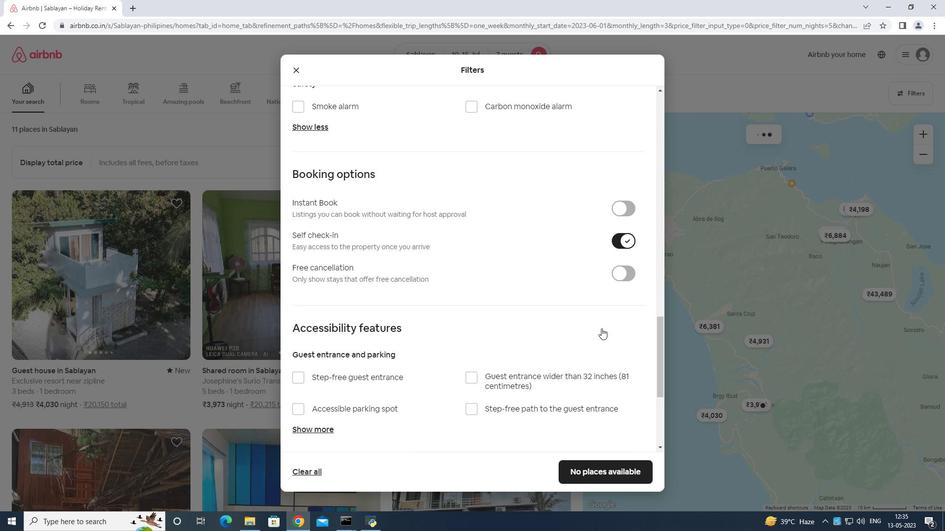 
Action: Mouse moved to (588, 342)
Screenshot: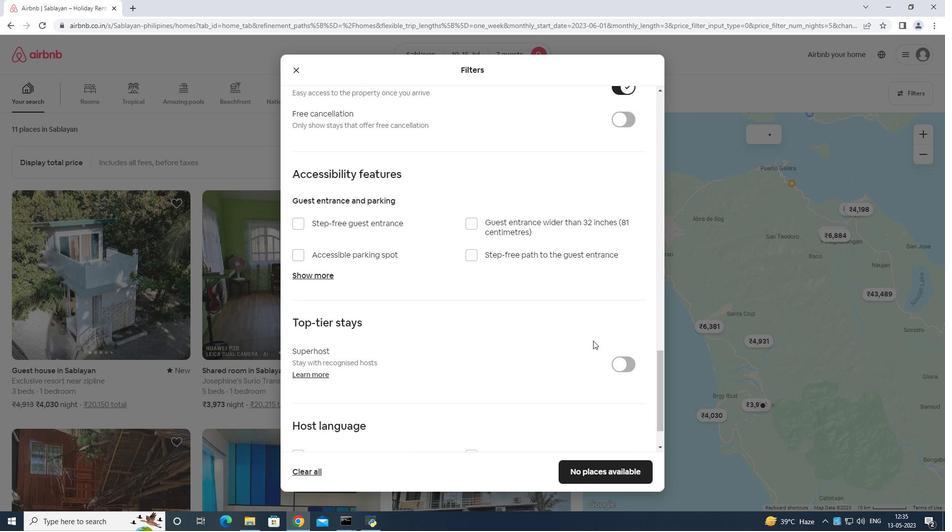 
Action: Mouse scrolled (588, 342) with delta (0, 0)
Screenshot: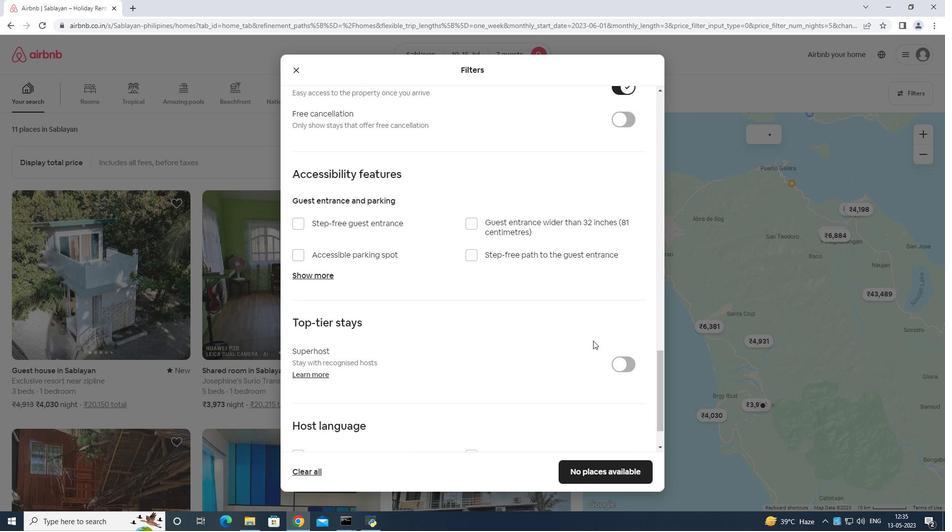 
Action: Mouse moved to (587, 344)
Screenshot: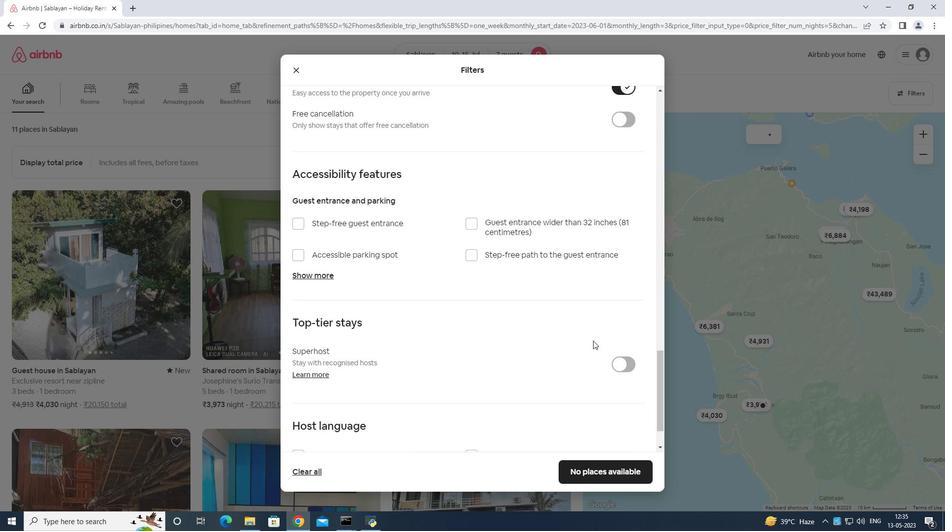 
Action: Mouse scrolled (587, 344) with delta (0, 0)
Screenshot: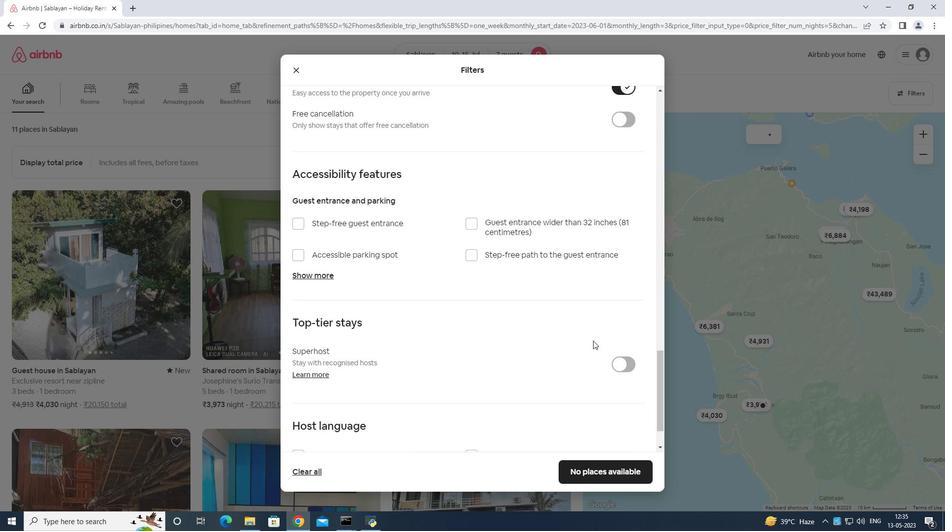 
Action: Mouse moved to (587, 345)
Screenshot: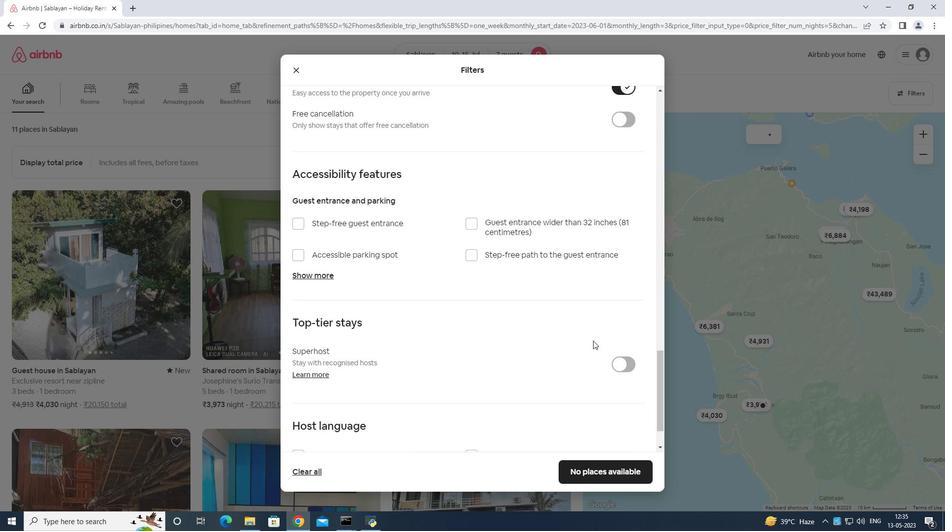 
Action: Mouse scrolled (587, 344) with delta (0, 0)
Screenshot: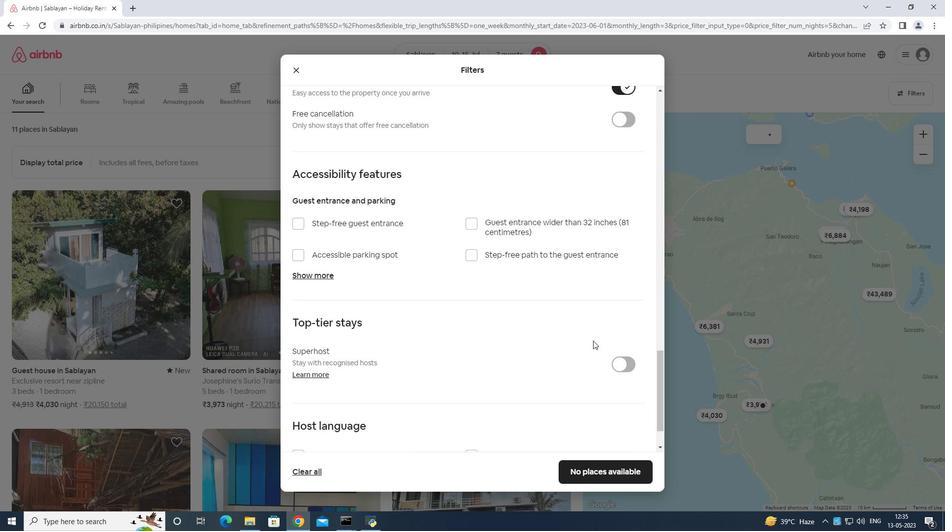 
Action: Mouse moved to (586, 346)
Screenshot: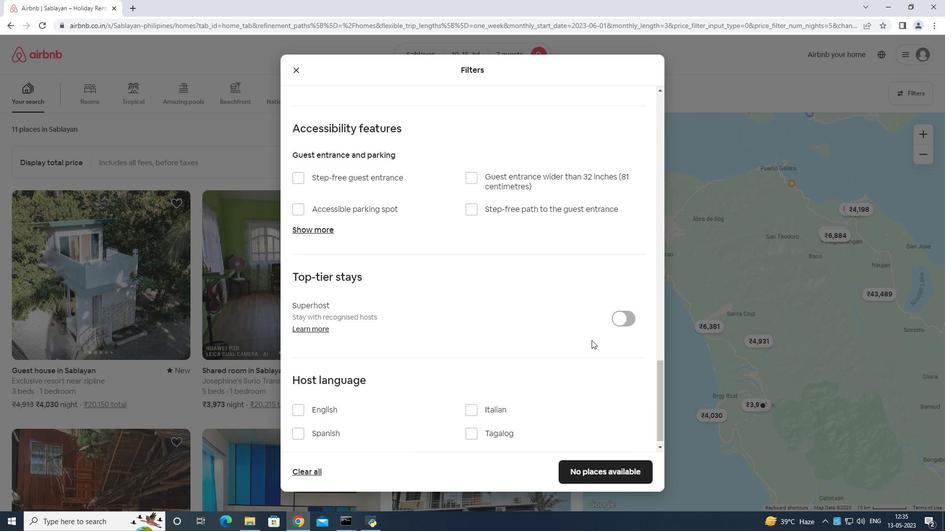 
Action: Mouse scrolled (586, 346) with delta (0, 0)
Screenshot: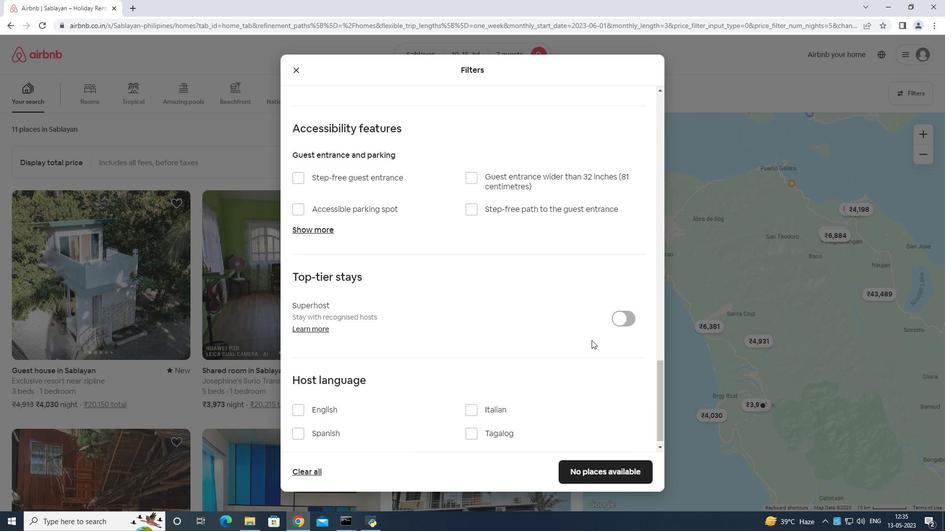 
Action: Mouse moved to (295, 397)
Screenshot: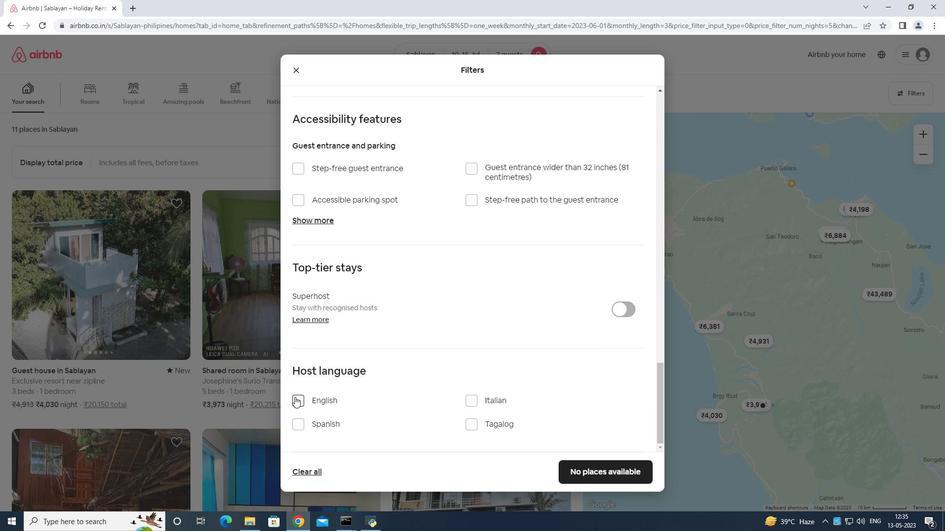 
Action: Mouse pressed left at (295, 397)
Screenshot: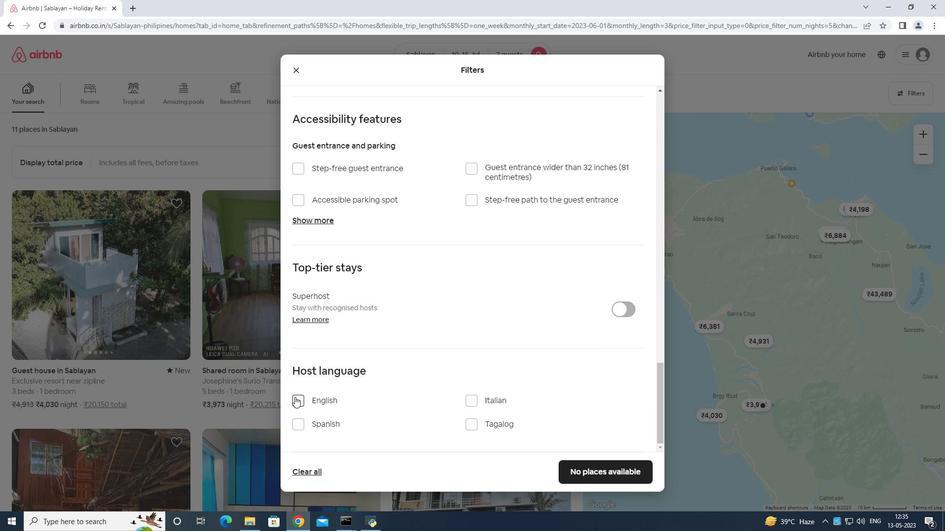 
Action: Mouse moved to (616, 470)
Screenshot: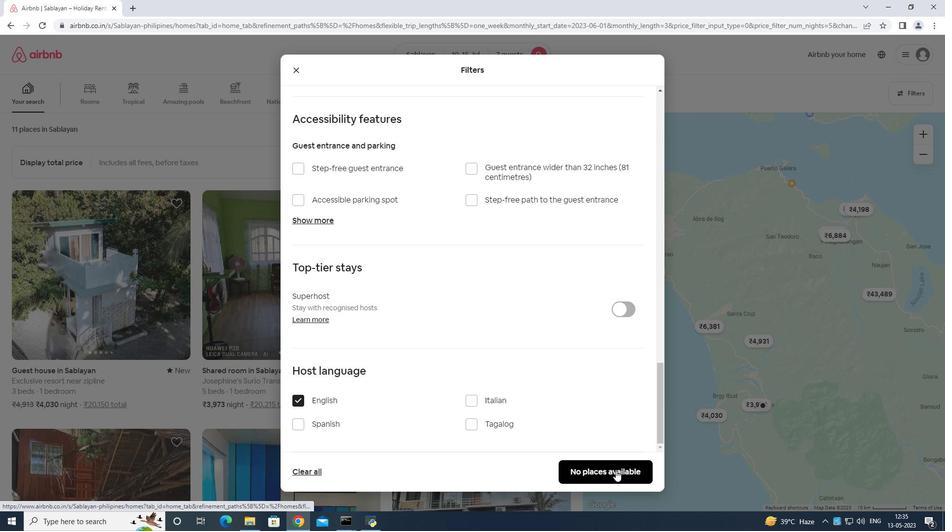 
Action: Mouse pressed left at (616, 470)
Screenshot: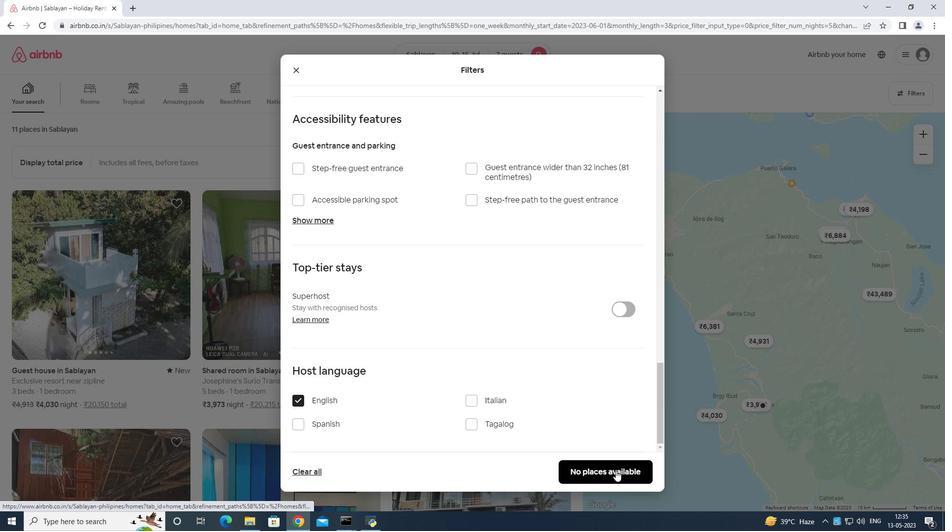 
Action: Mouse moved to (618, 468)
Screenshot: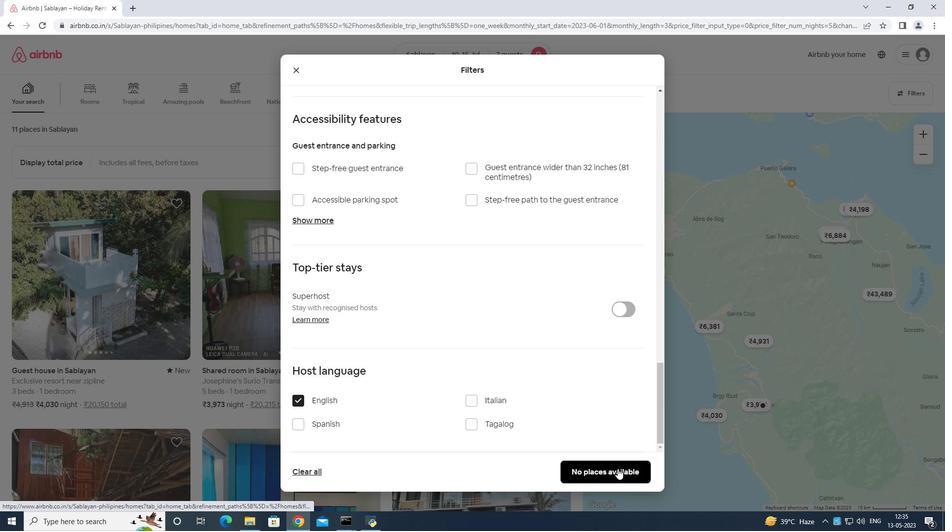
